Task: Look for space in Senador Pompeu, Brazil from 13th August, 2023 to 17th August, 2023 for 2 adults in price range Rs.10000 to Rs.16000. Place can be entire place with 2 bedrooms having 2 beds and 1 bathroom. Property type can be house, flat, guest house. Amenities needed are: wifi. Booking option can be shelf check-in. Required host language is Spanish.
Action: Mouse moved to (764, 111)
Screenshot: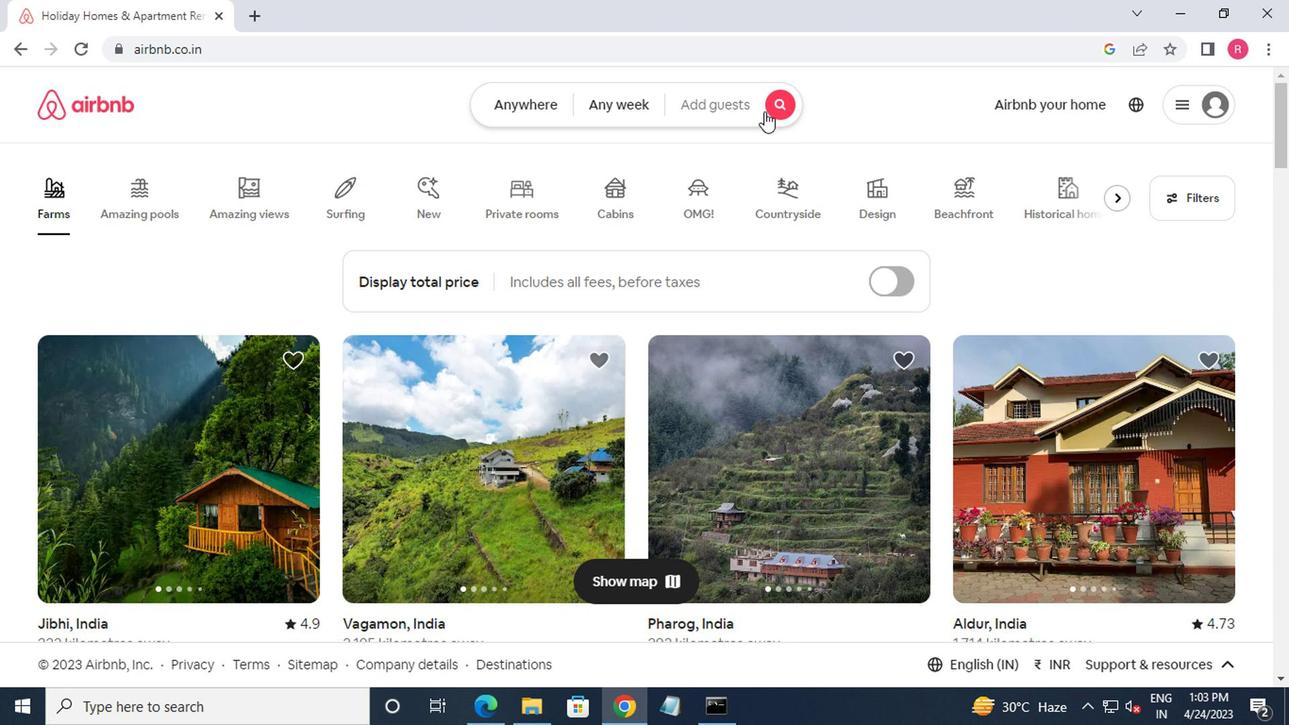 
Action: Mouse pressed left at (764, 111)
Screenshot: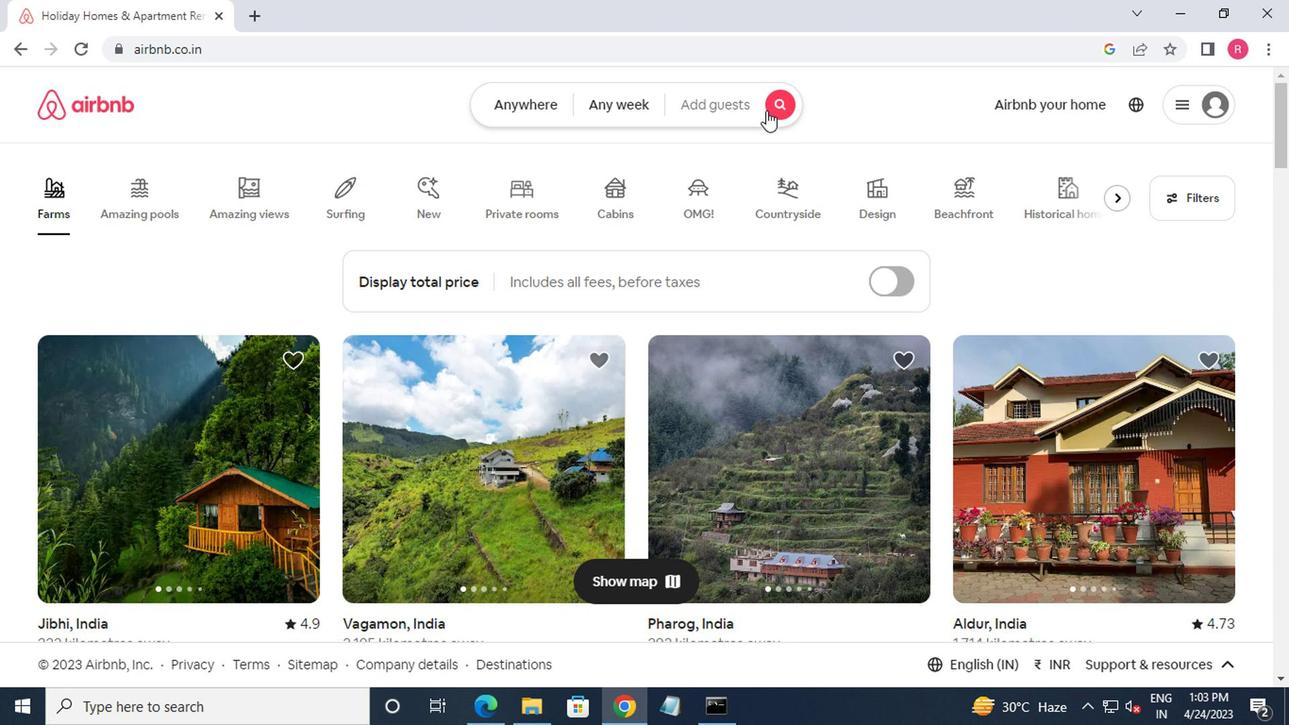 
Action: Mouse moved to (346, 175)
Screenshot: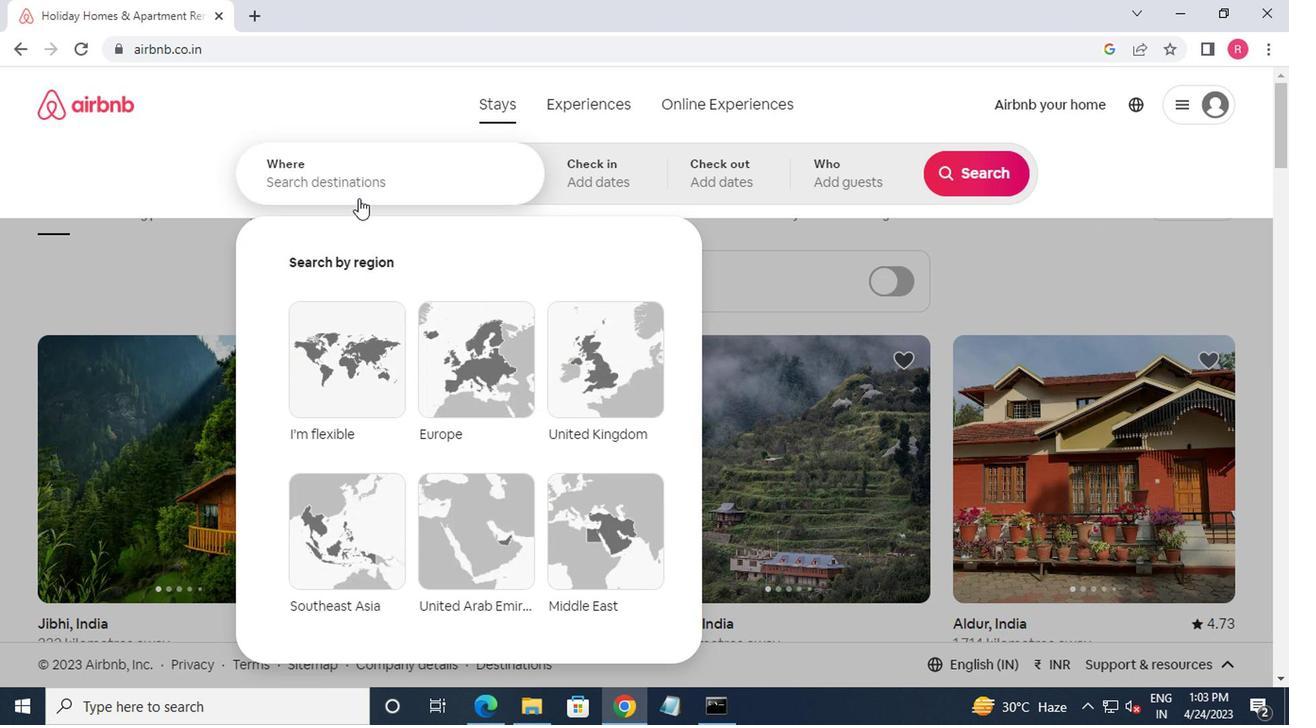 
Action: Mouse pressed left at (346, 175)
Screenshot: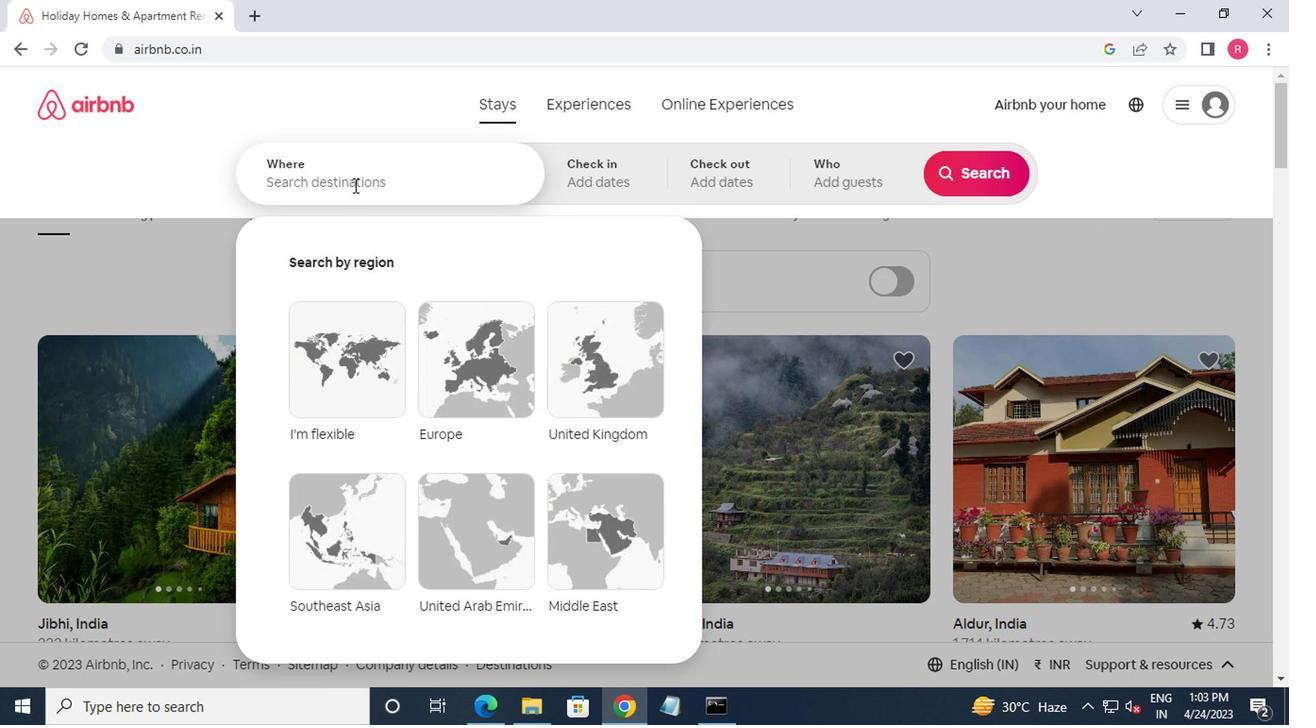 
Action: Mouse moved to (342, 178)
Screenshot: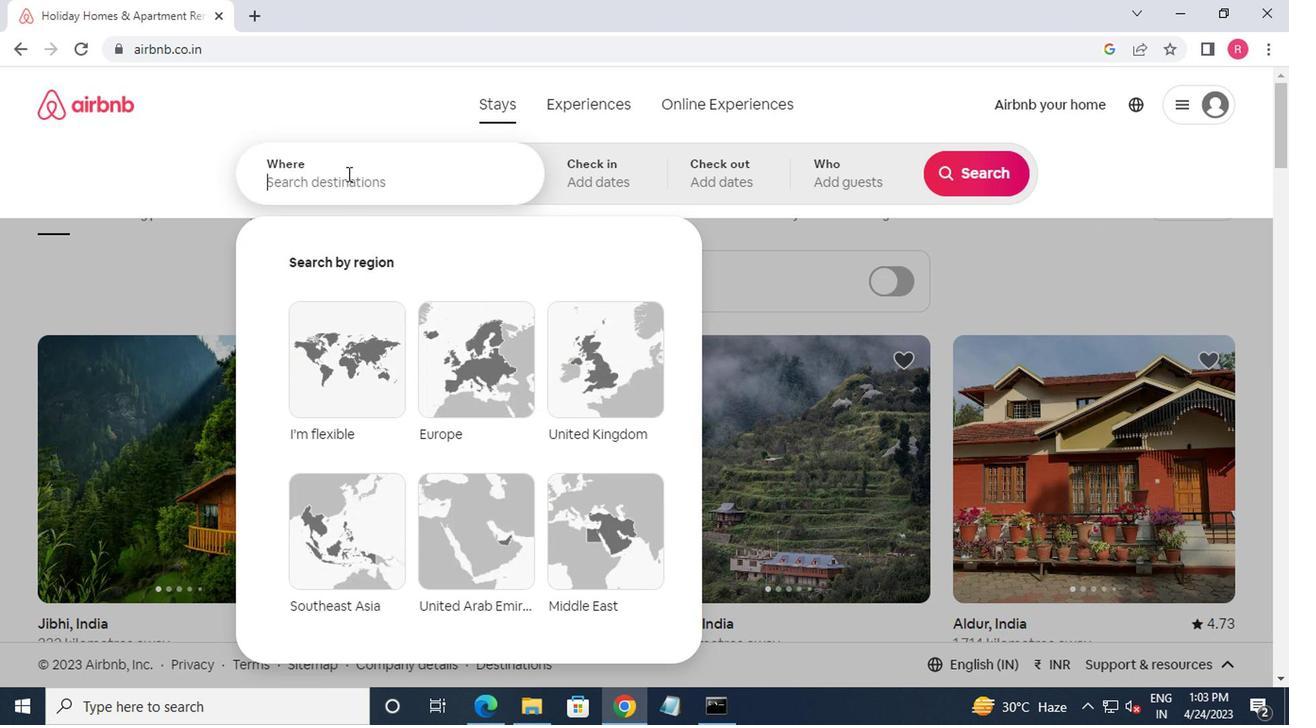 
Action: Key pressed senador<Key.space>pompeu,brazil<Key.enter>
Screenshot: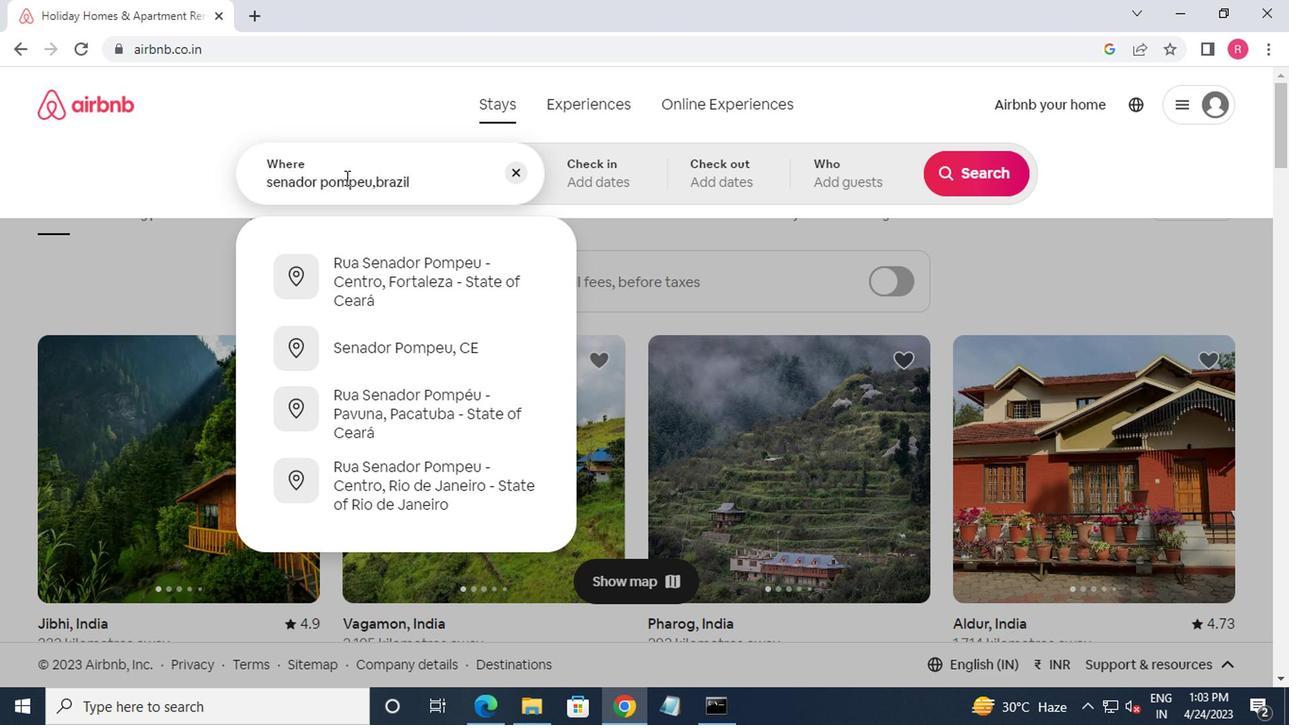 
Action: Mouse moved to (972, 330)
Screenshot: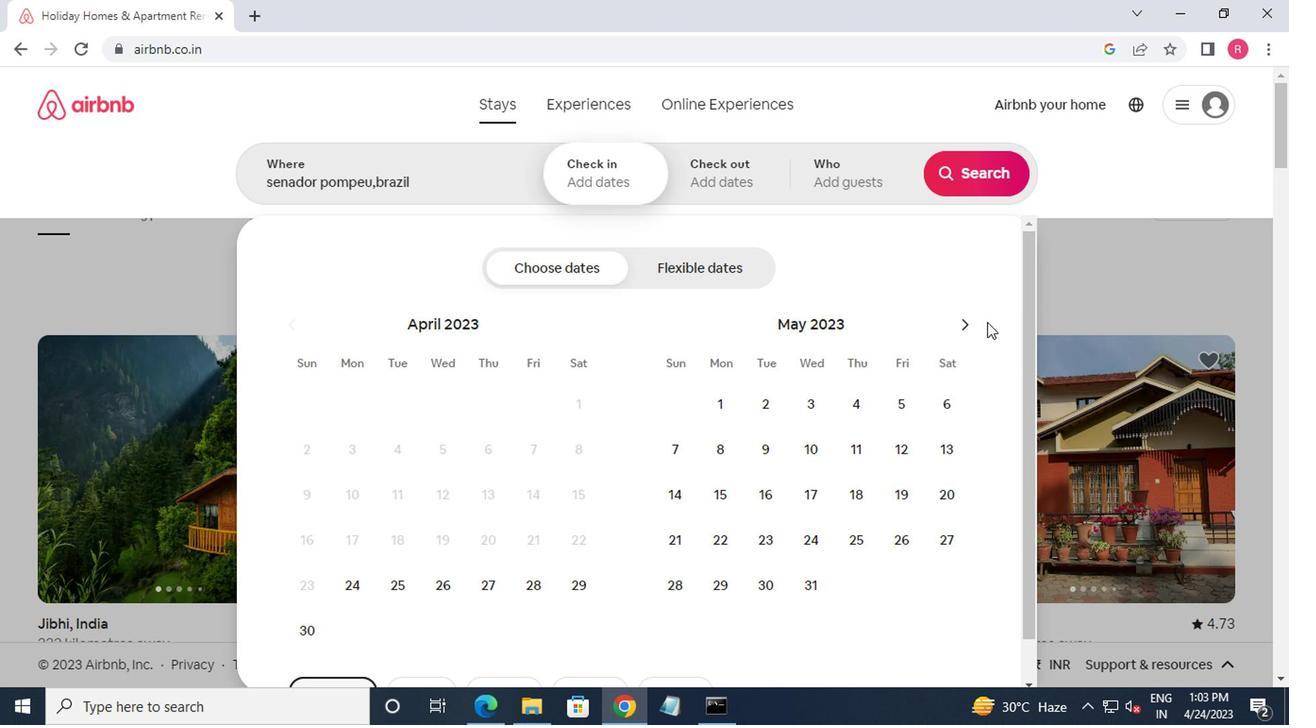 
Action: Mouse pressed left at (972, 330)
Screenshot: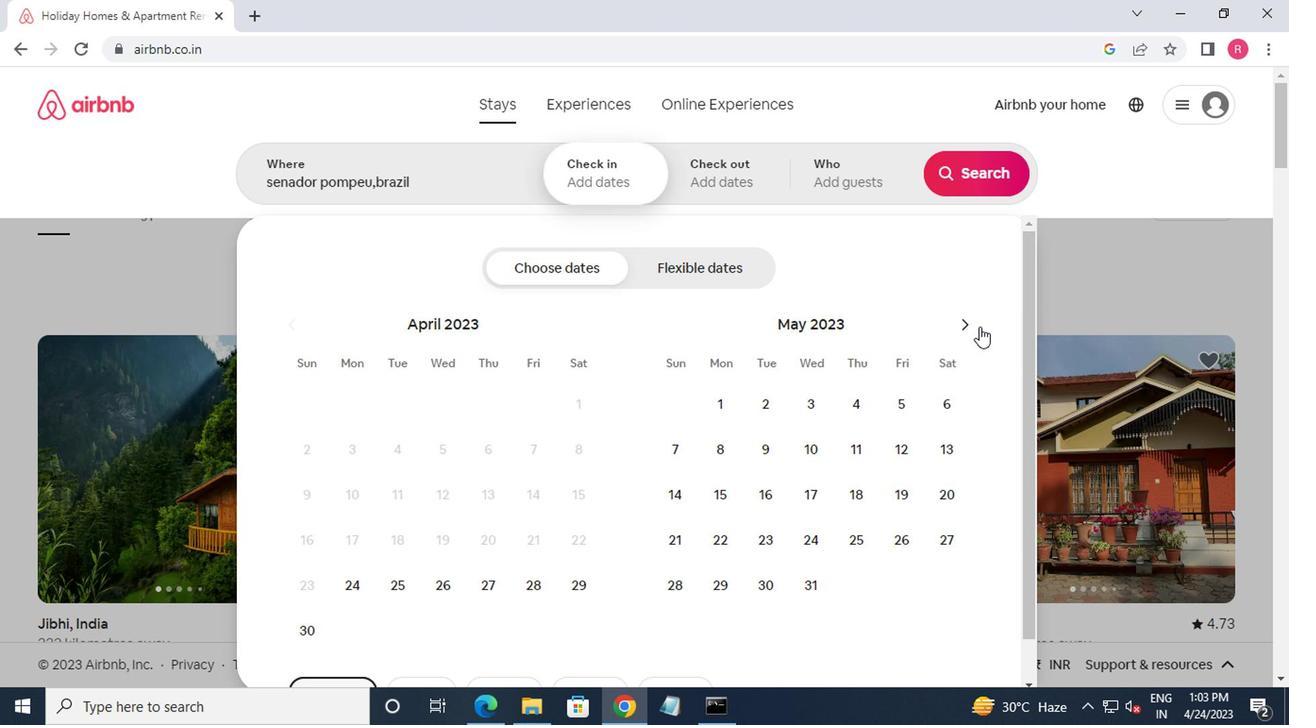 
Action: Mouse moved to (971, 330)
Screenshot: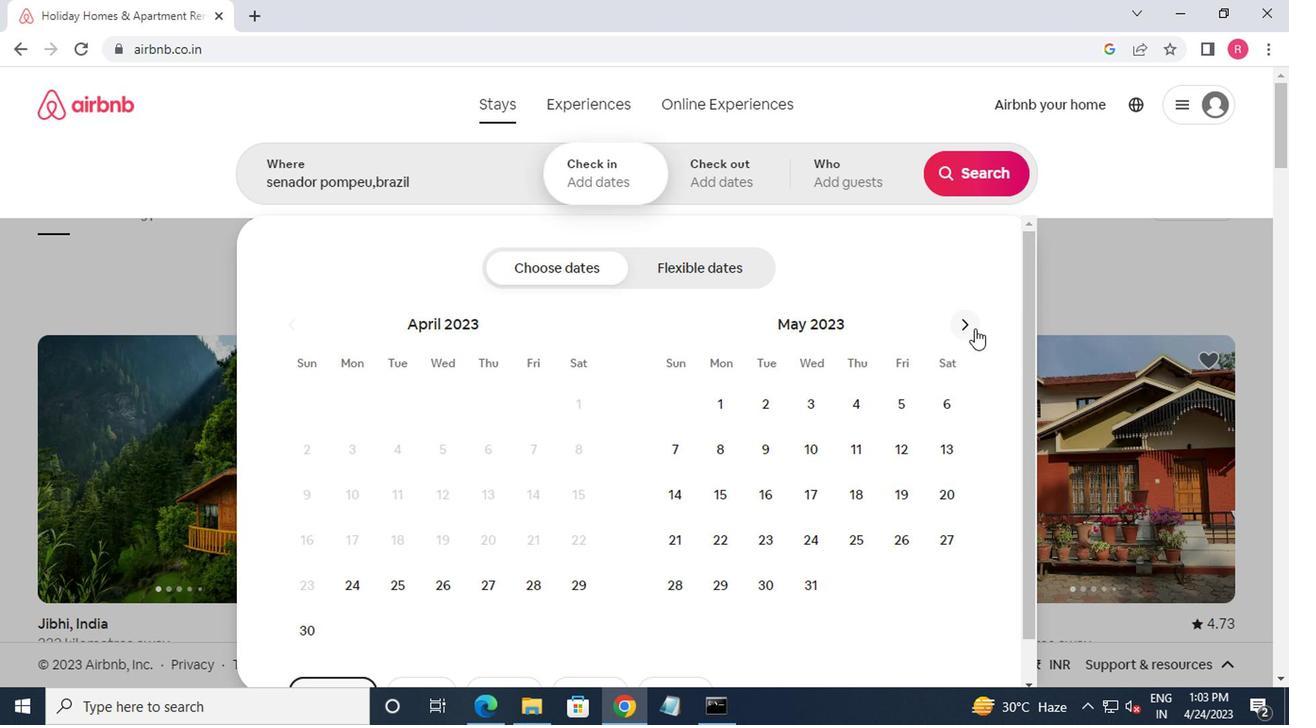 
Action: Mouse pressed left at (971, 330)
Screenshot: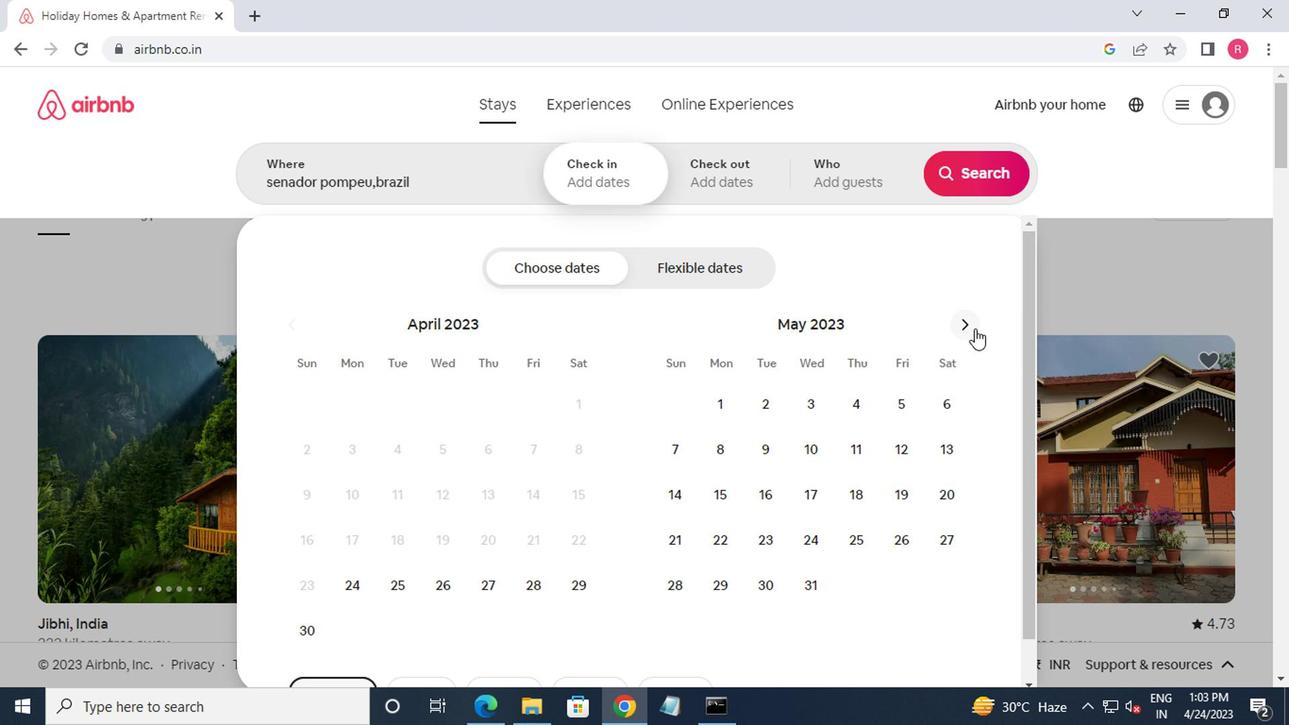 
Action: Mouse pressed left at (971, 330)
Screenshot: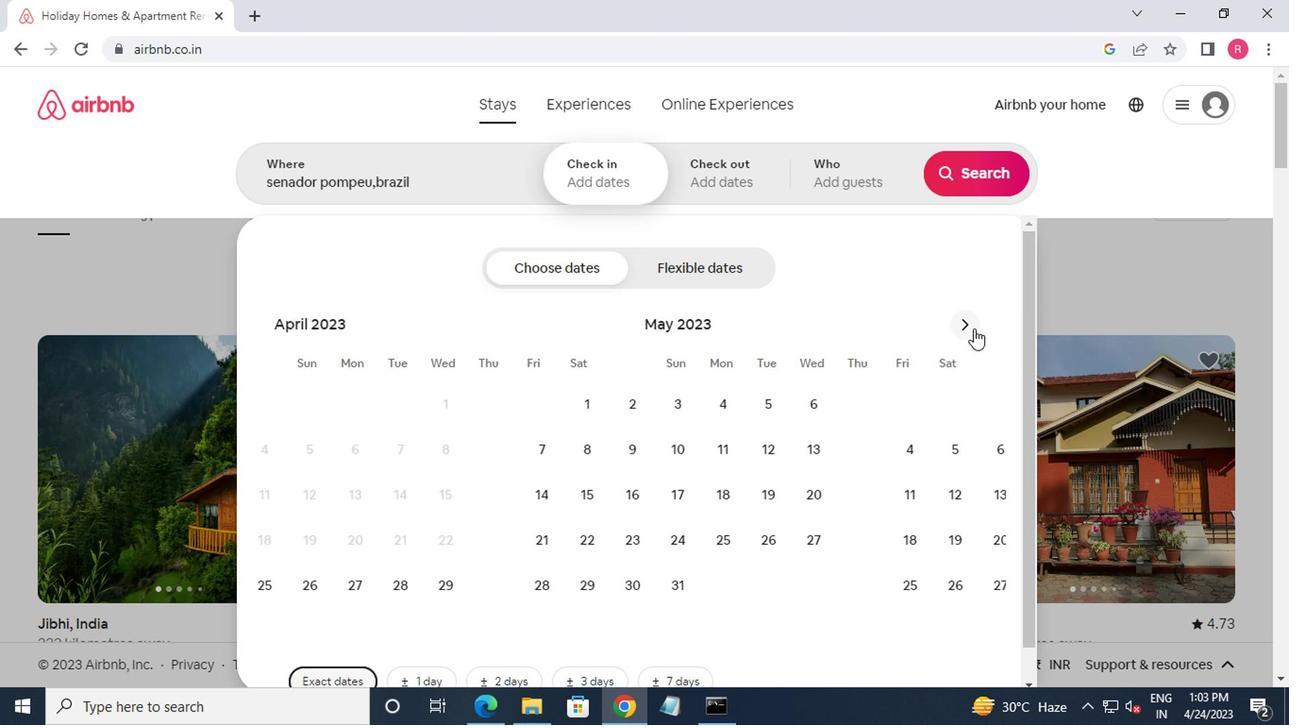 
Action: Mouse pressed left at (971, 330)
Screenshot: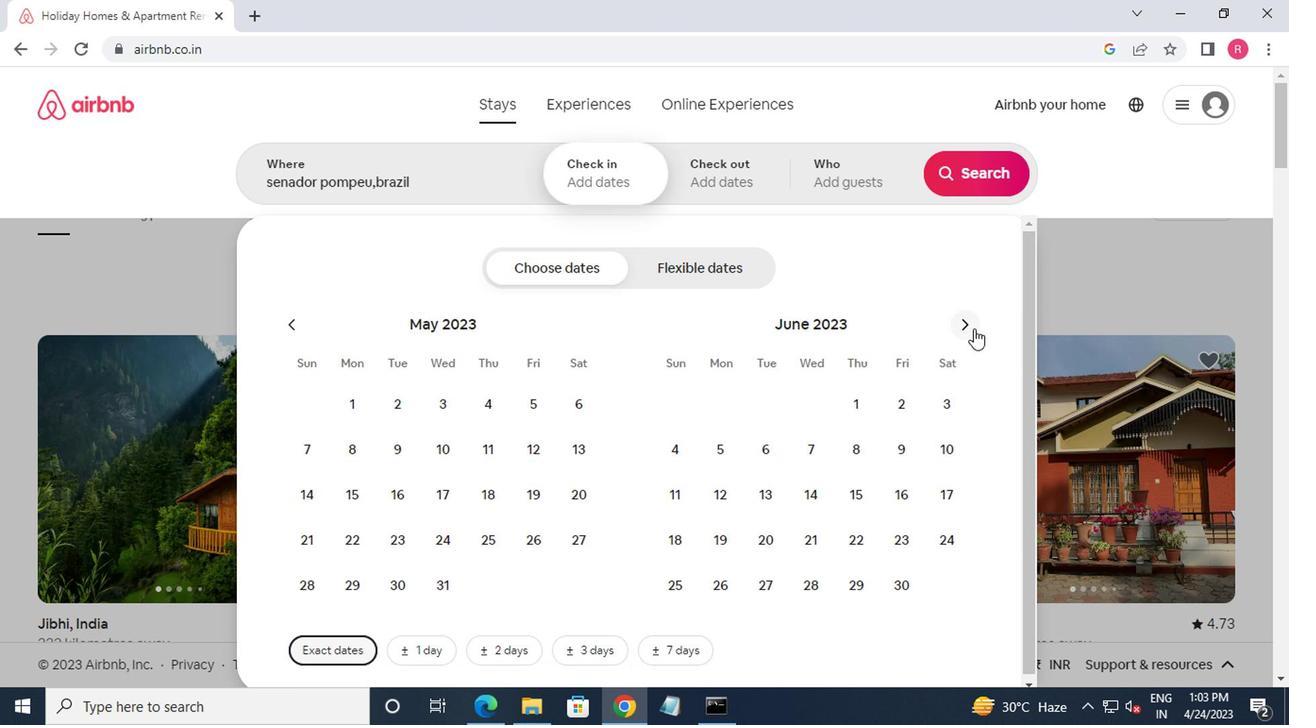 
Action: Mouse moved to (966, 329)
Screenshot: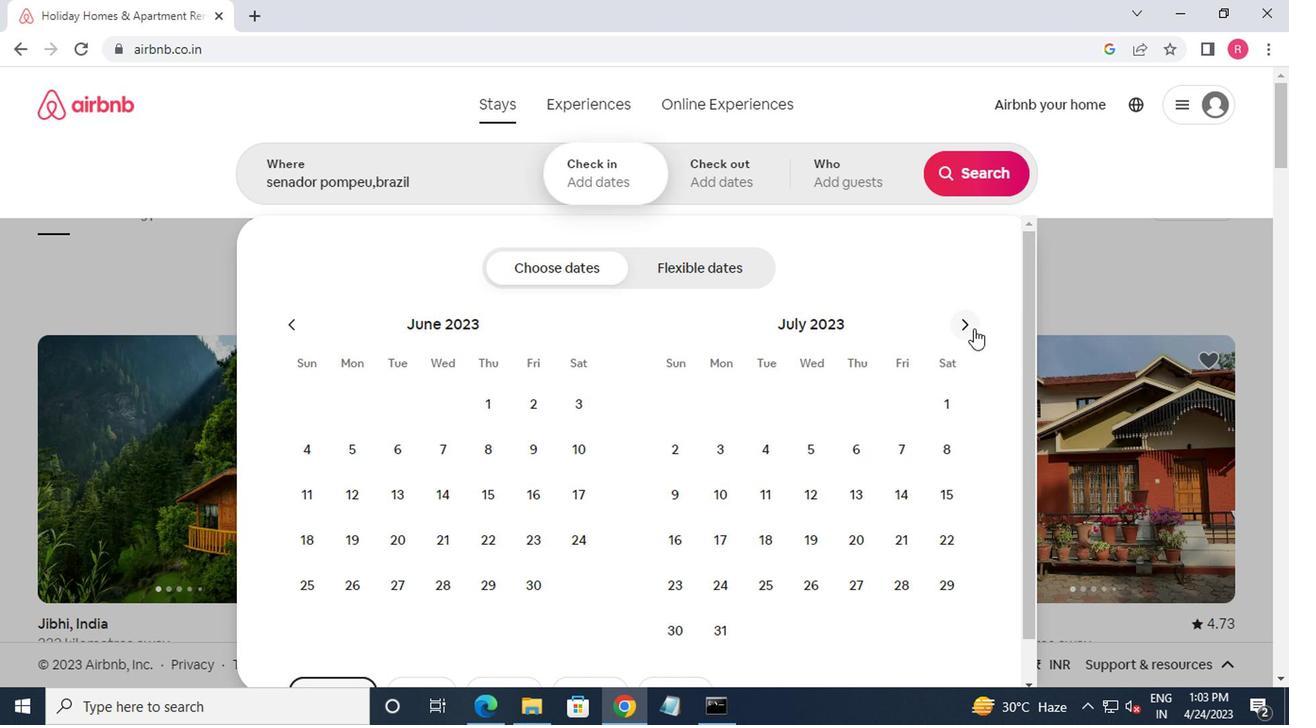 
Action: Mouse pressed left at (966, 329)
Screenshot: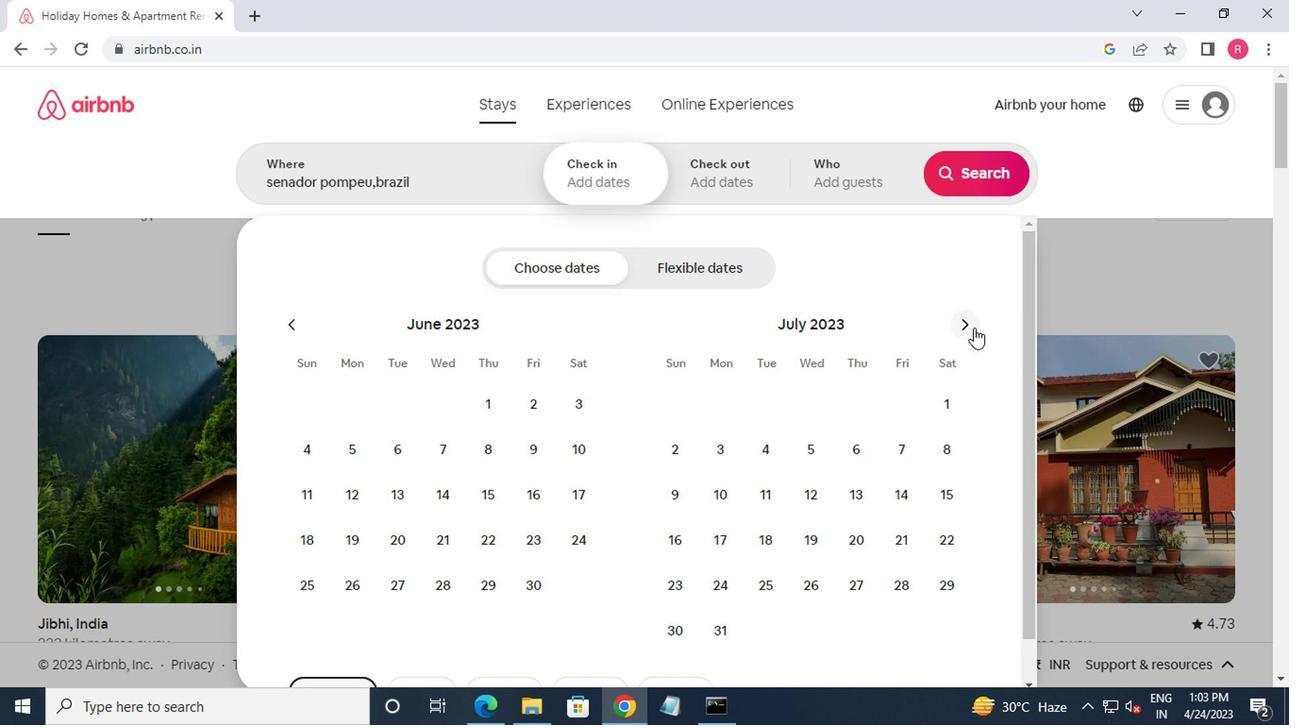 
Action: Mouse moved to (670, 500)
Screenshot: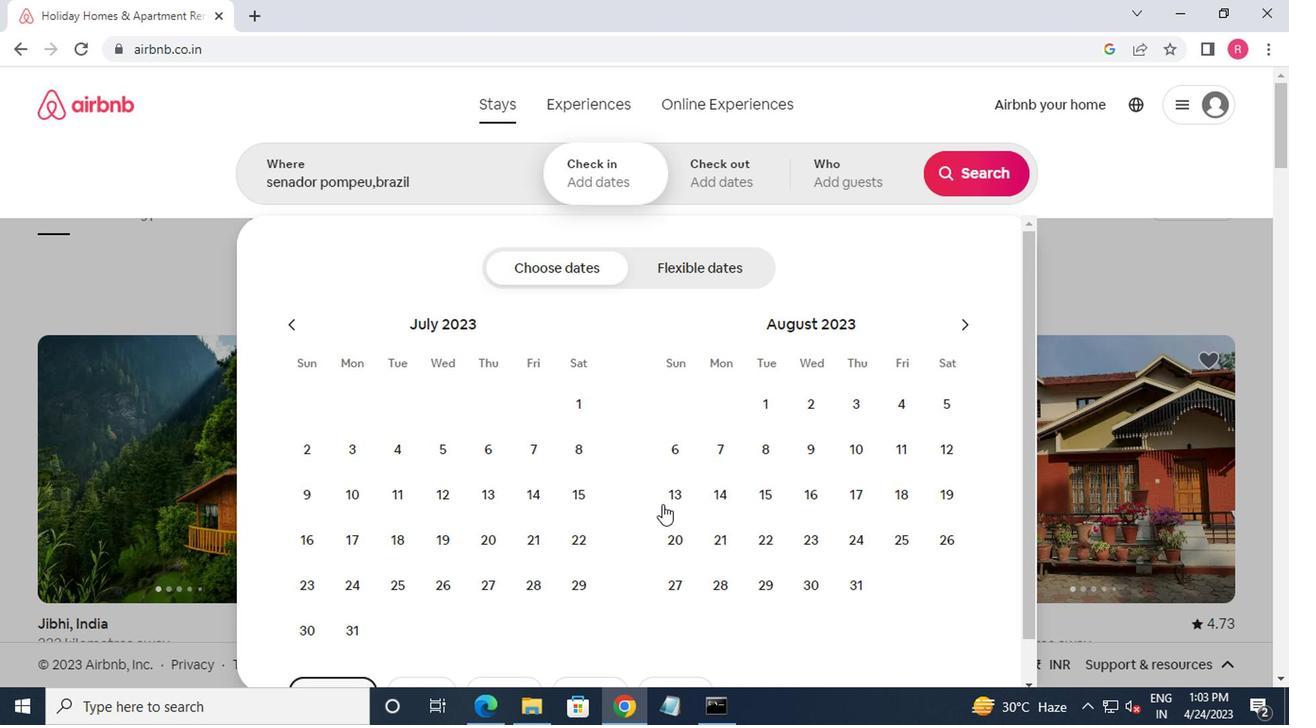 
Action: Mouse pressed left at (670, 500)
Screenshot: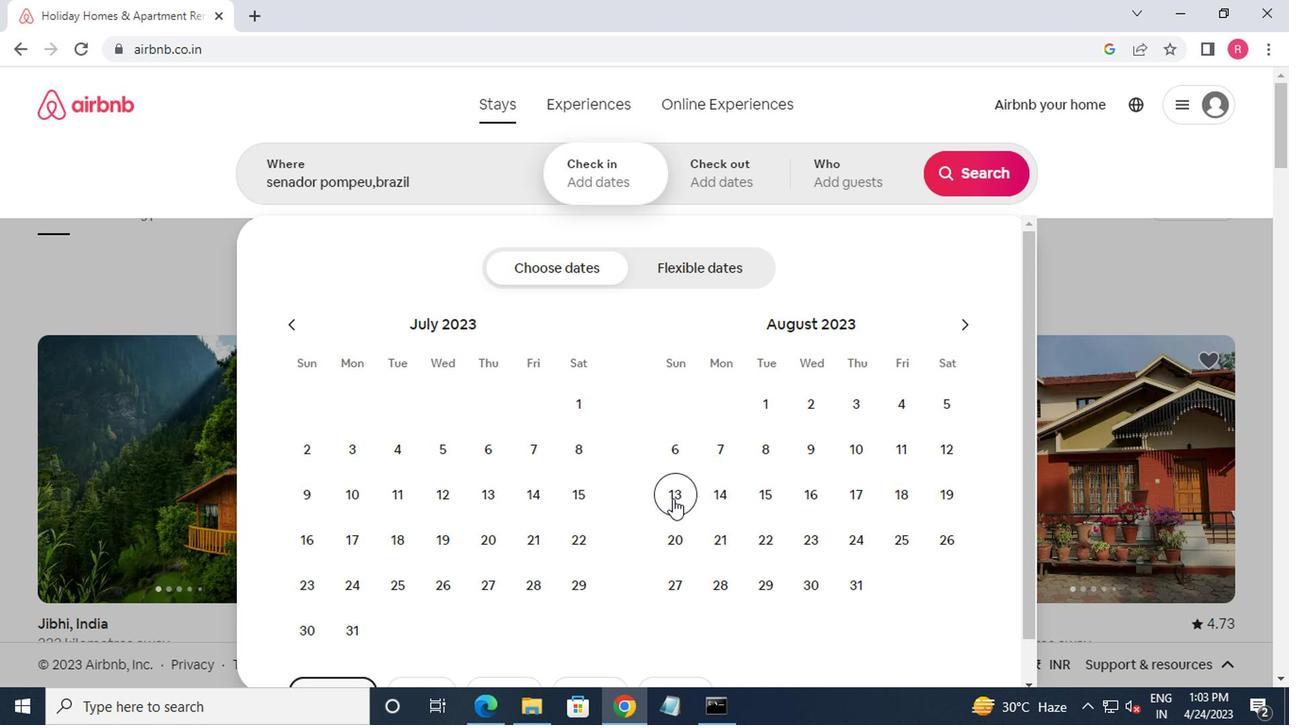 
Action: Mouse moved to (864, 506)
Screenshot: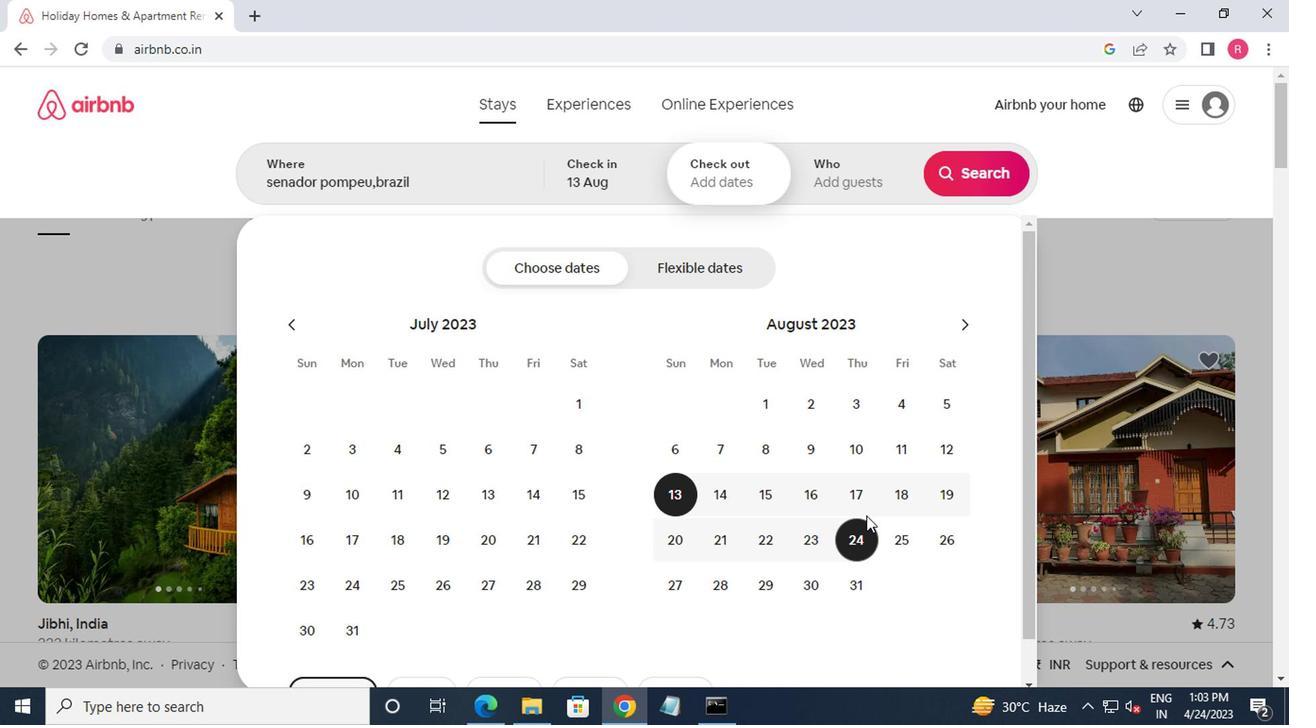 
Action: Mouse pressed left at (864, 506)
Screenshot: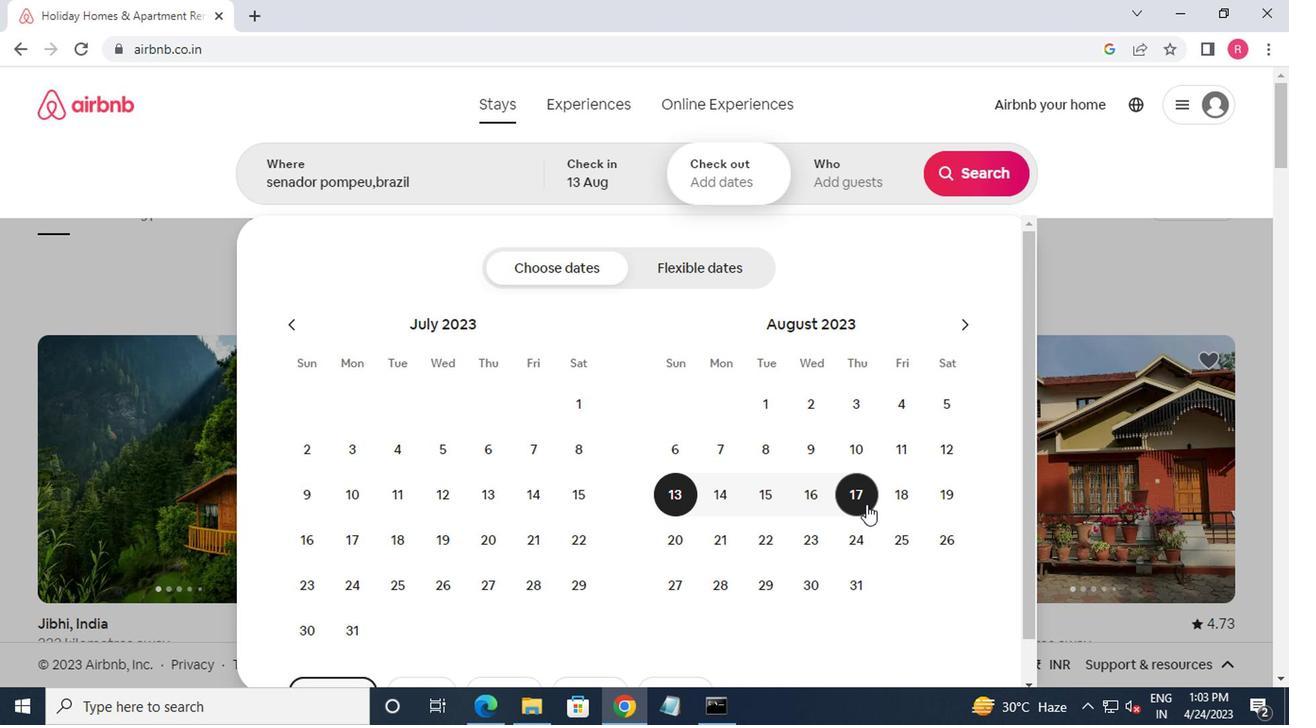 
Action: Mouse moved to (850, 159)
Screenshot: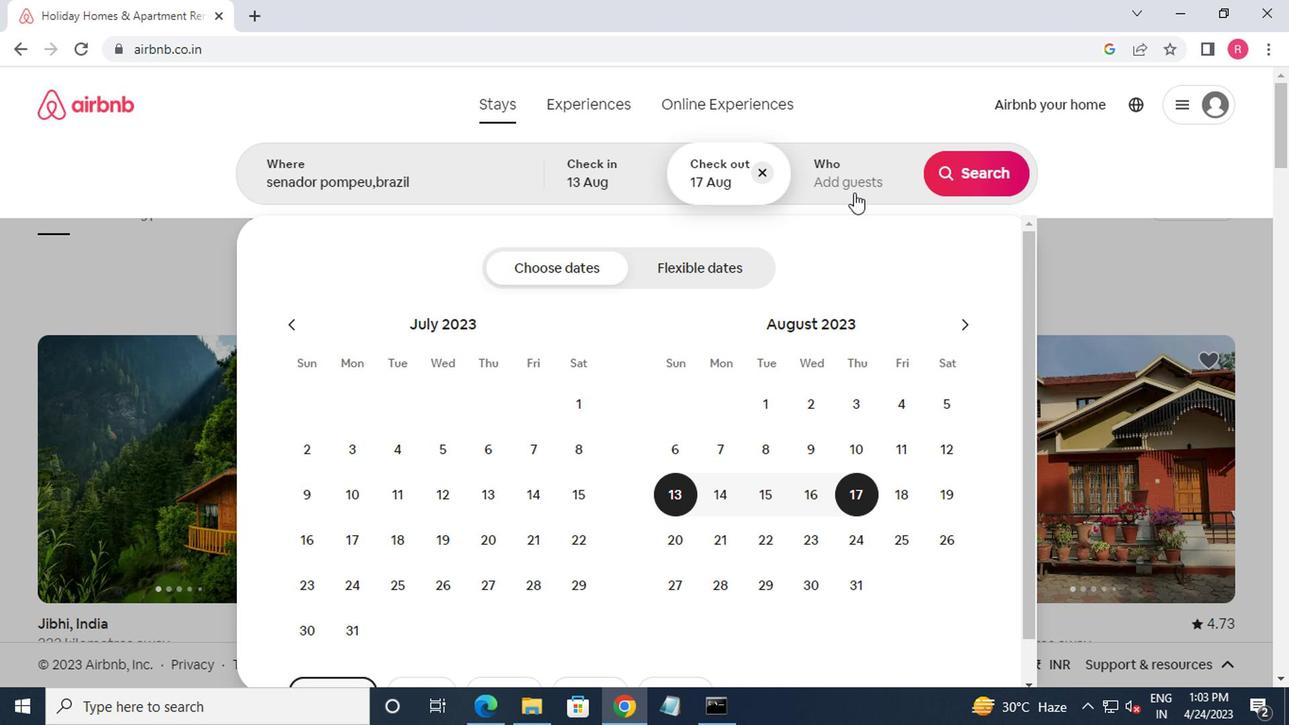 
Action: Mouse pressed left at (850, 159)
Screenshot: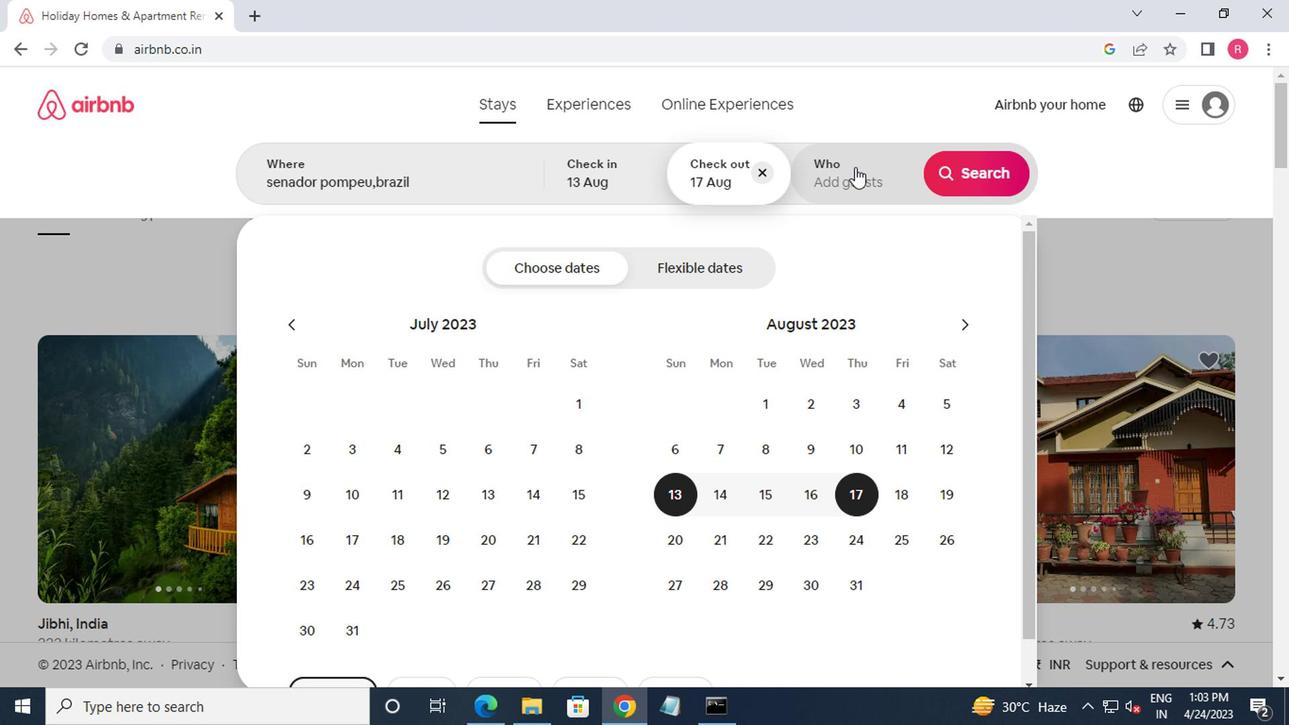
Action: Mouse moved to (994, 274)
Screenshot: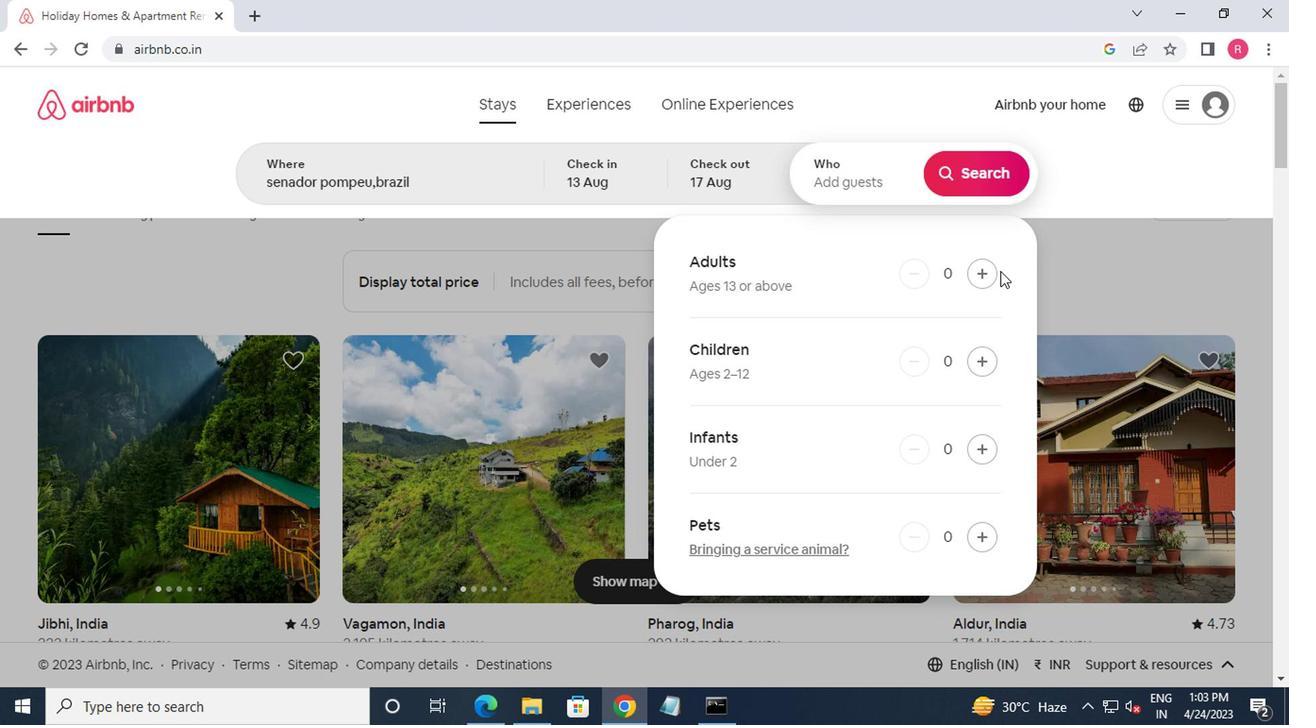 
Action: Mouse pressed left at (994, 274)
Screenshot: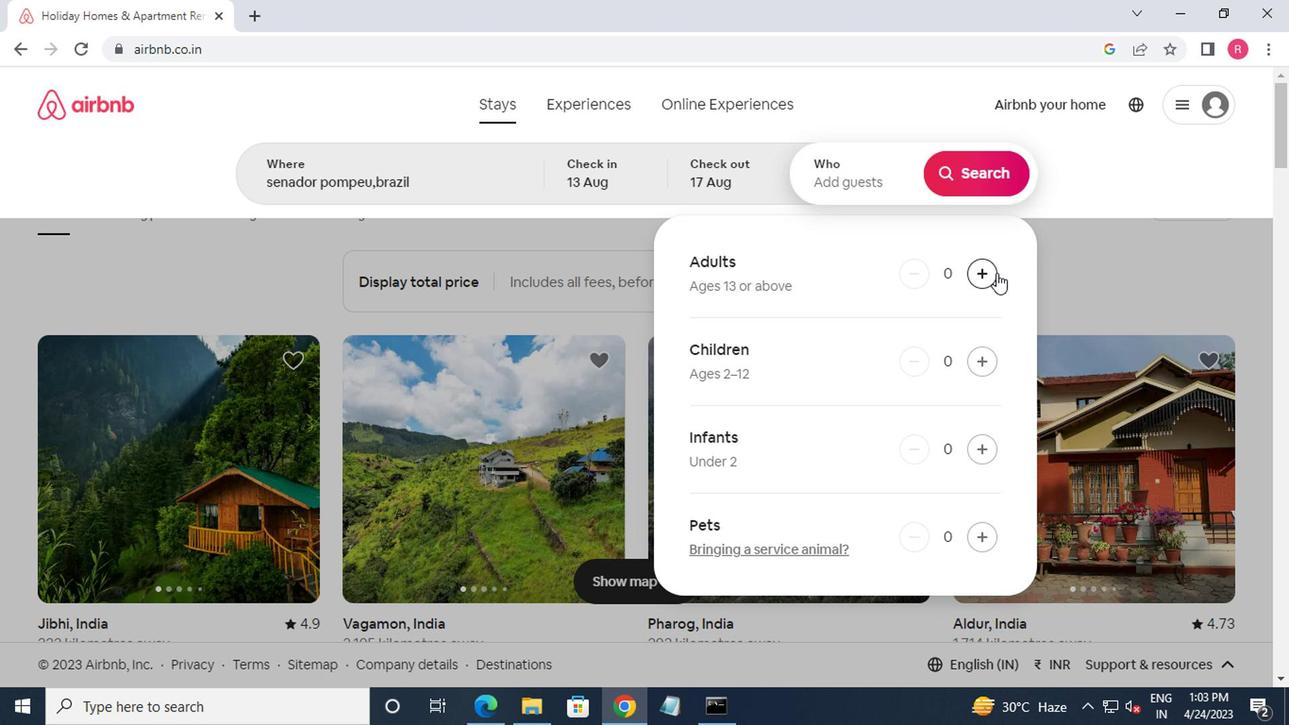 
Action: Mouse pressed left at (994, 274)
Screenshot: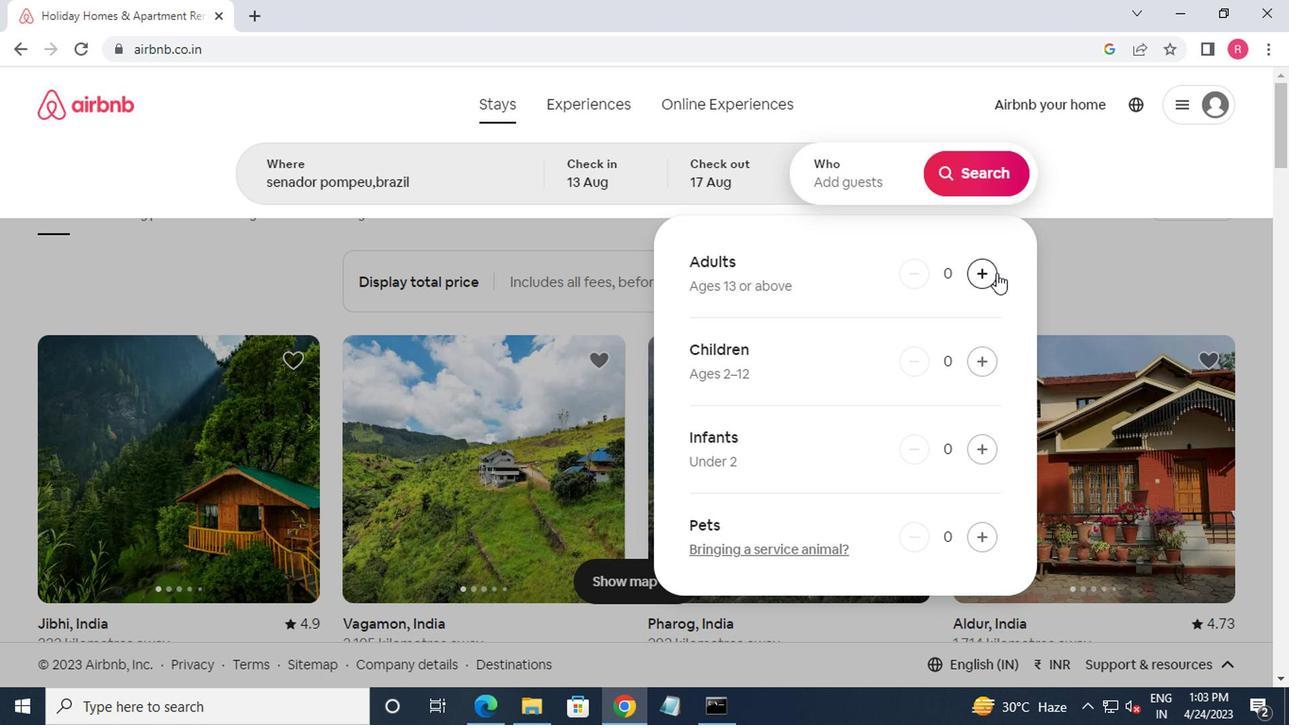 
Action: Mouse moved to (968, 192)
Screenshot: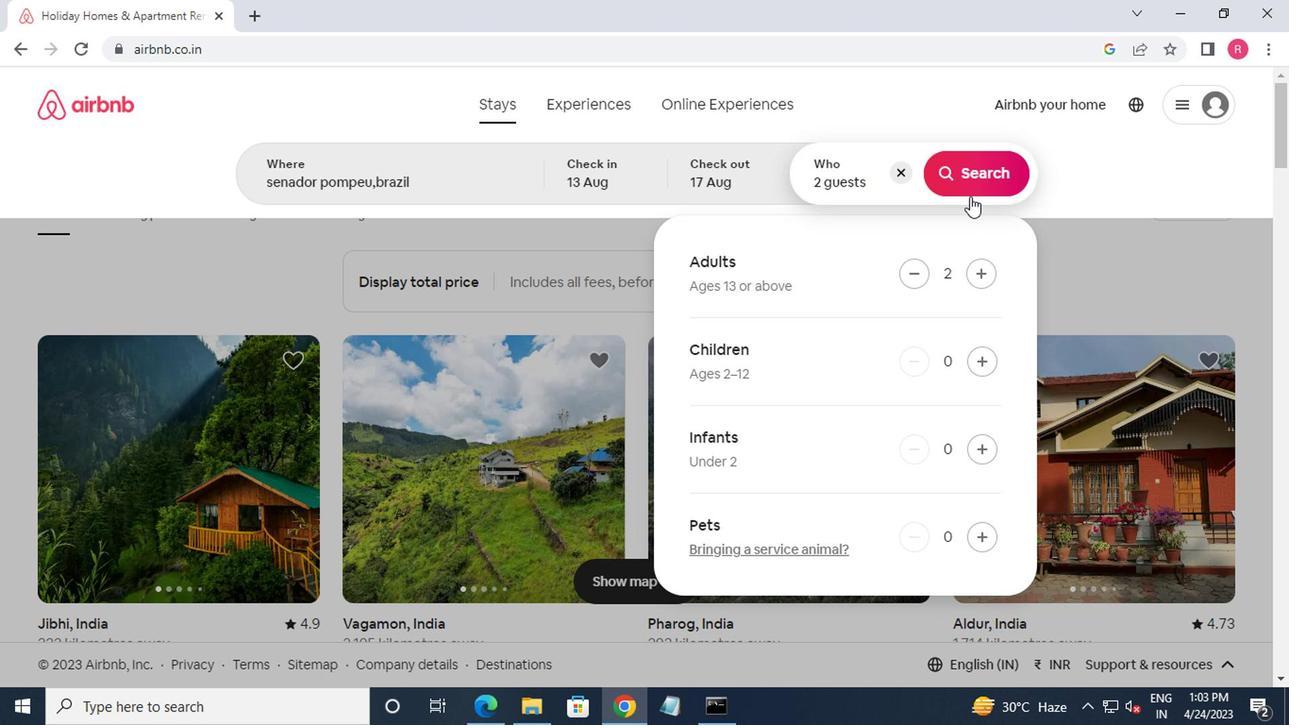 
Action: Mouse pressed left at (968, 192)
Screenshot: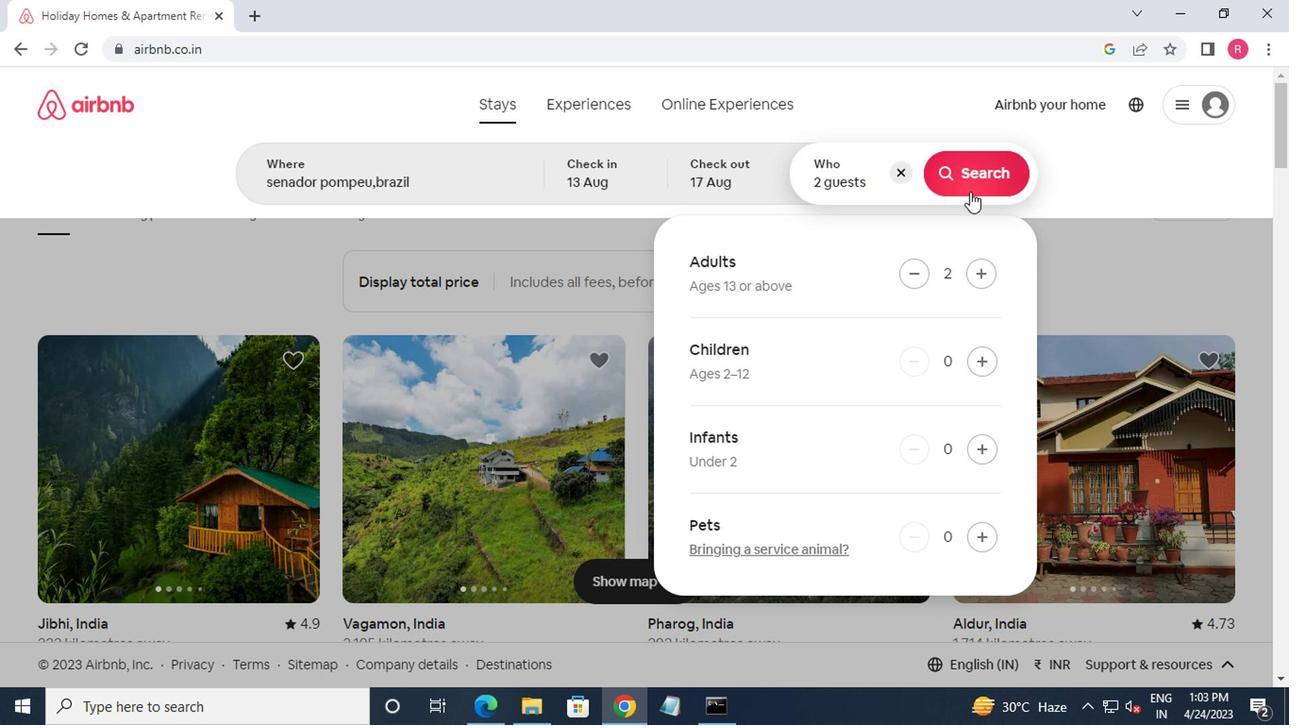 
Action: Mouse moved to (1189, 183)
Screenshot: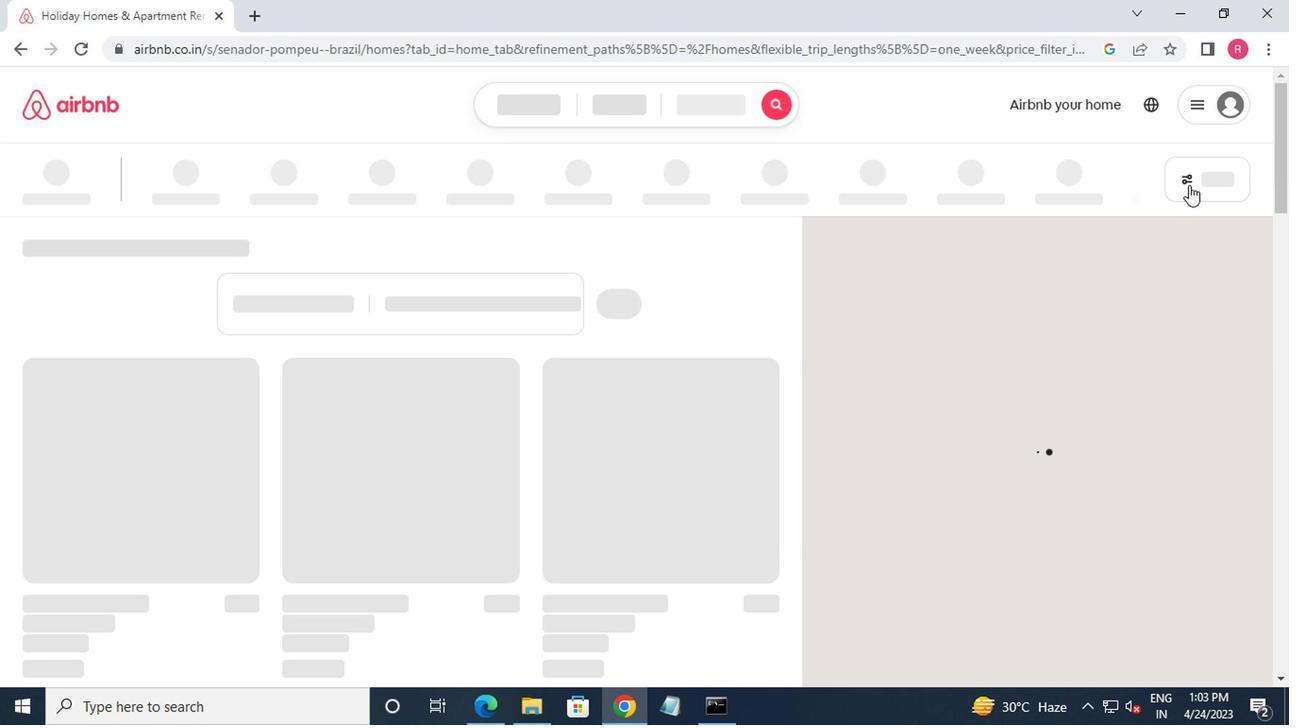 
Action: Mouse pressed left at (1189, 183)
Screenshot: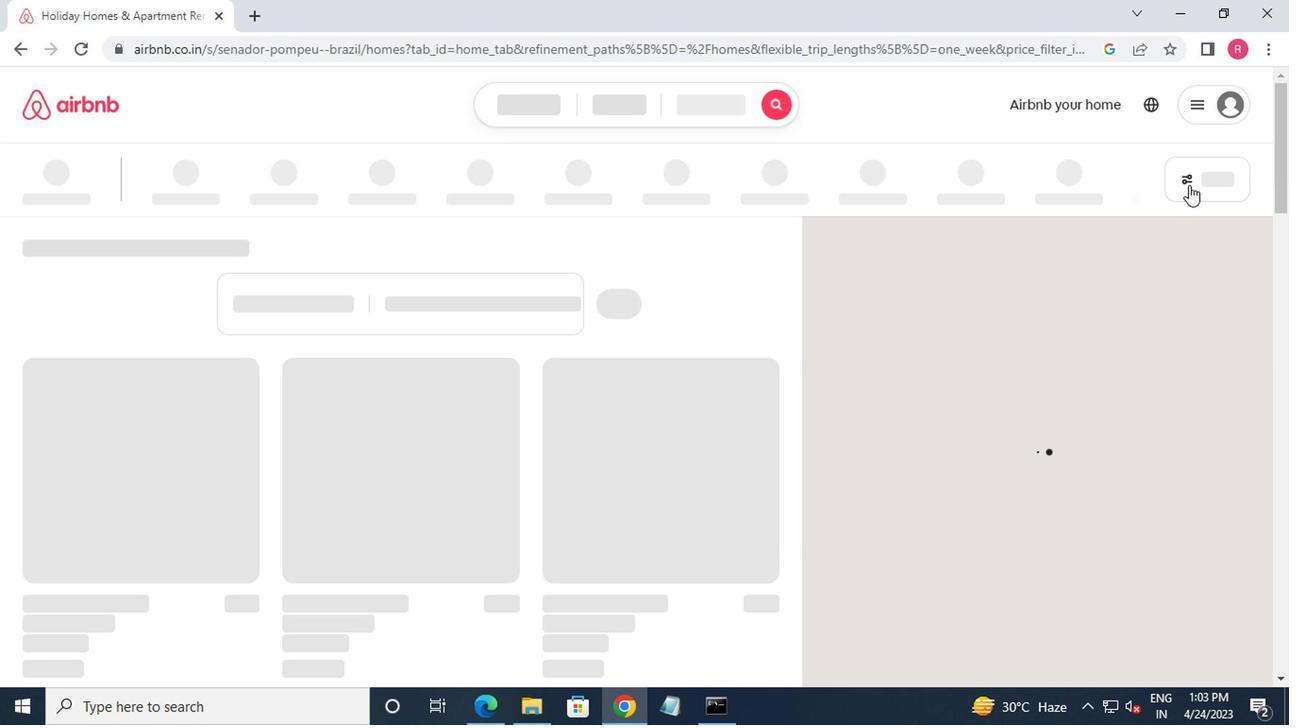 
Action: Mouse moved to (441, 422)
Screenshot: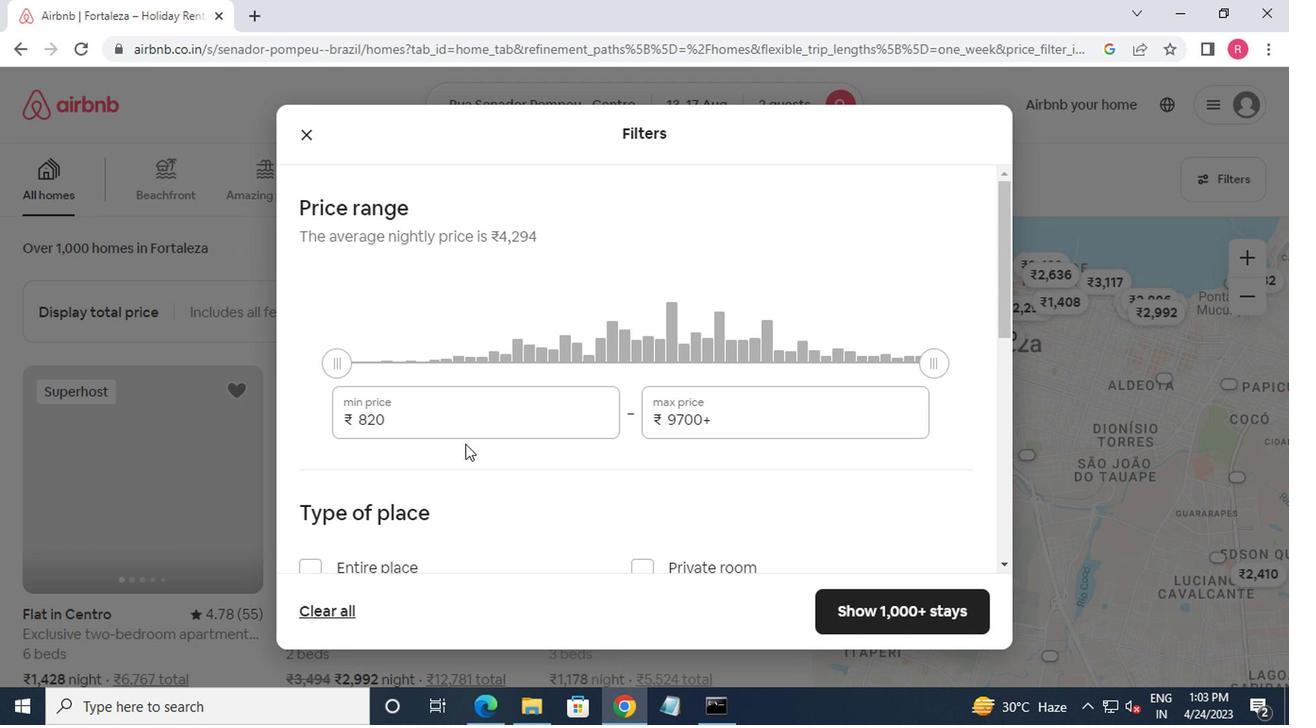 
Action: Mouse pressed left at (441, 422)
Screenshot: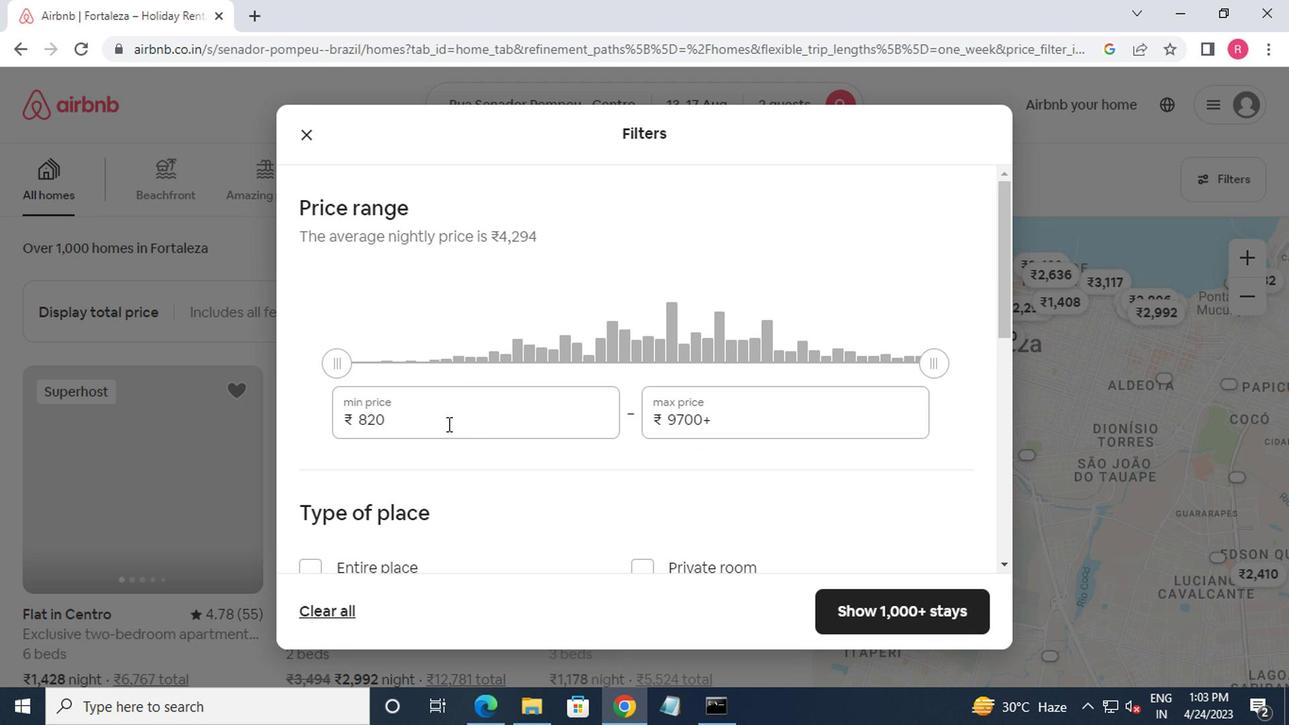 
Action: Mouse moved to (508, 543)
Screenshot: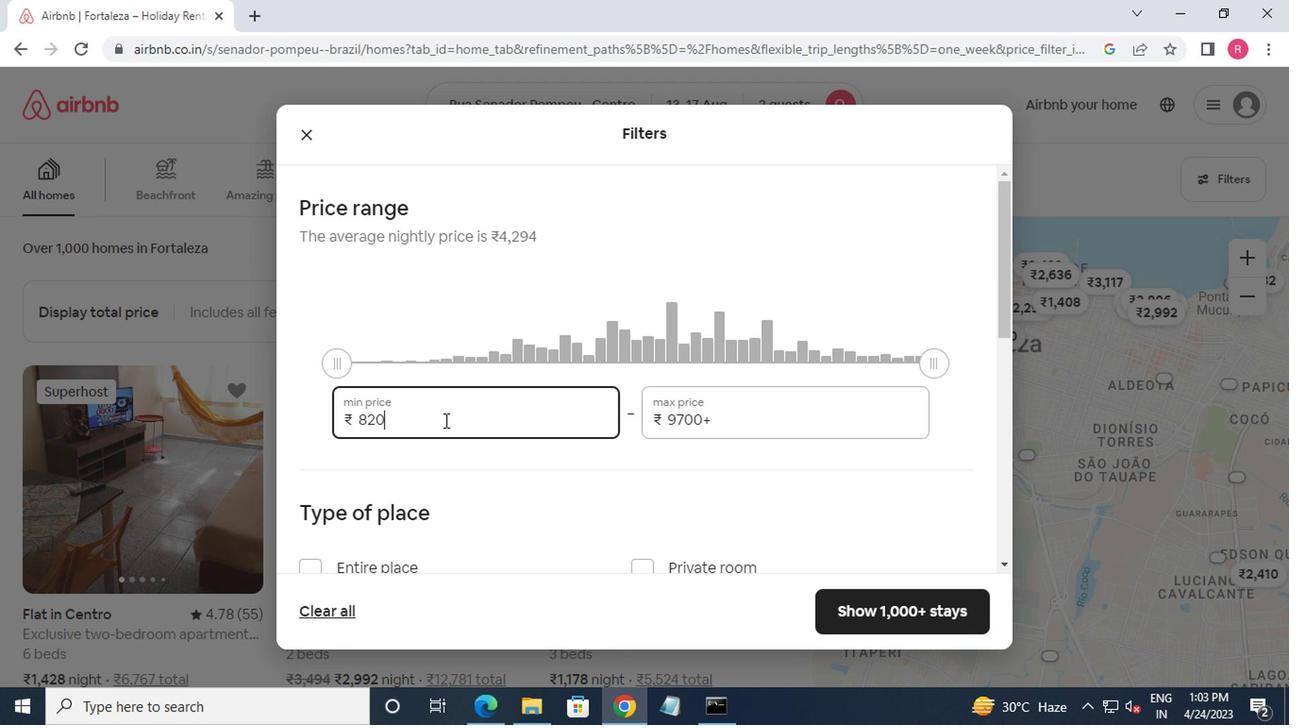 
Action: Key pressed <Key.backspace><Key.backspace><Key.backspace><Key.backspace>10000<Key.tab>1600<Key.backspace><Key.backspace><Key.backspace><Key.backspace><Key.backspace><Key.backspace>16000
Screenshot: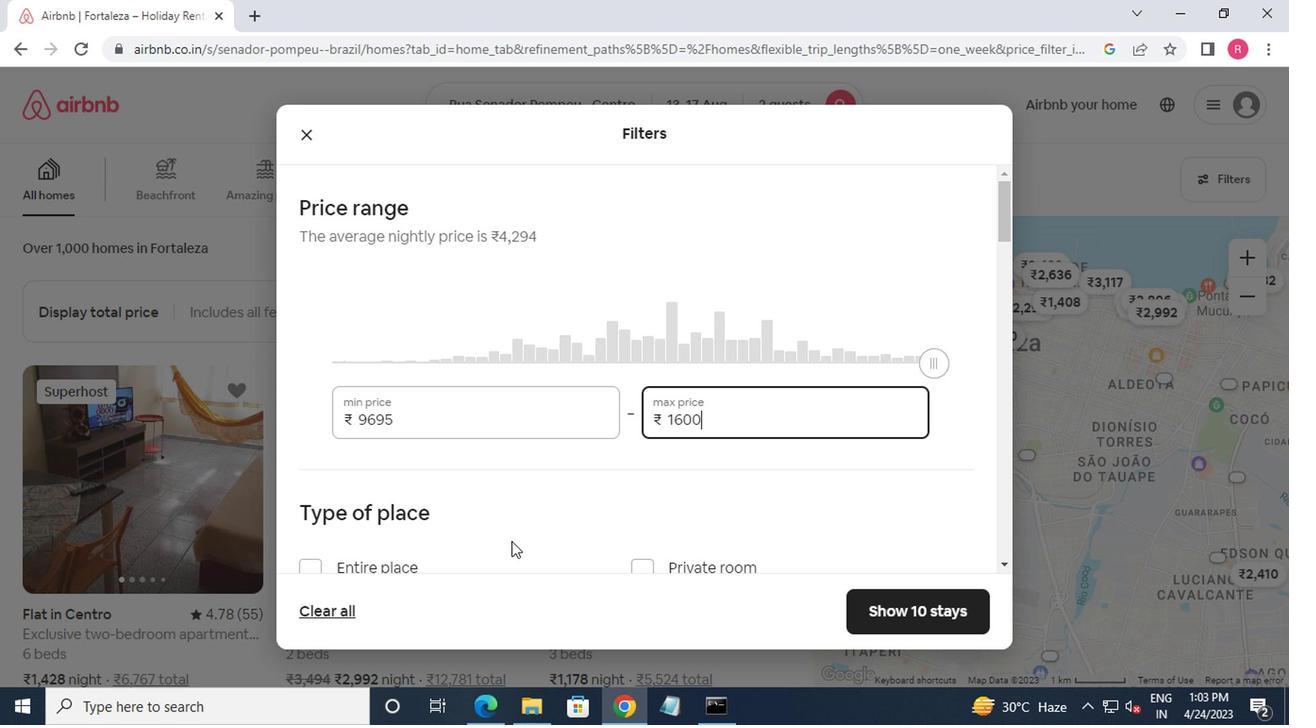 
Action: Mouse moved to (416, 426)
Screenshot: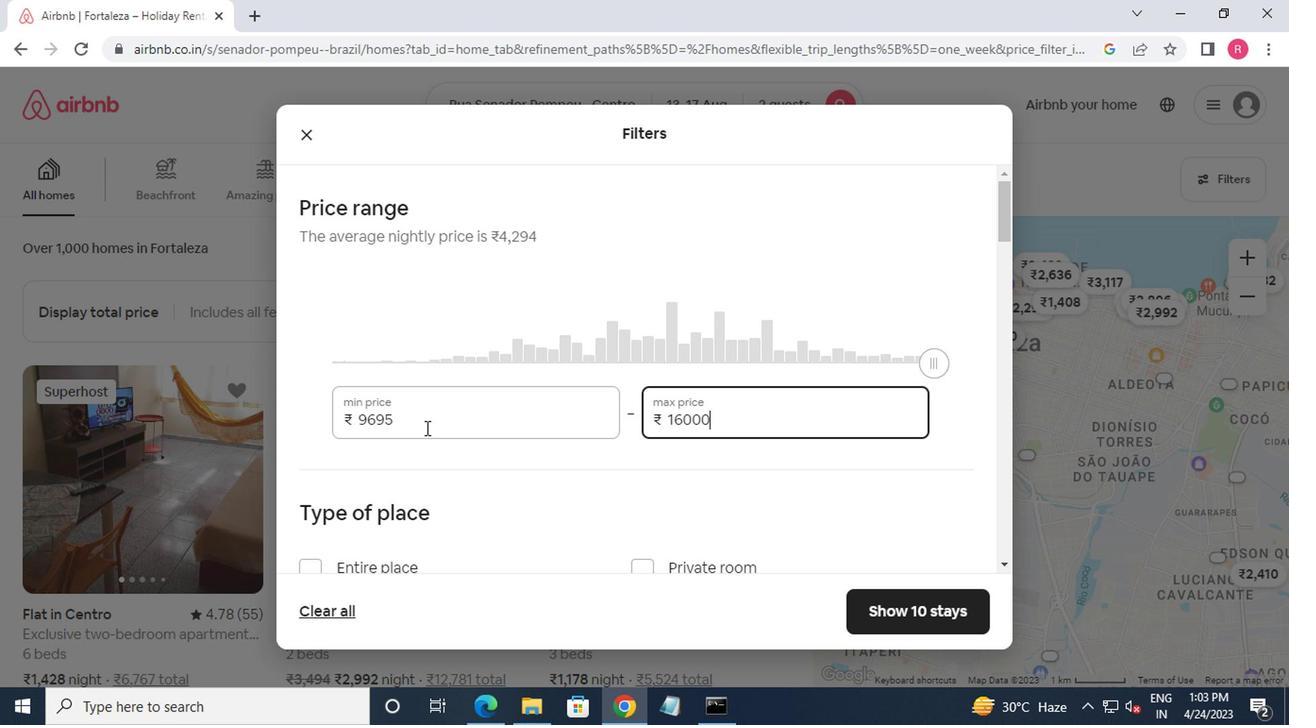 
Action: Mouse pressed left at (416, 426)
Screenshot: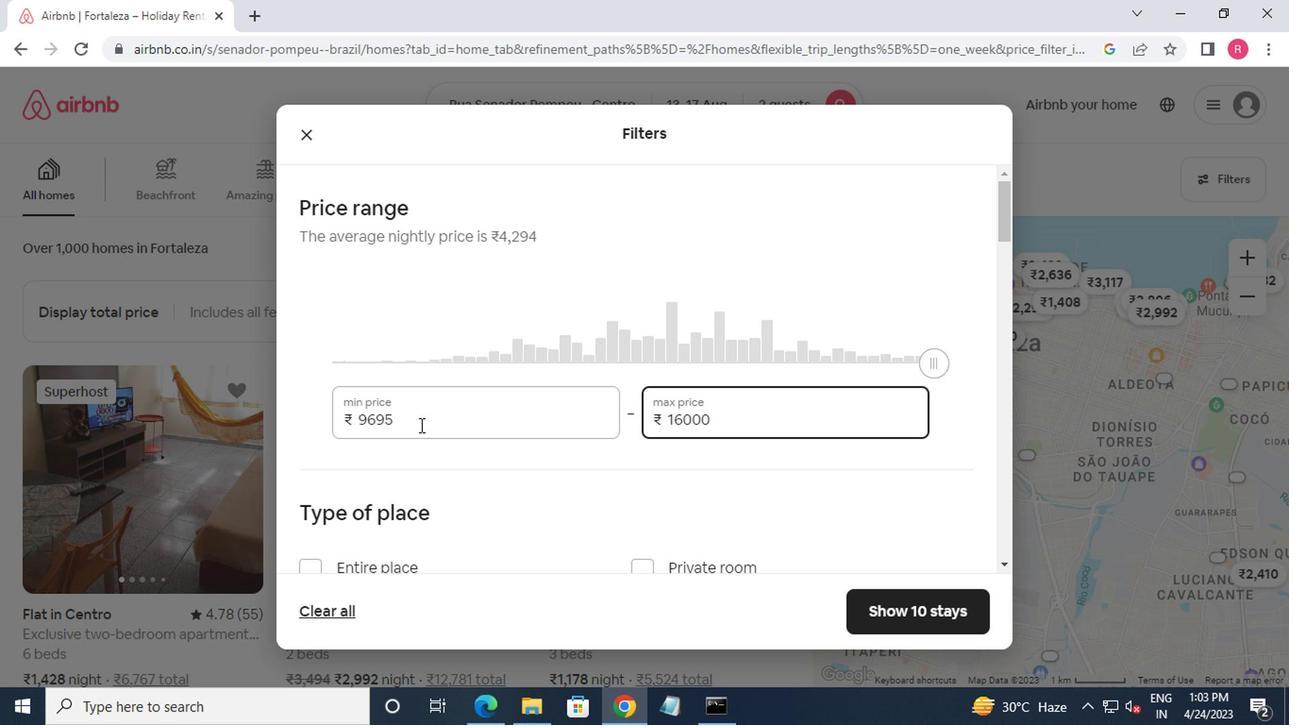 
Action: Mouse moved to (421, 441)
Screenshot: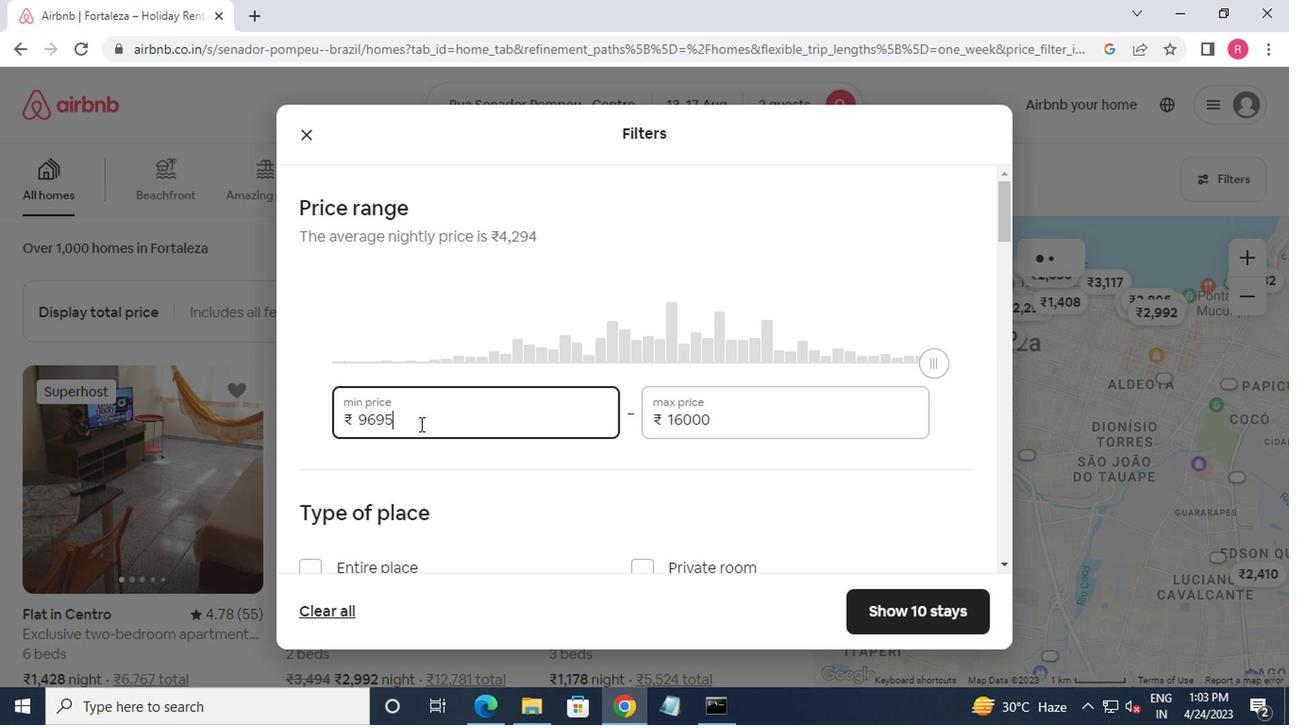 
Action: Key pressed <Key.backspace><Key.backspace><Key.backspace><Key.backspace><Key.backspace>10000
Screenshot: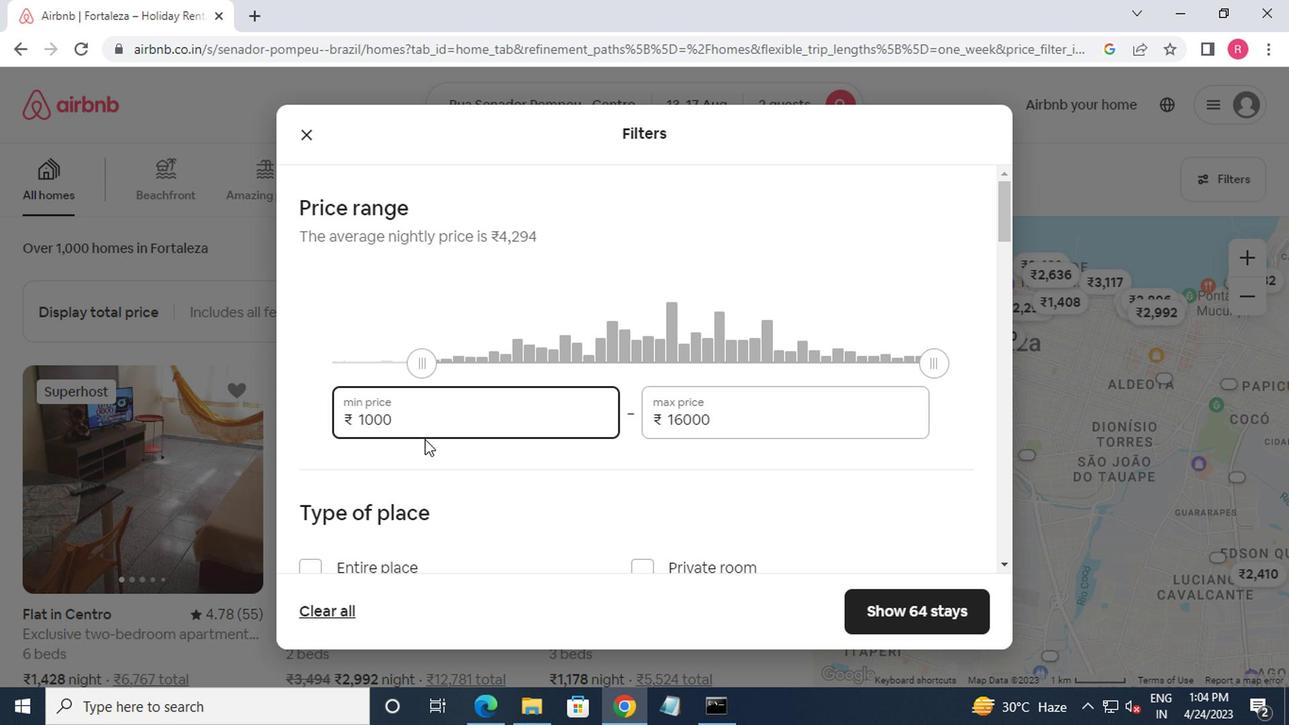 
Action: Mouse moved to (460, 619)
Screenshot: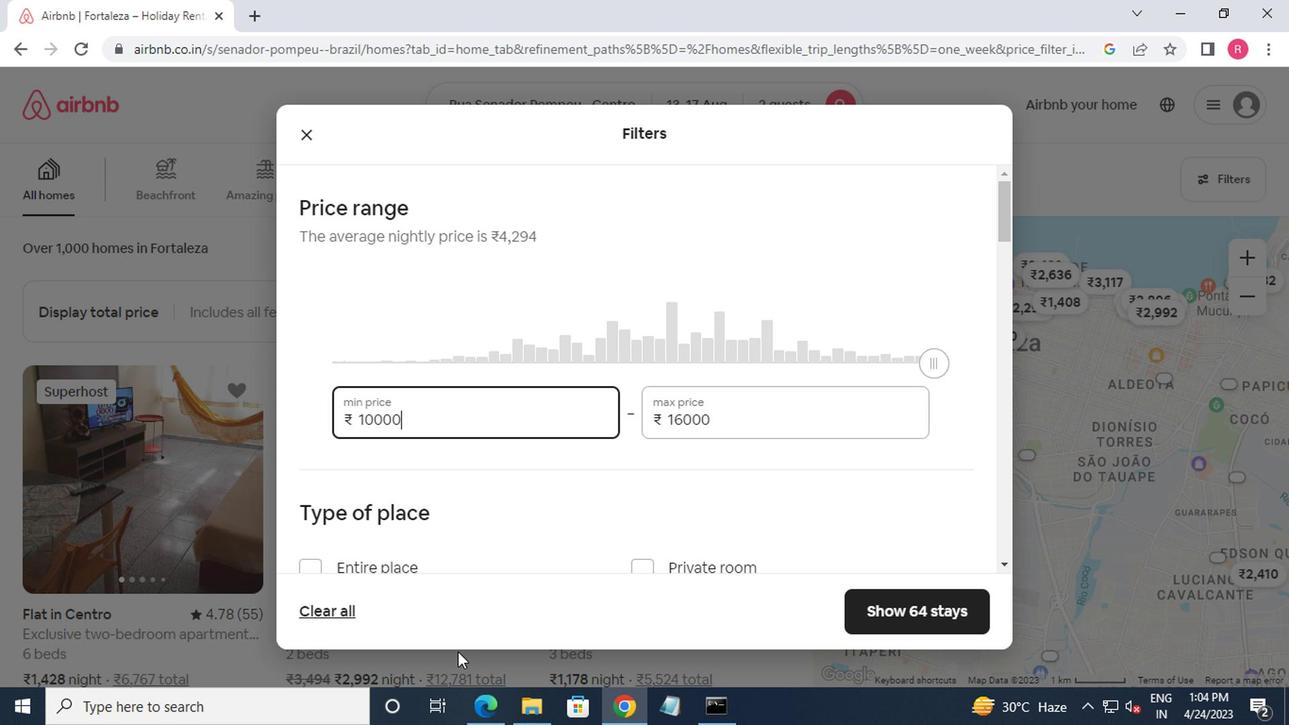 
Action: Mouse scrolled (460, 618) with delta (0, -1)
Screenshot: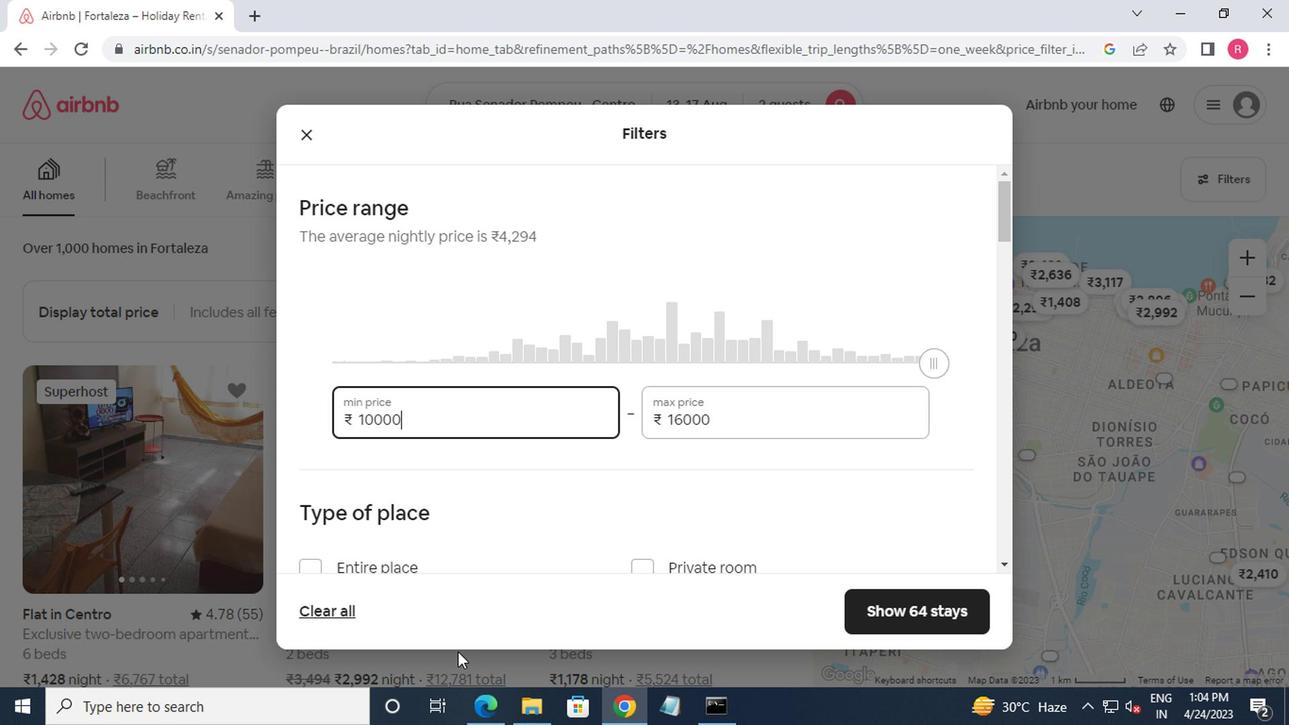 
Action: Mouse moved to (377, 564)
Screenshot: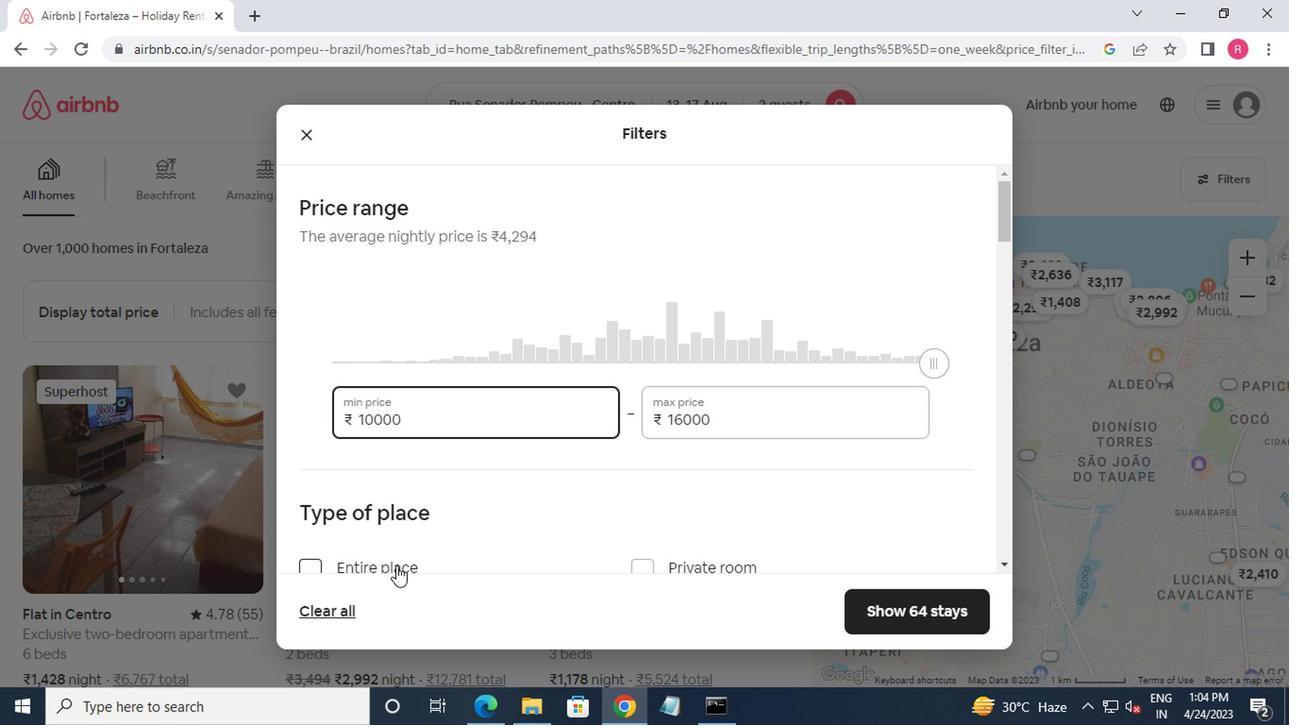 
Action: Mouse pressed left at (377, 564)
Screenshot: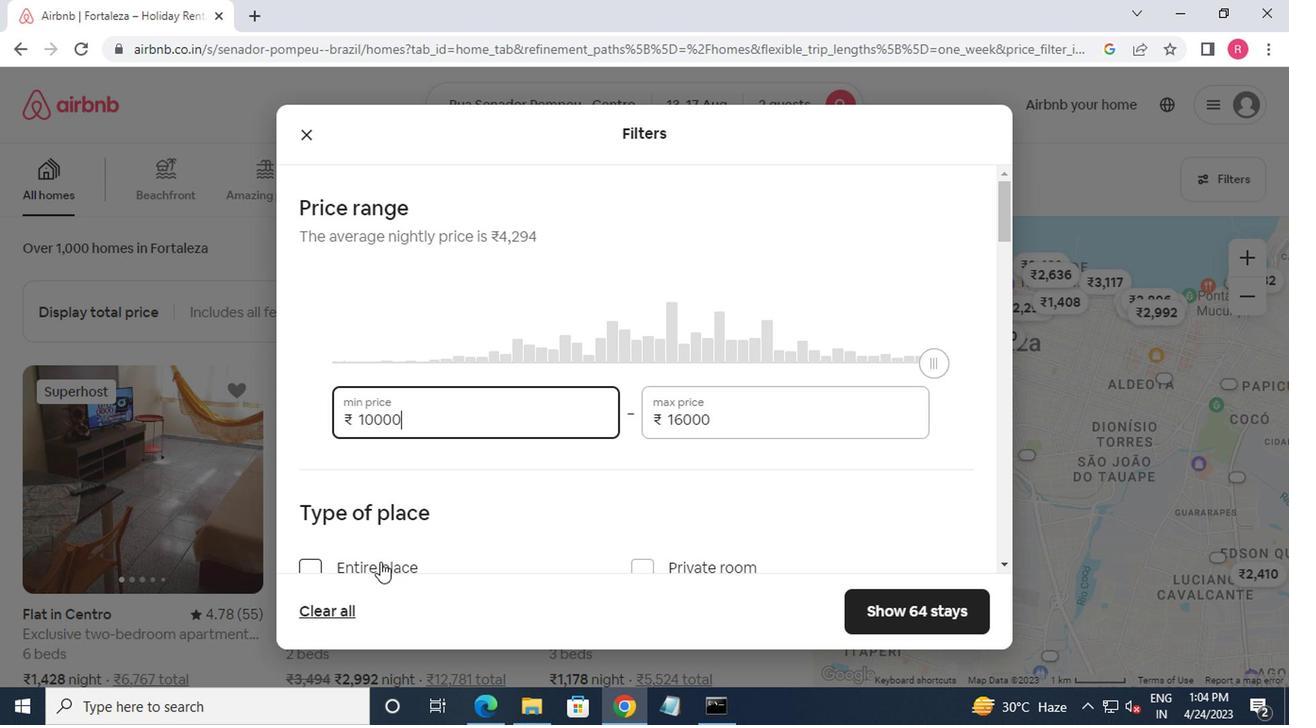 
Action: Mouse moved to (504, 516)
Screenshot: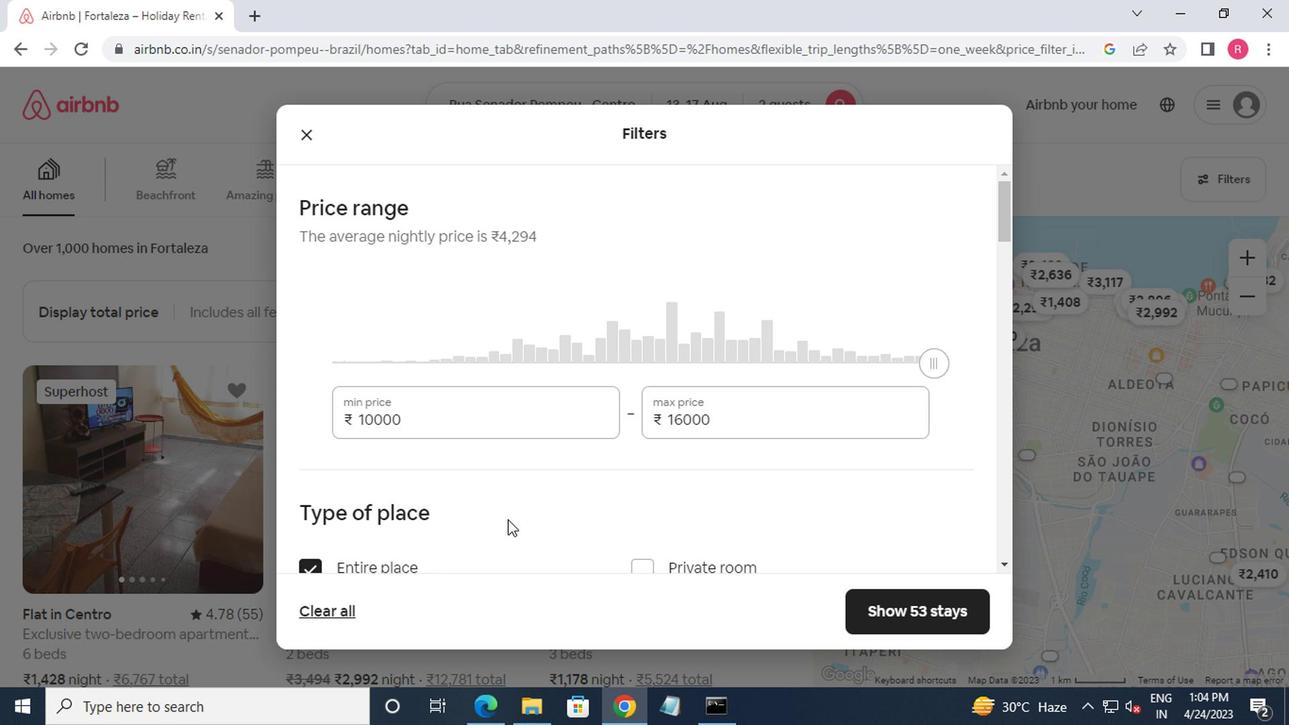 
Action: Mouse scrolled (504, 515) with delta (0, -1)
Screenshot: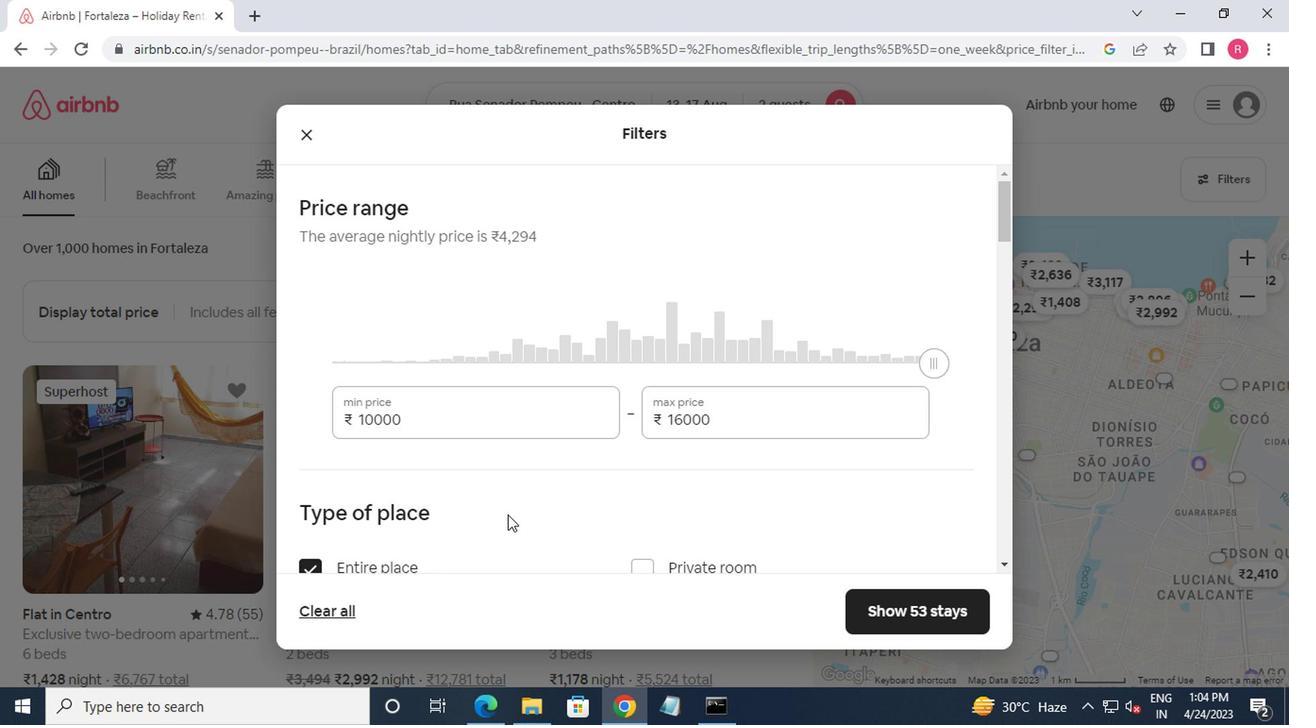
Action: Mouse moved to (506, 515)
Screenshot: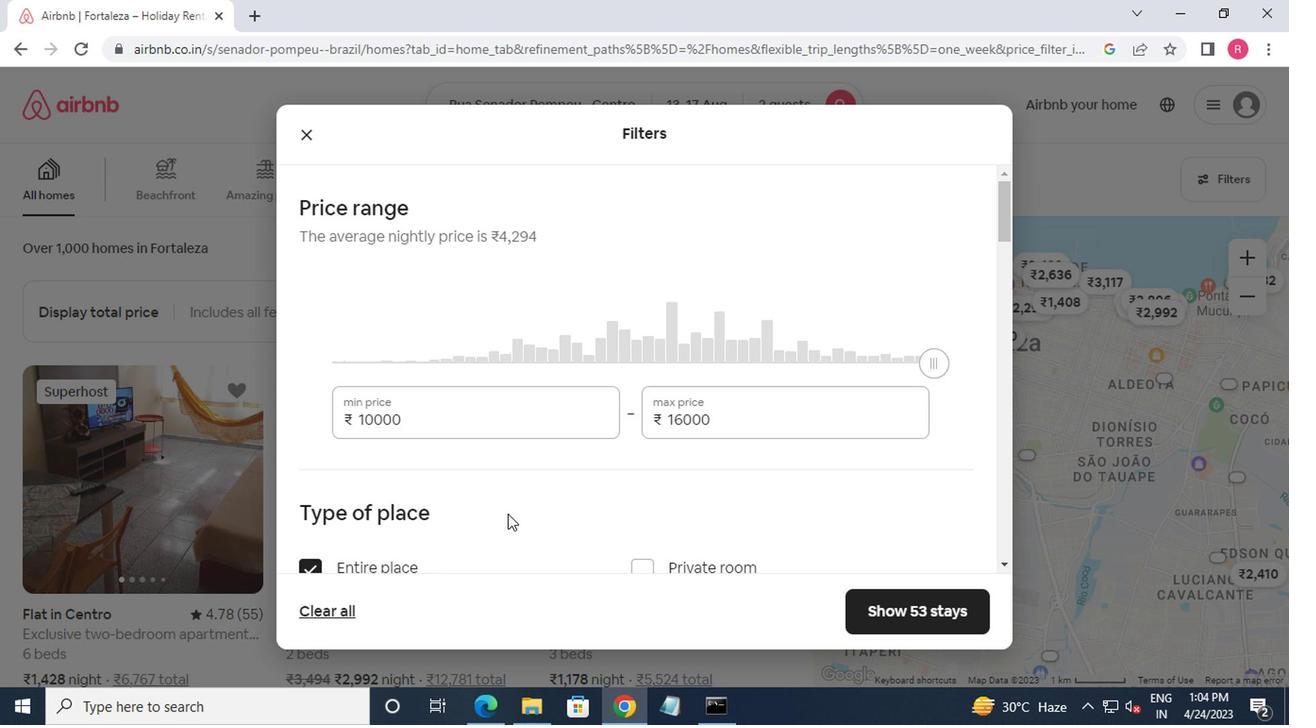 
Action: Mouse scrolled (506, 514) with delta (0, 0)
Screenshot: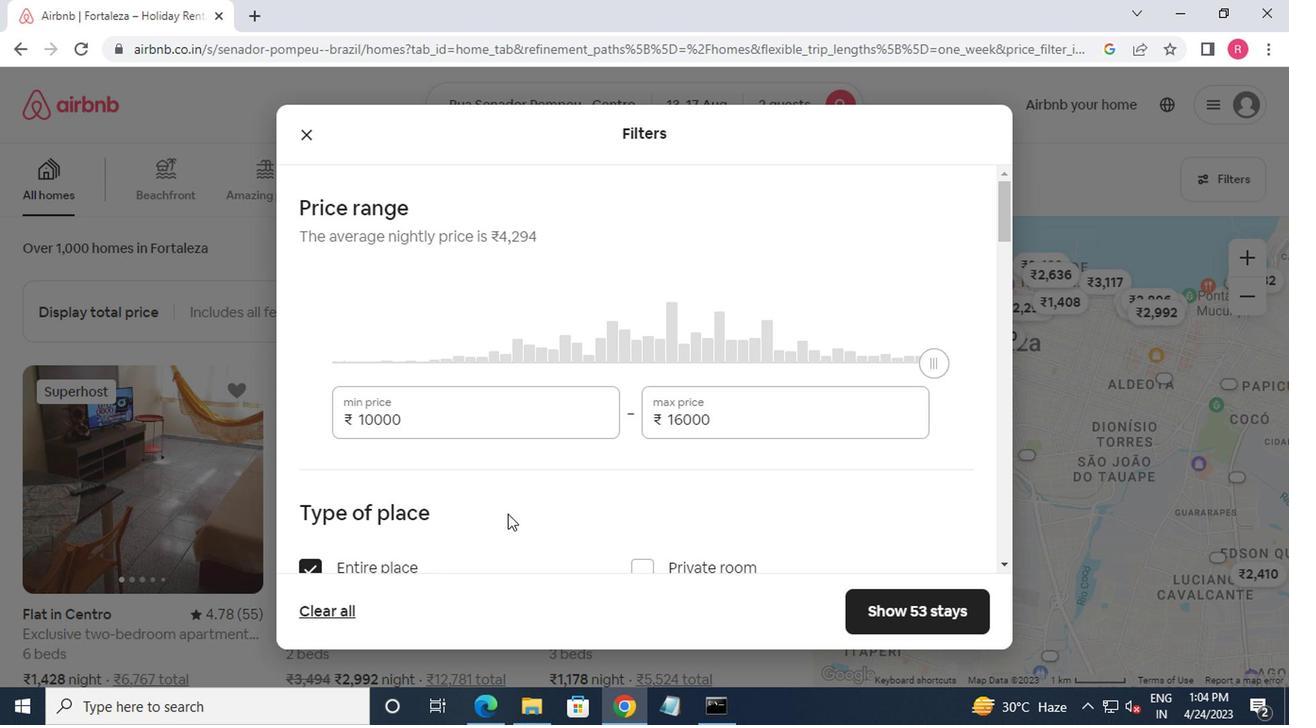 
Action: Mouse moved to (603, 470)
Screenshot: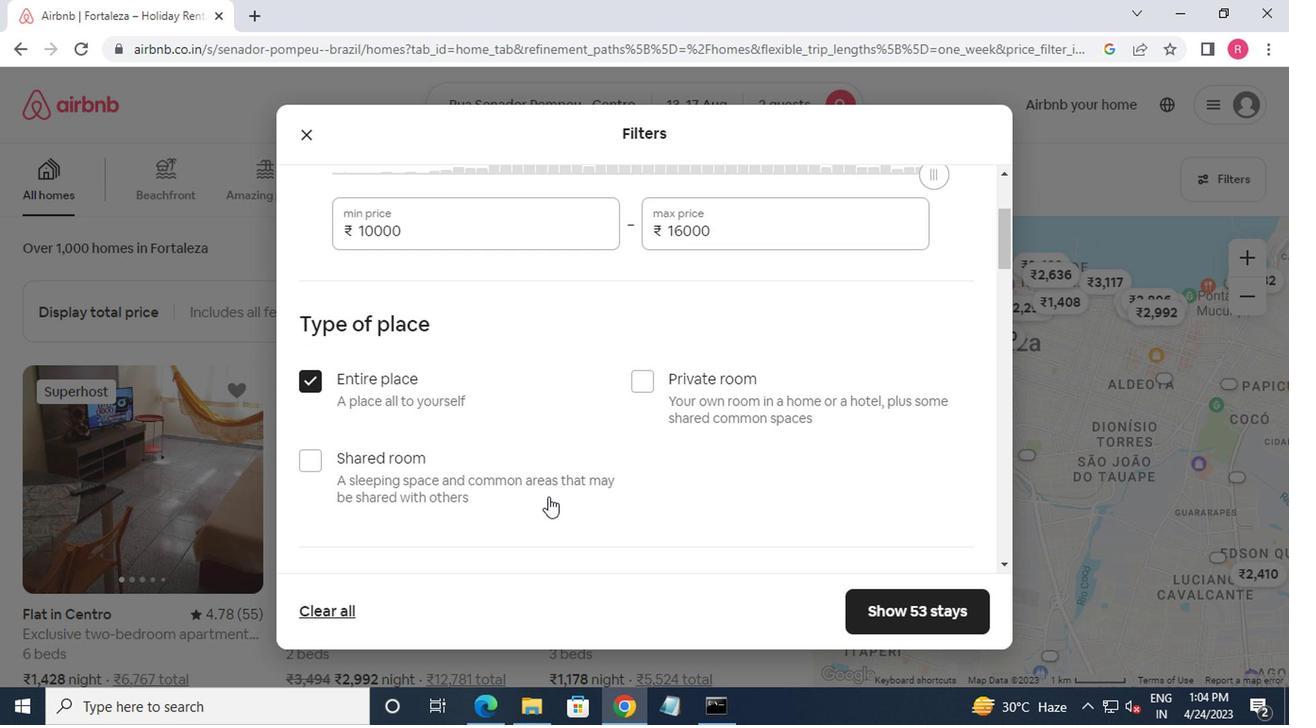 
Action: Mouse scrolled (603, 470) with delta (0, 0)
Screenshot: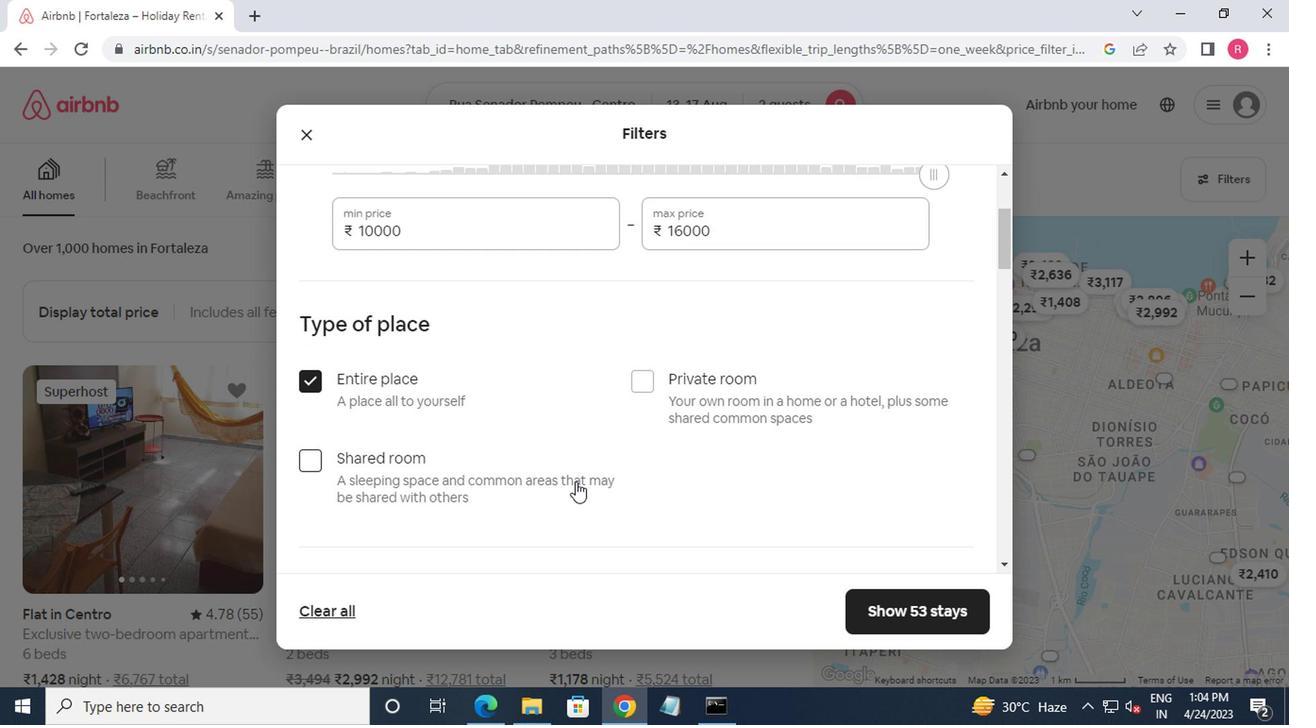 
Action: Mouse scrolled (603, 470) with delta (0, 0)
Screenshot: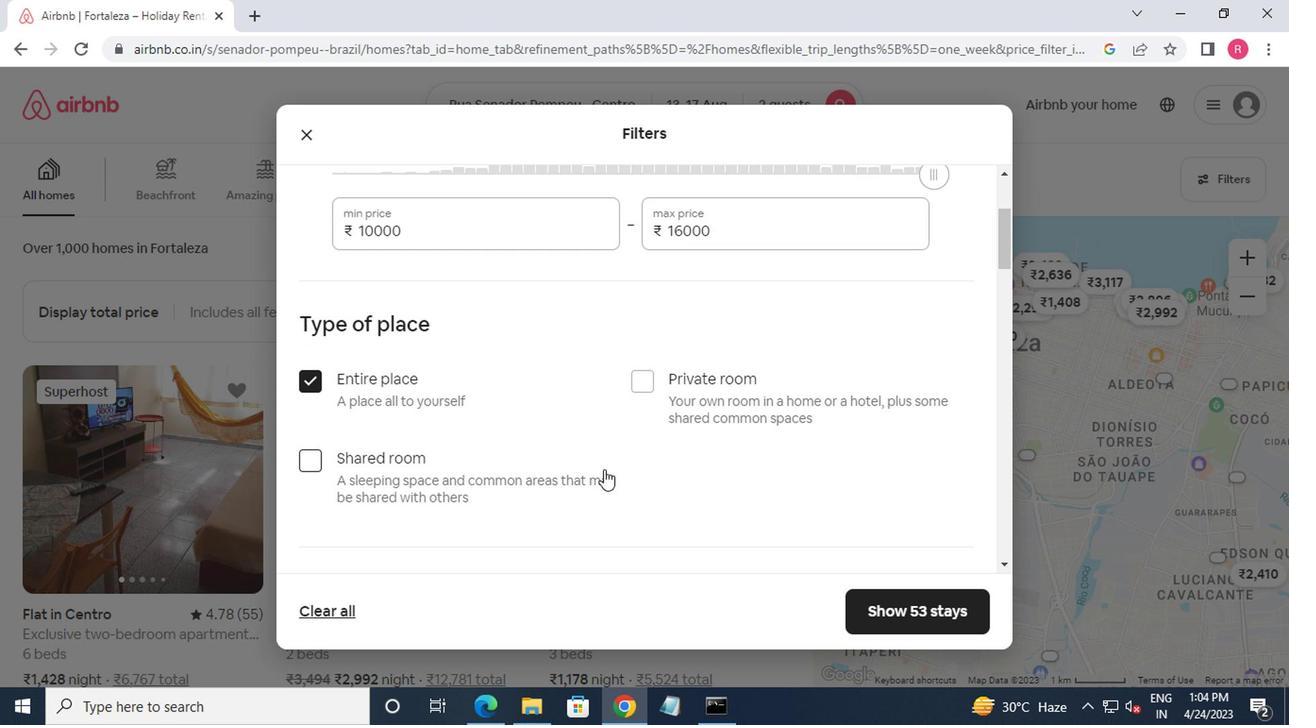 
Action: Mouse moved to (607, 461)
Screenshot: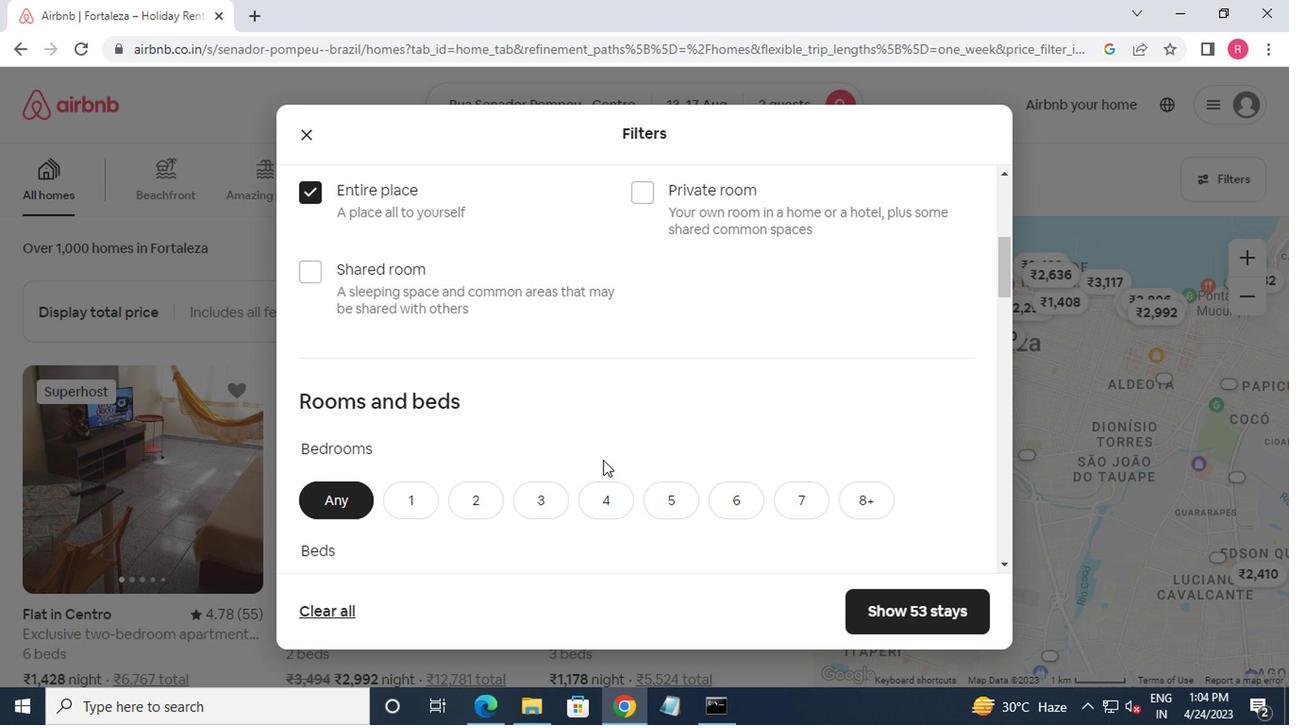 
Action: Mouse scrolled (607, 460) with delta (0, 0)
Screenshot: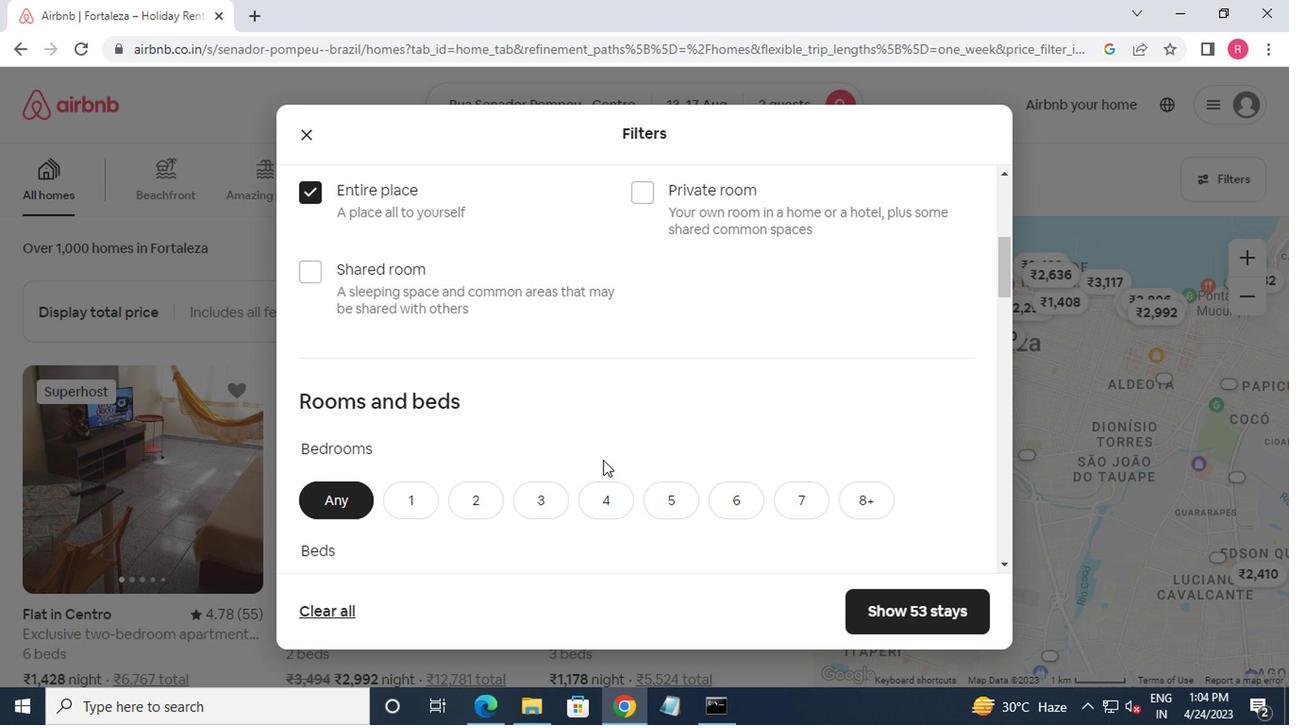 
Action: Mouse moved to (607, 470)
Screenshot: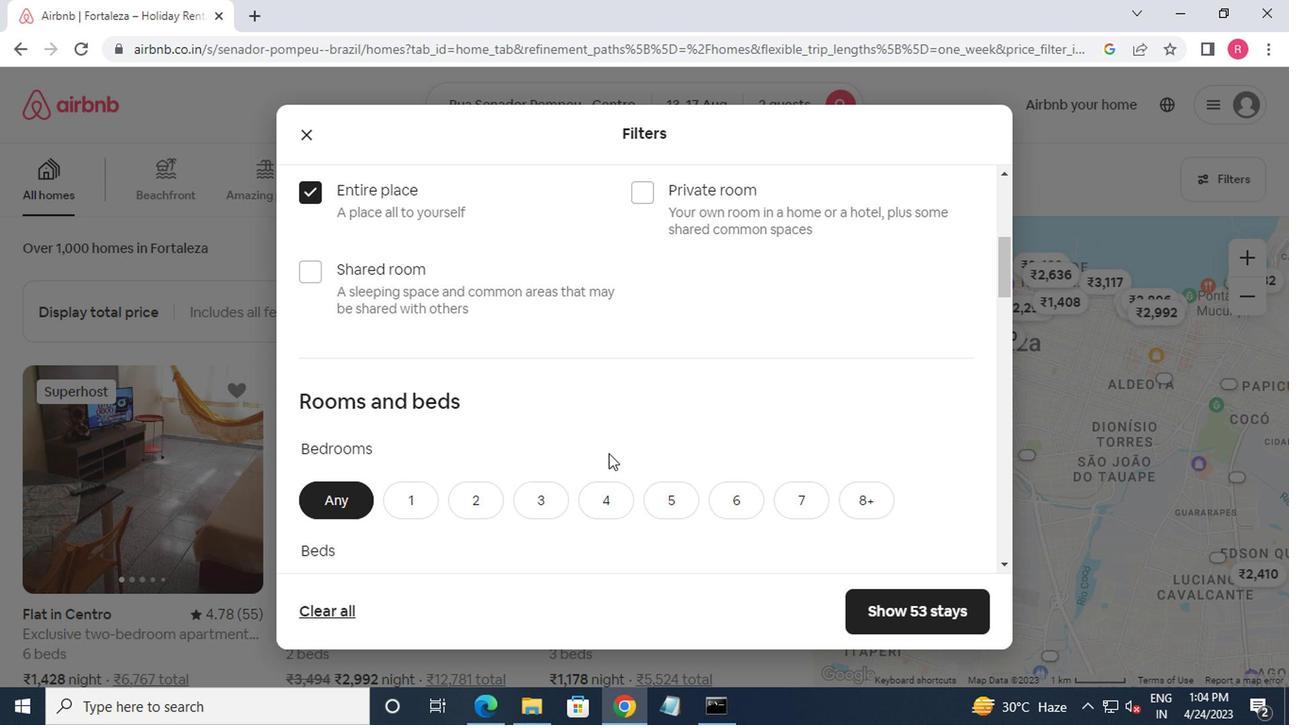 
Action: Mouse scrolled (607, 470) with delta (0, 0)
Screenshot: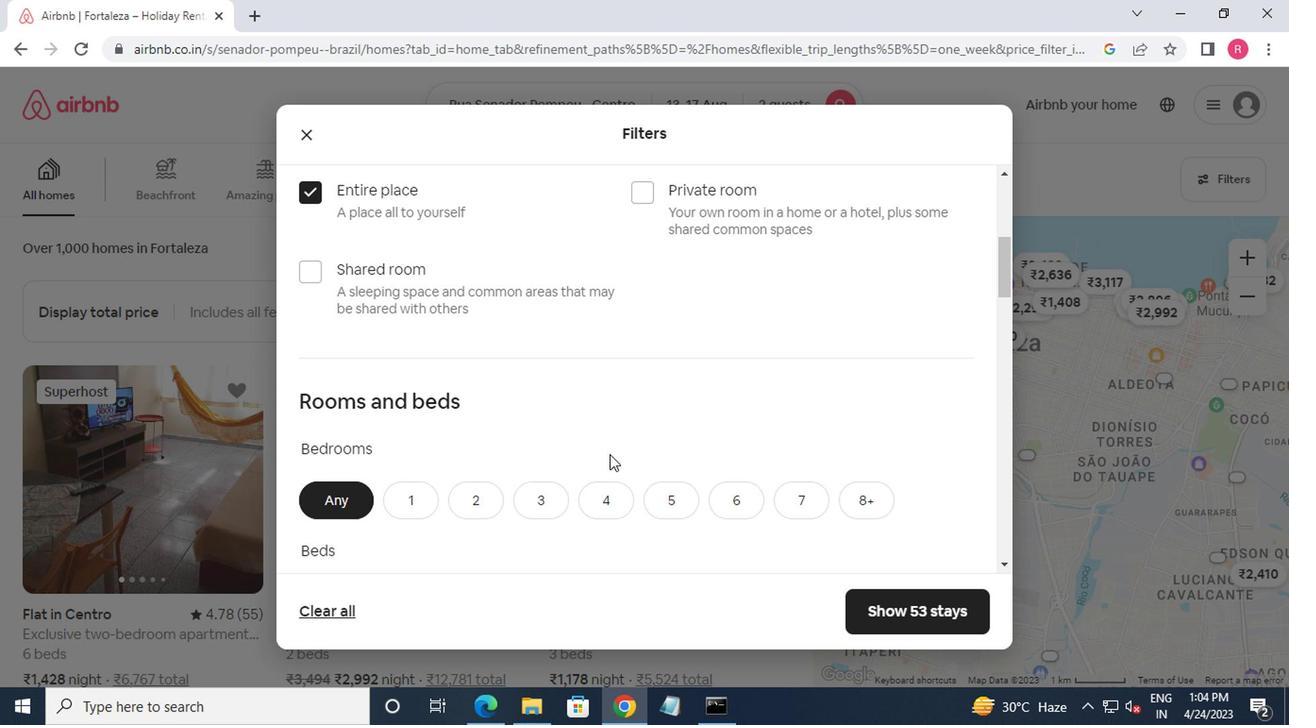 
Action: Mouse moved to (488, 307)
Screenshot: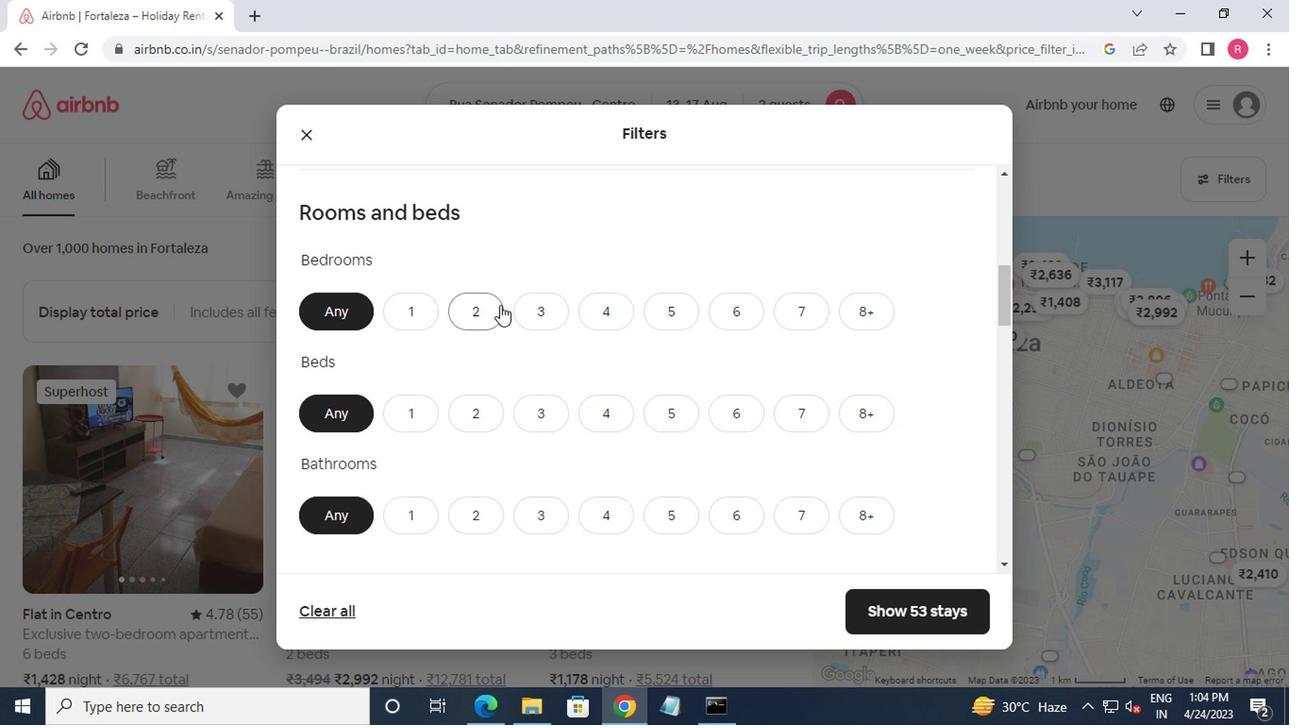 
Action: Mouse pressed left at (488, 307)
Screenshot: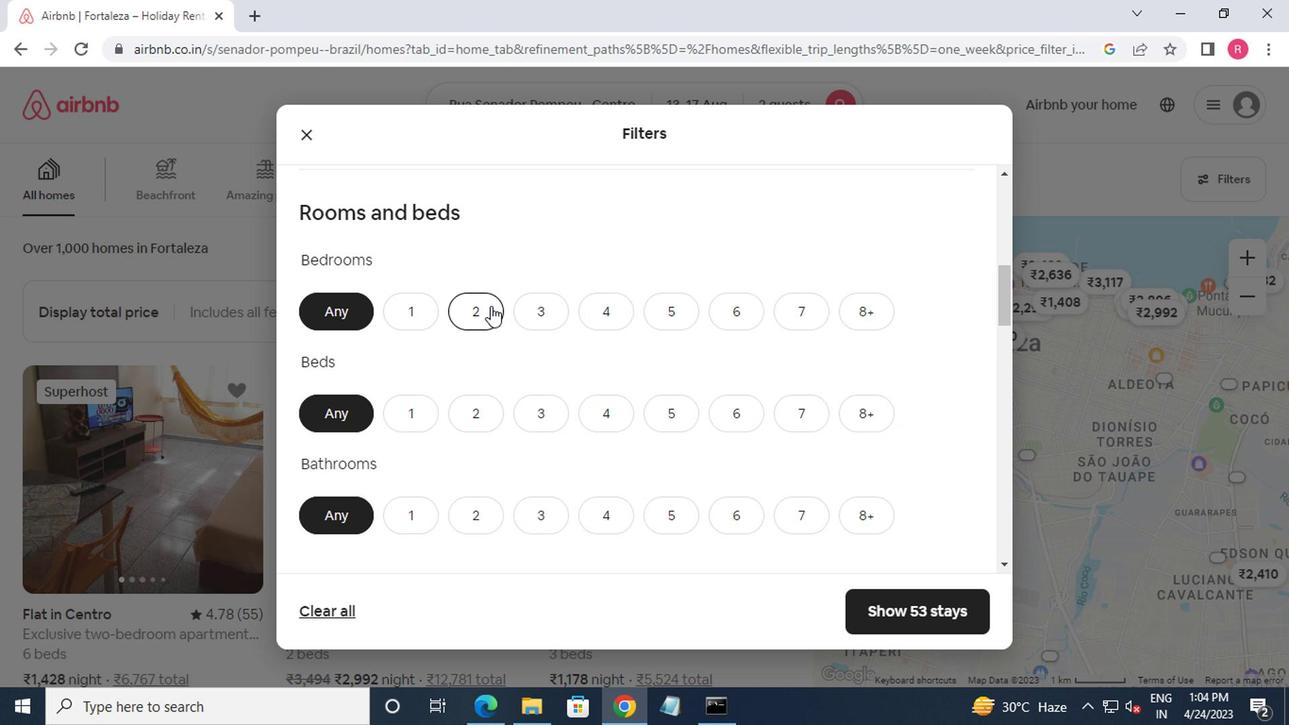 
Action: Mouse moved to (461, 413)
Screenshot: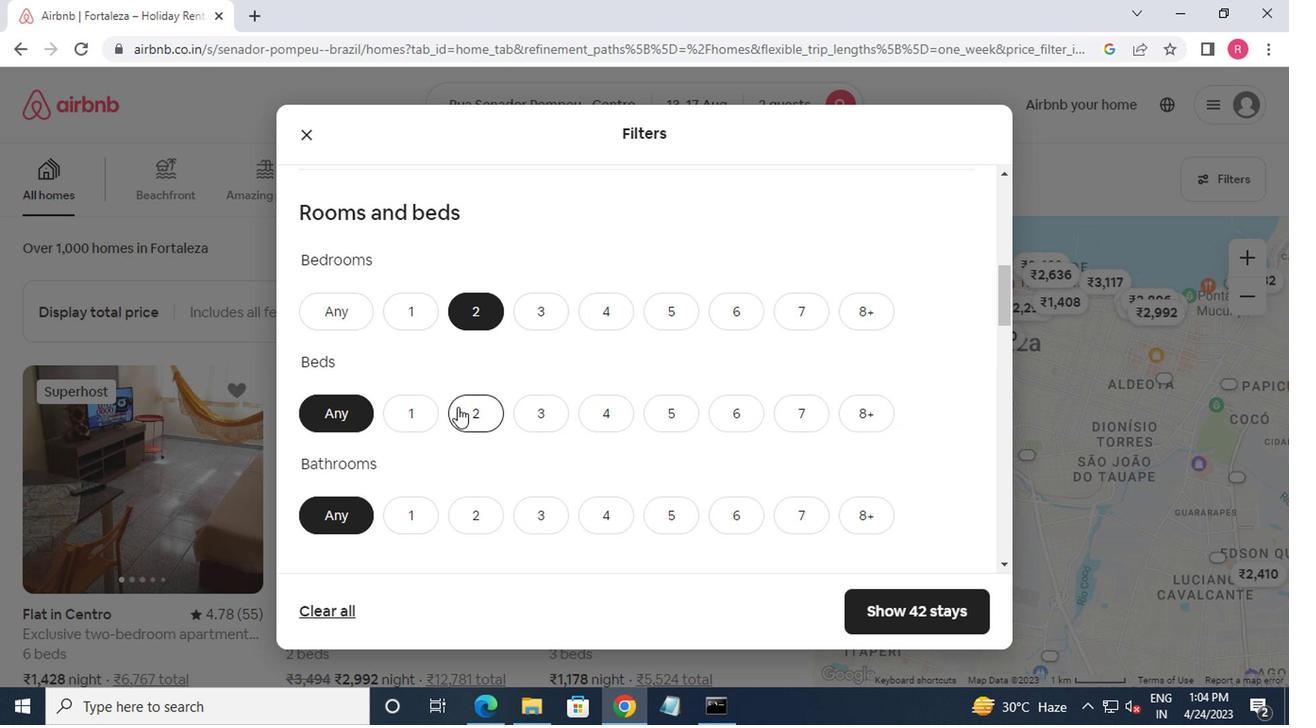 
Action: Mouse pressed left at (461, 413)
Screenshot: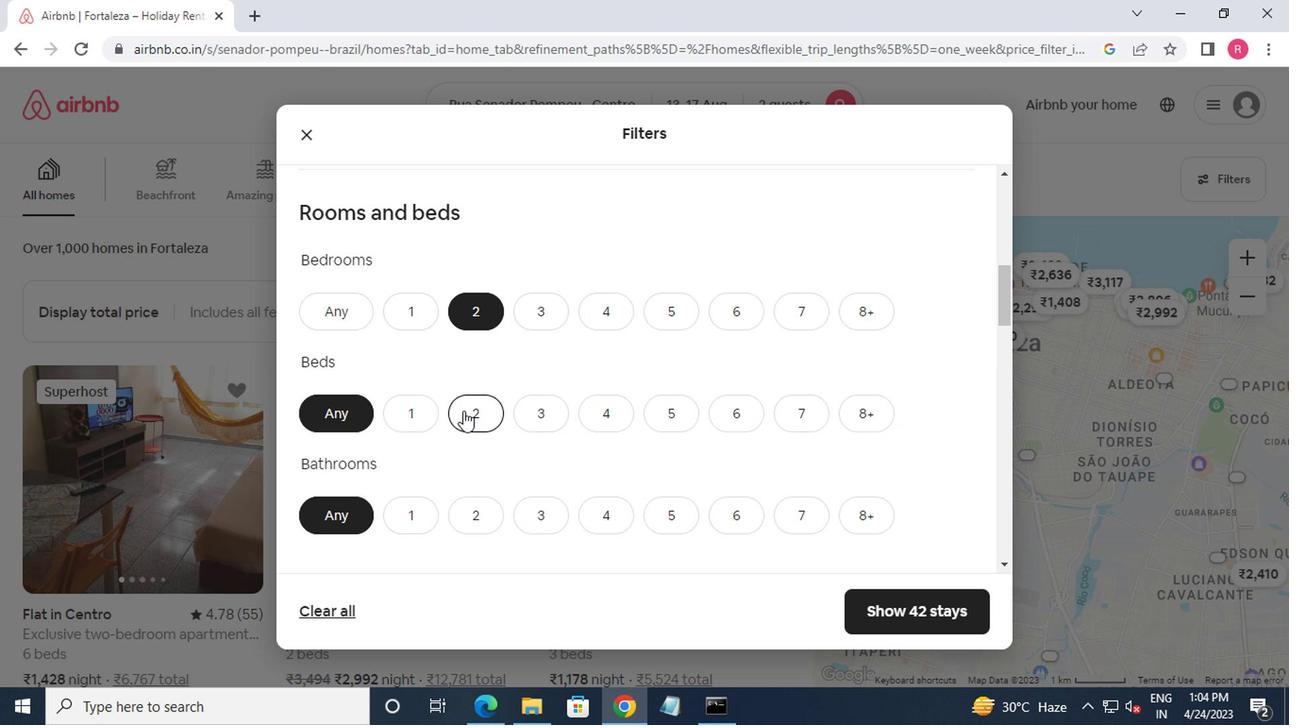 
Action: Mouse moved to (429, 451)
Screenshot: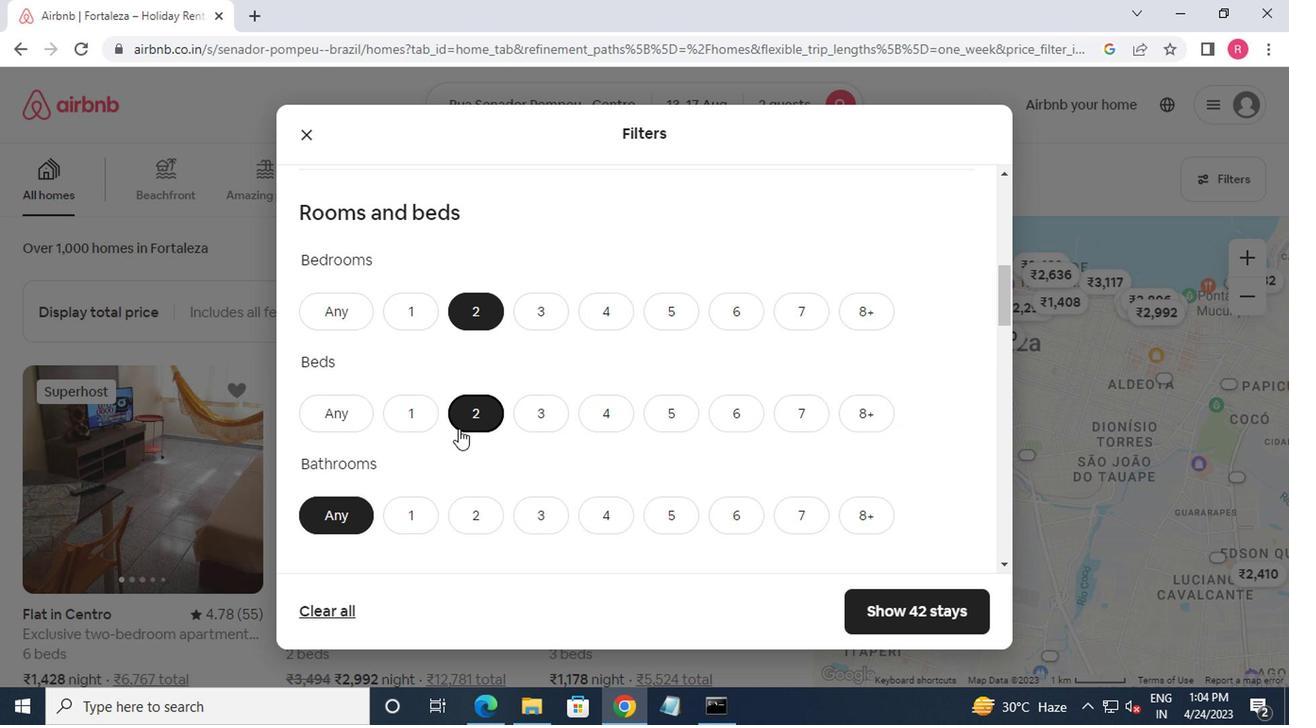 
Action: Mouse scrolled (429, 450) with delta (0, -1)
Screenshot: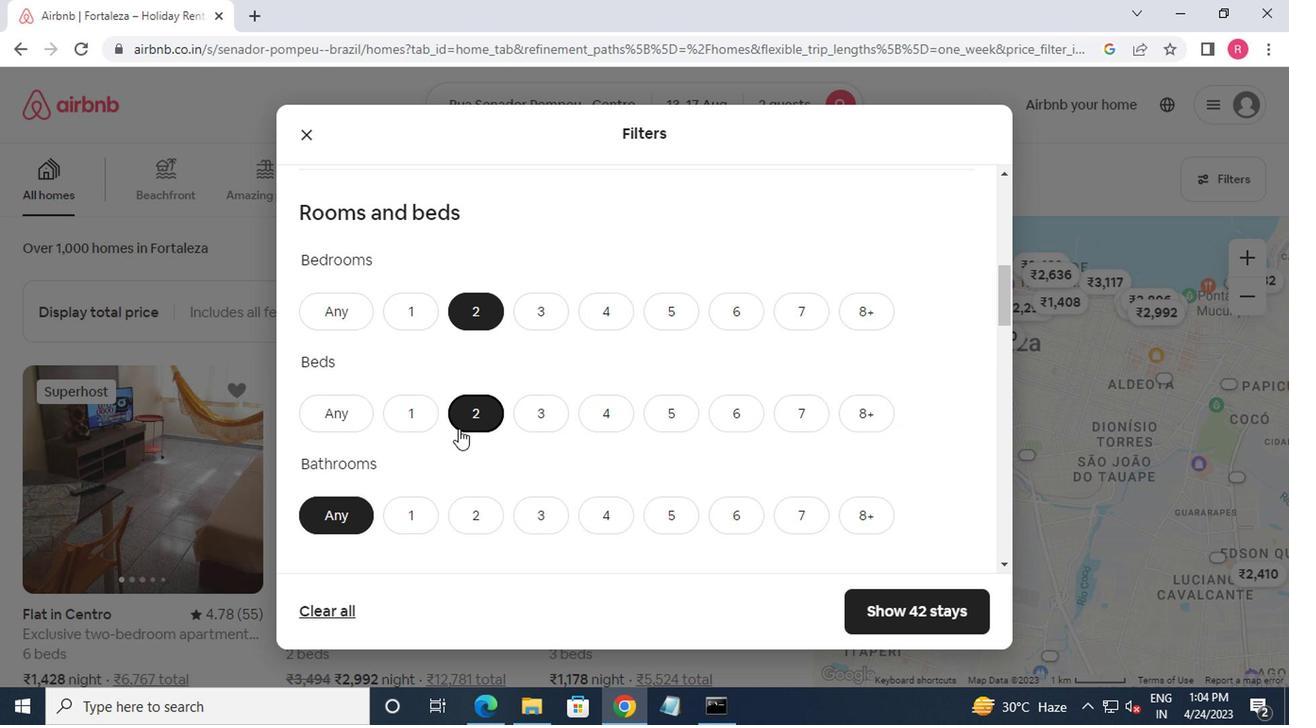 
Action: Mouse moved to (414, 419)
Screenshot: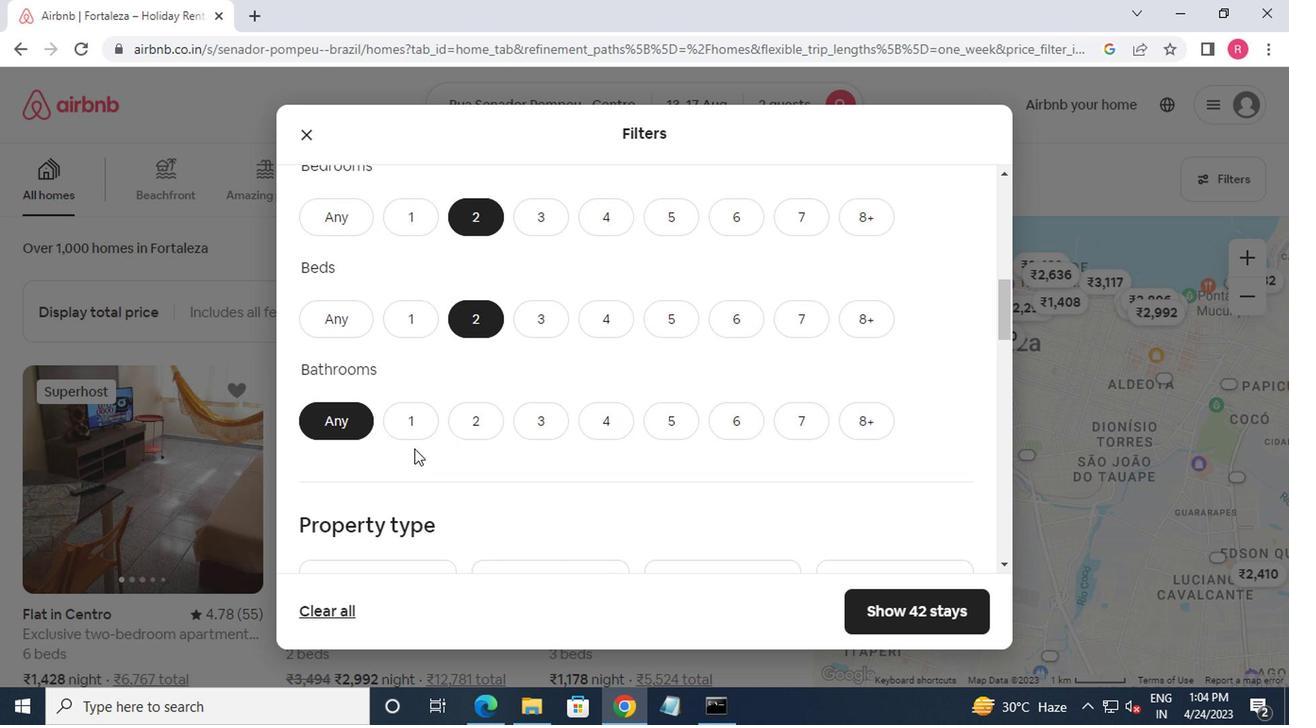 
Action: Mouse pressed left at (414, 419)
Screenshot: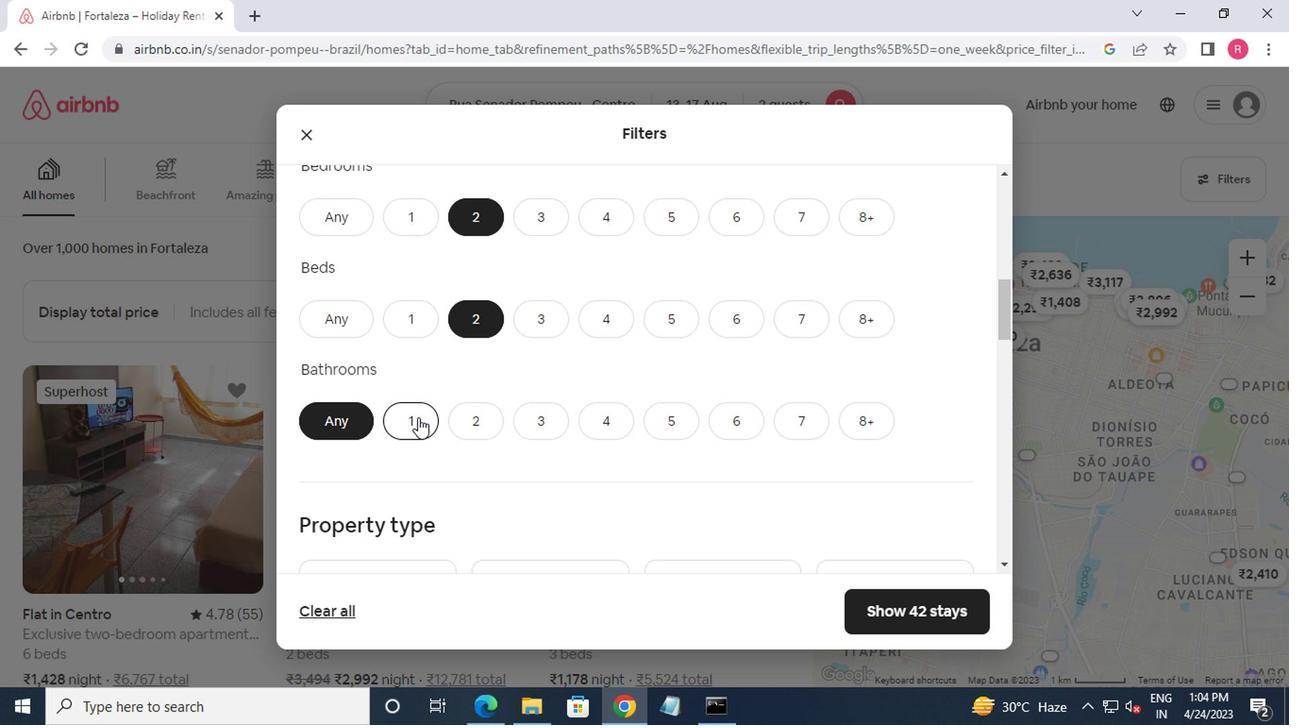 
Action: Mouse moved to (429, 423)
Screenshot: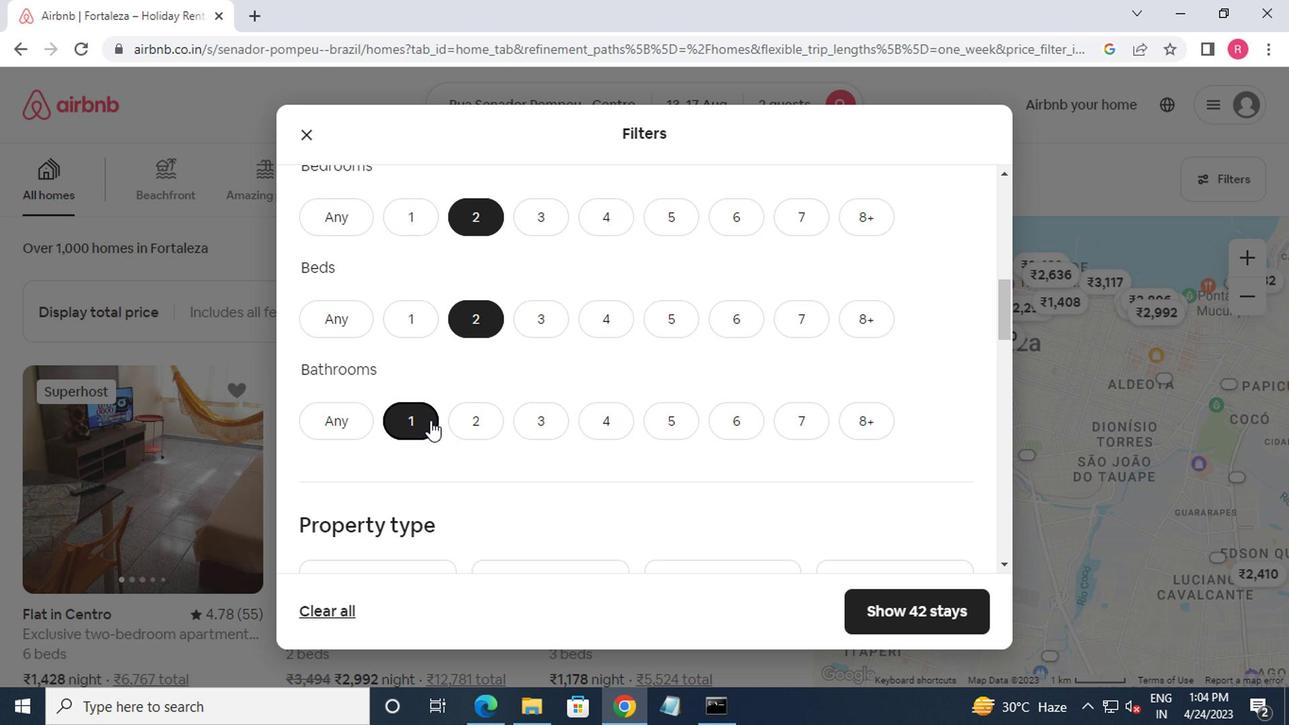 
Action: Mouse scrolled (429, 422) with delta (0, 0)
Screenshot: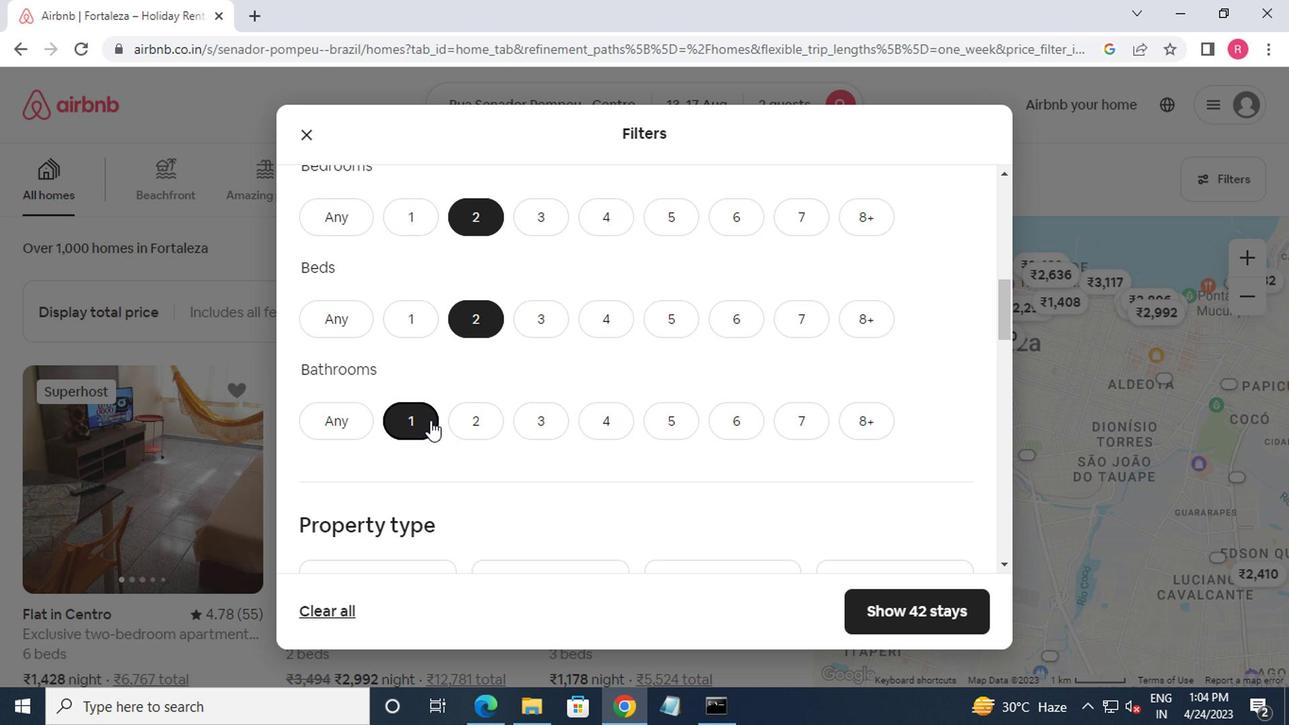
Action: Mouse moved to (344, 512)
Screenshot: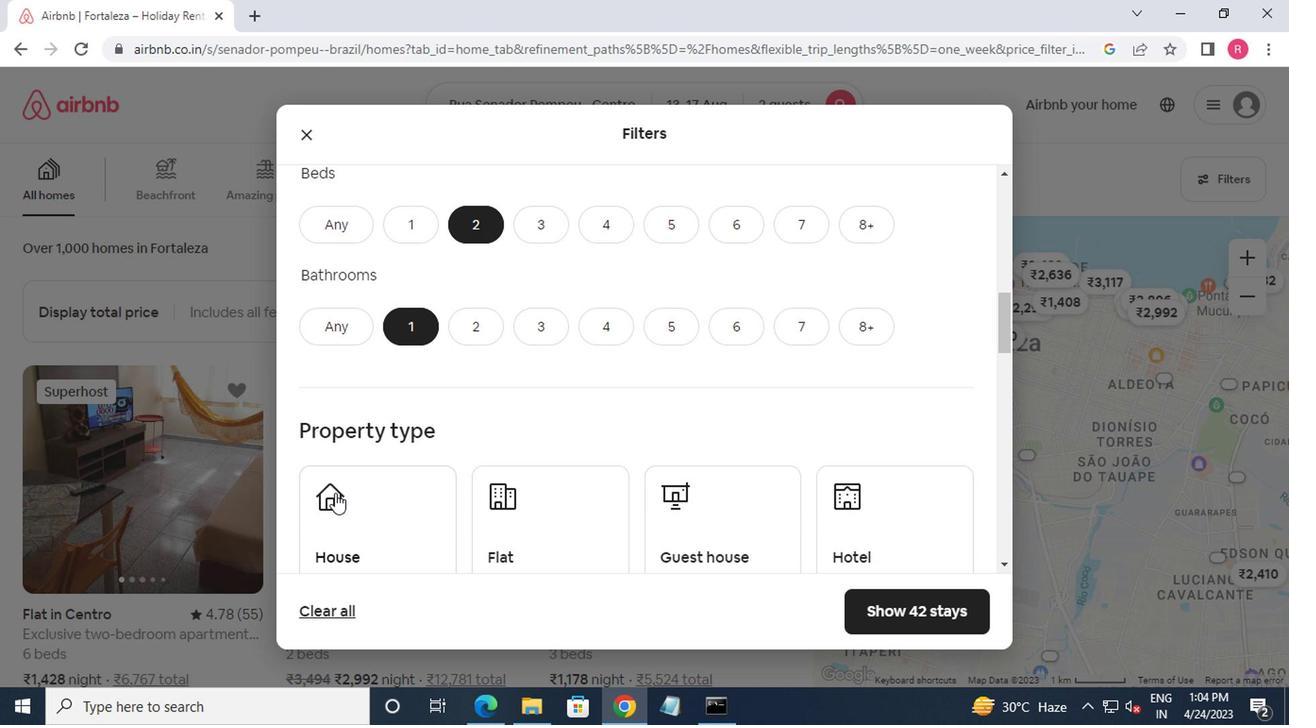 
Action: Mouse pressed left at (344, 512)
Screenshot: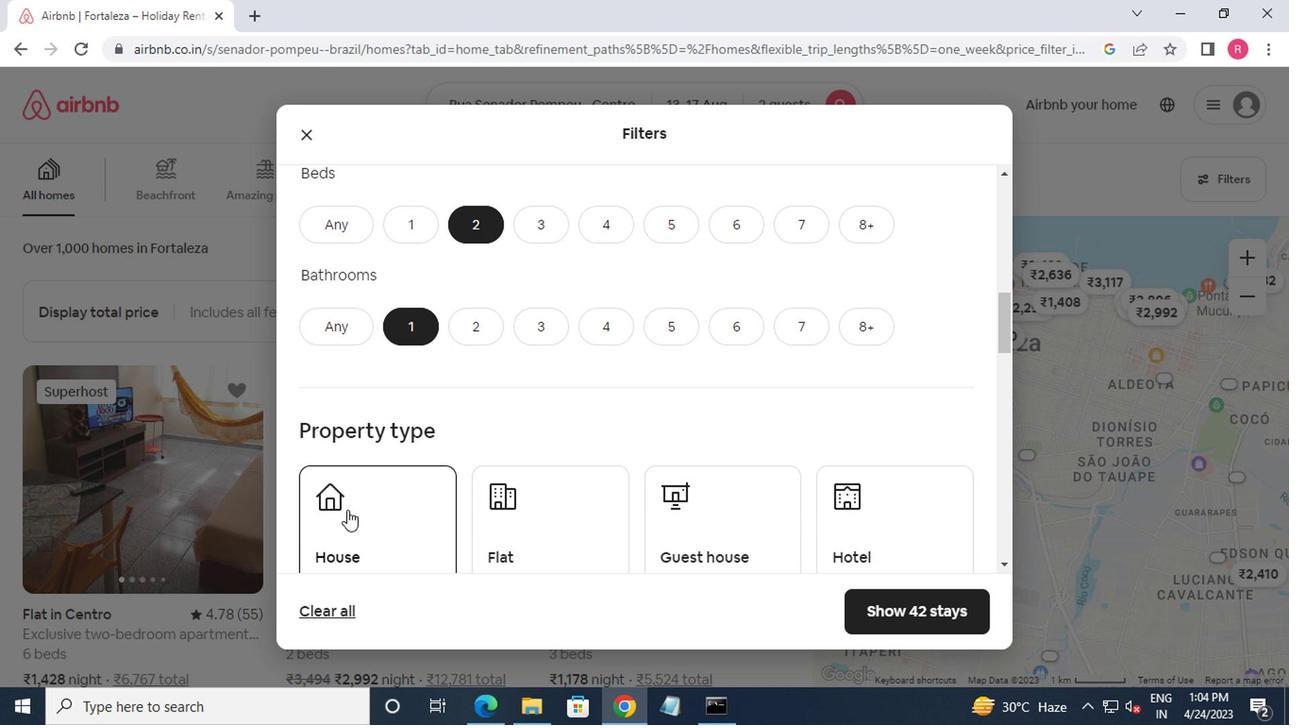 
Action: Mouse moved to (541, 543)
Screenshot: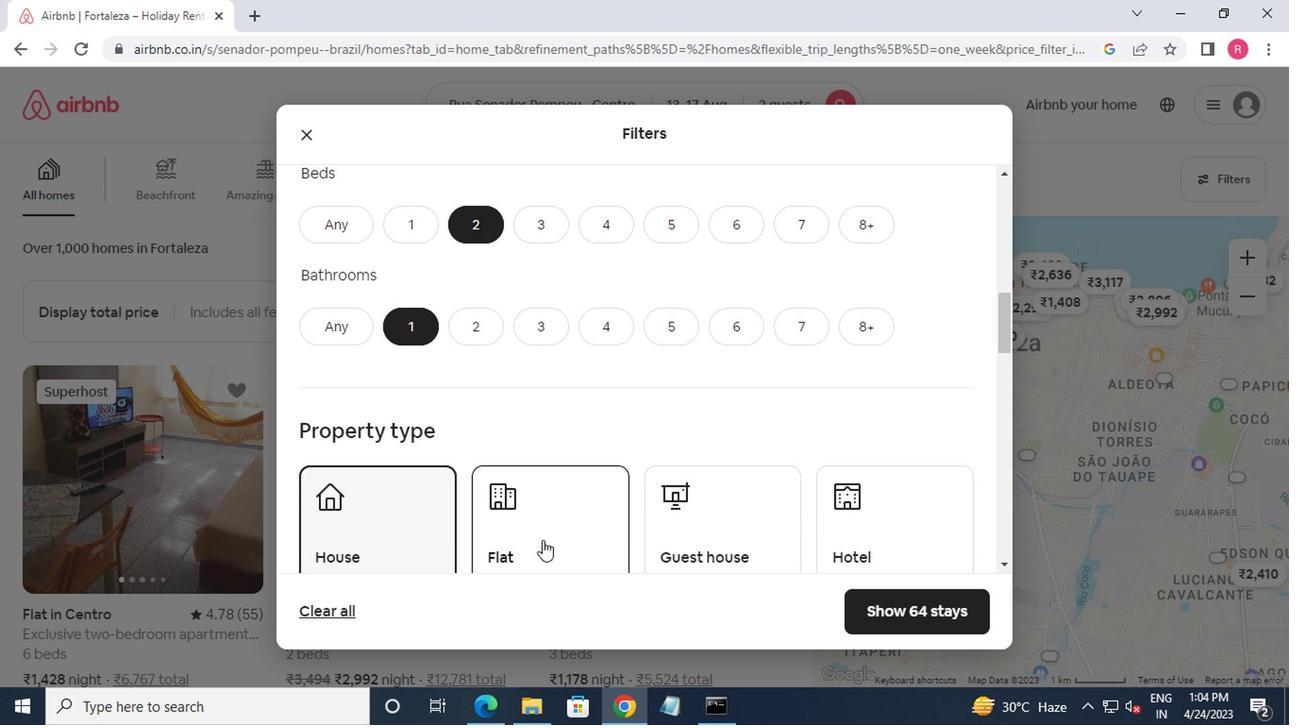 
Action: Mouse pressed left at (541, 543)
Screenshot: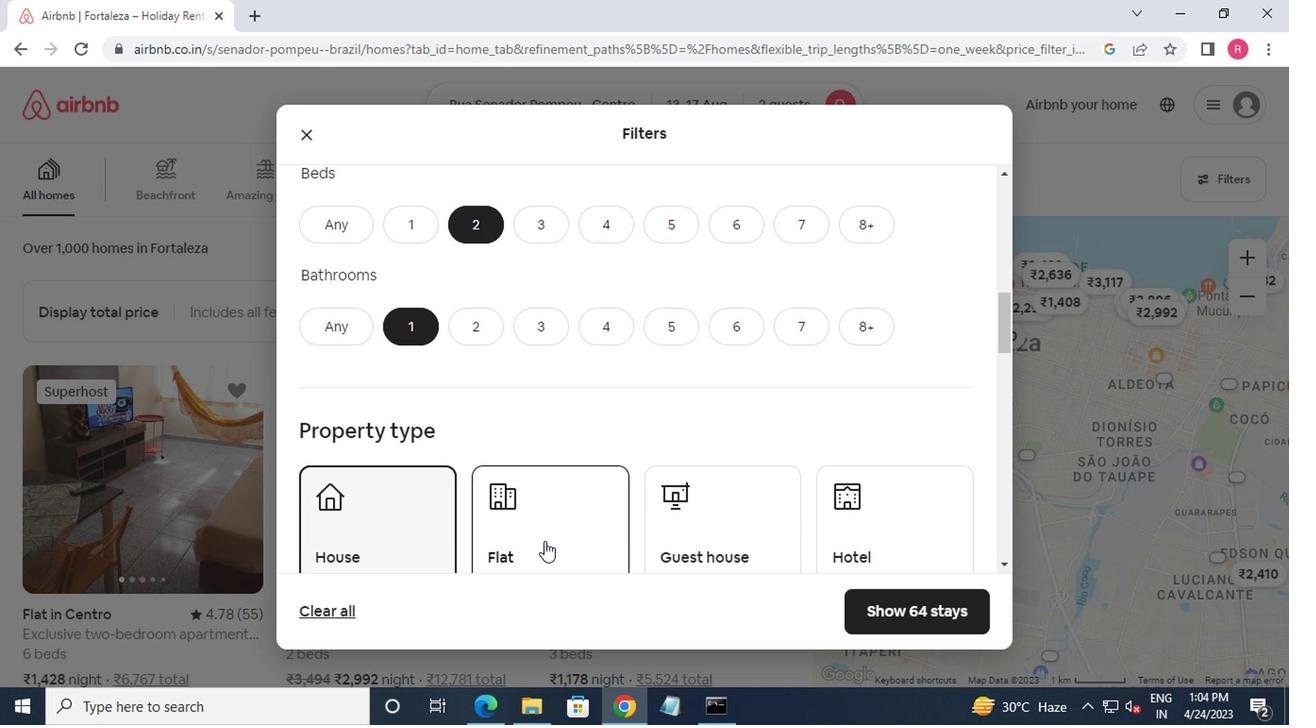 
Action: Mouse moved to (682, 537)
Screenshot: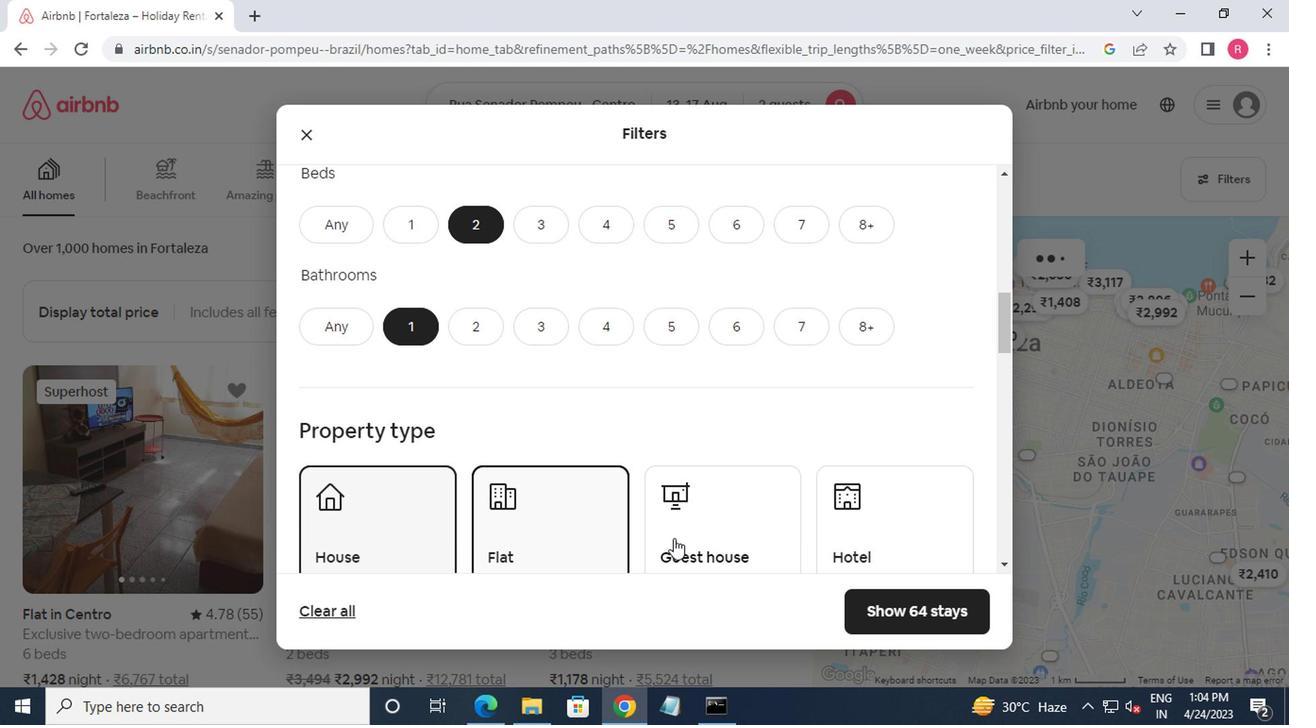 
Action: Mouse pressed left at (682, 537)
Screenshot: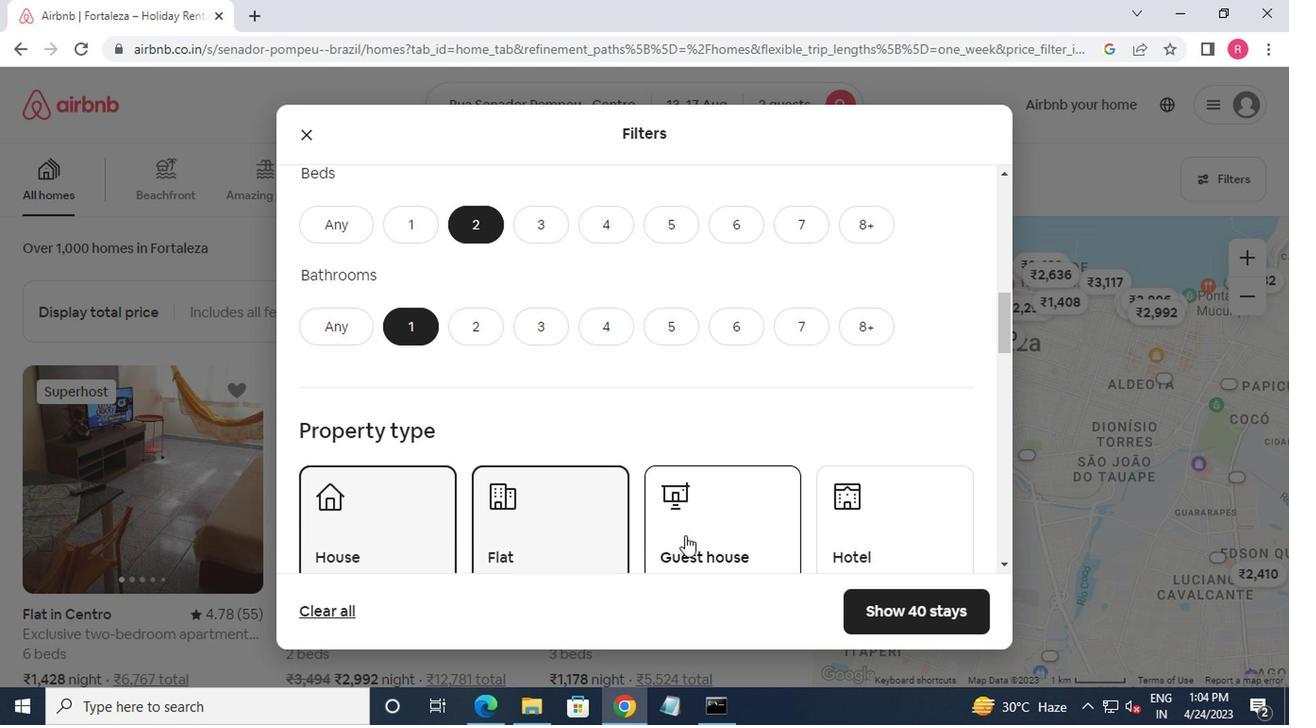 
Action: Mouse moved to (683, 537)
Screenshot: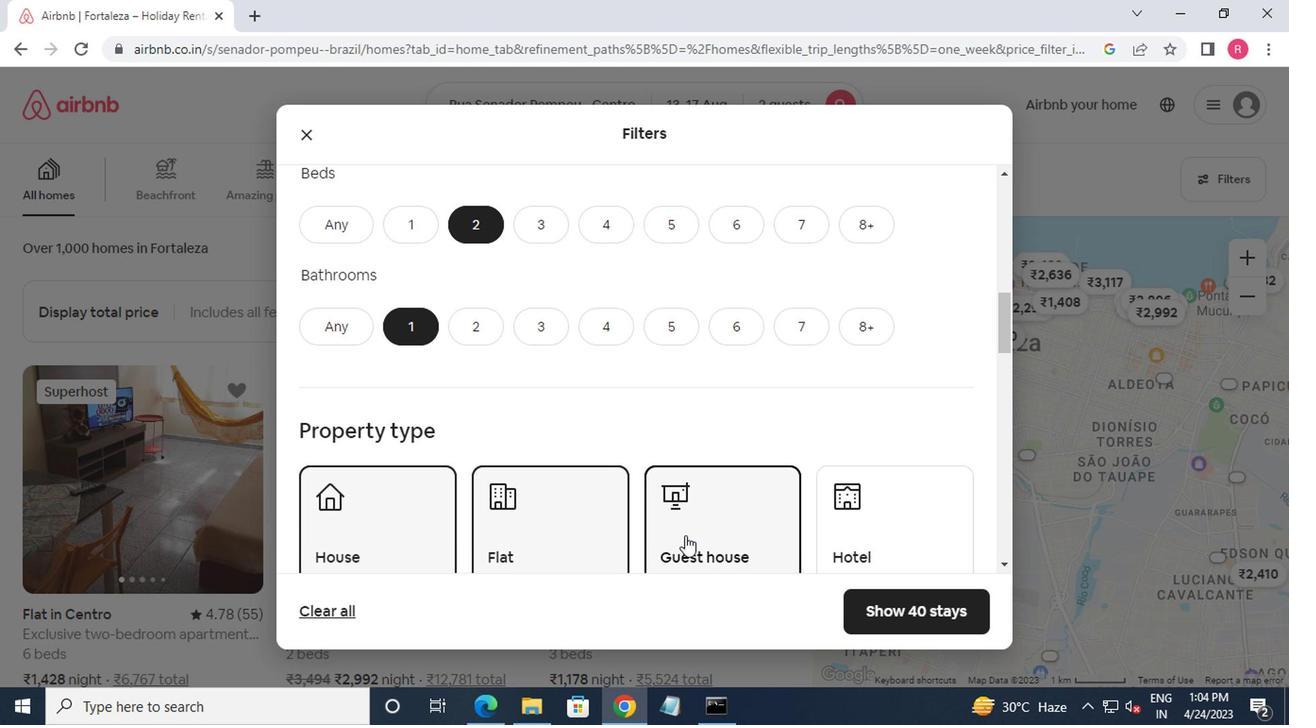 
Action: Mouse scrolled (683, 537) with delta (0, 0)
Screenshot: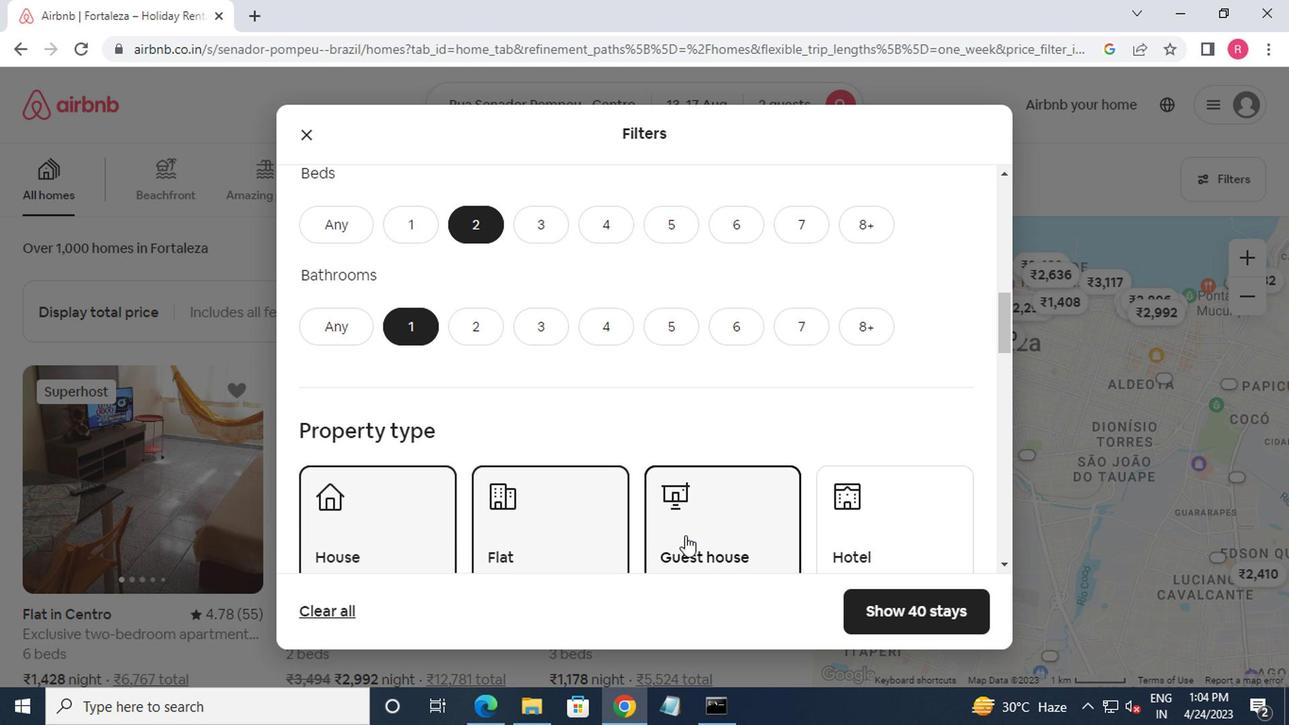 
Action: Mouse moved to (685, 537)
Screenshot: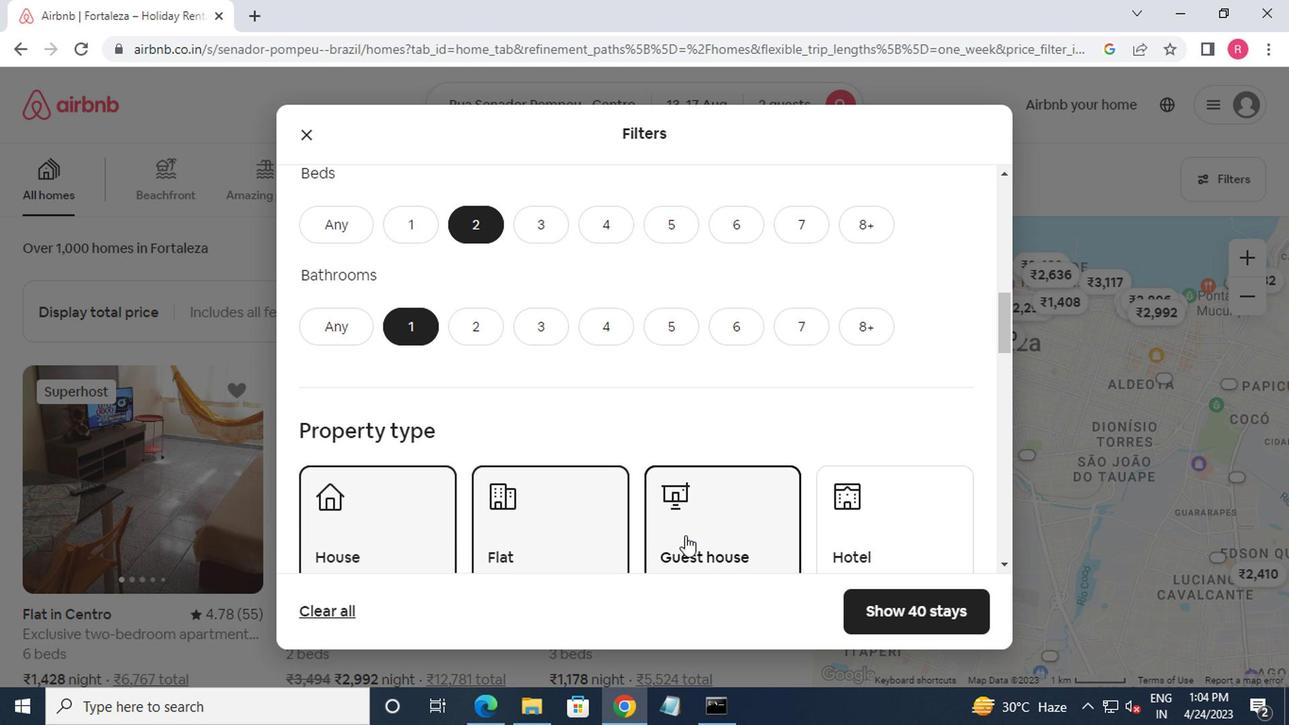 
Action: Mouse scrolled (685, 537) with delta (0, 0)
Screenshot: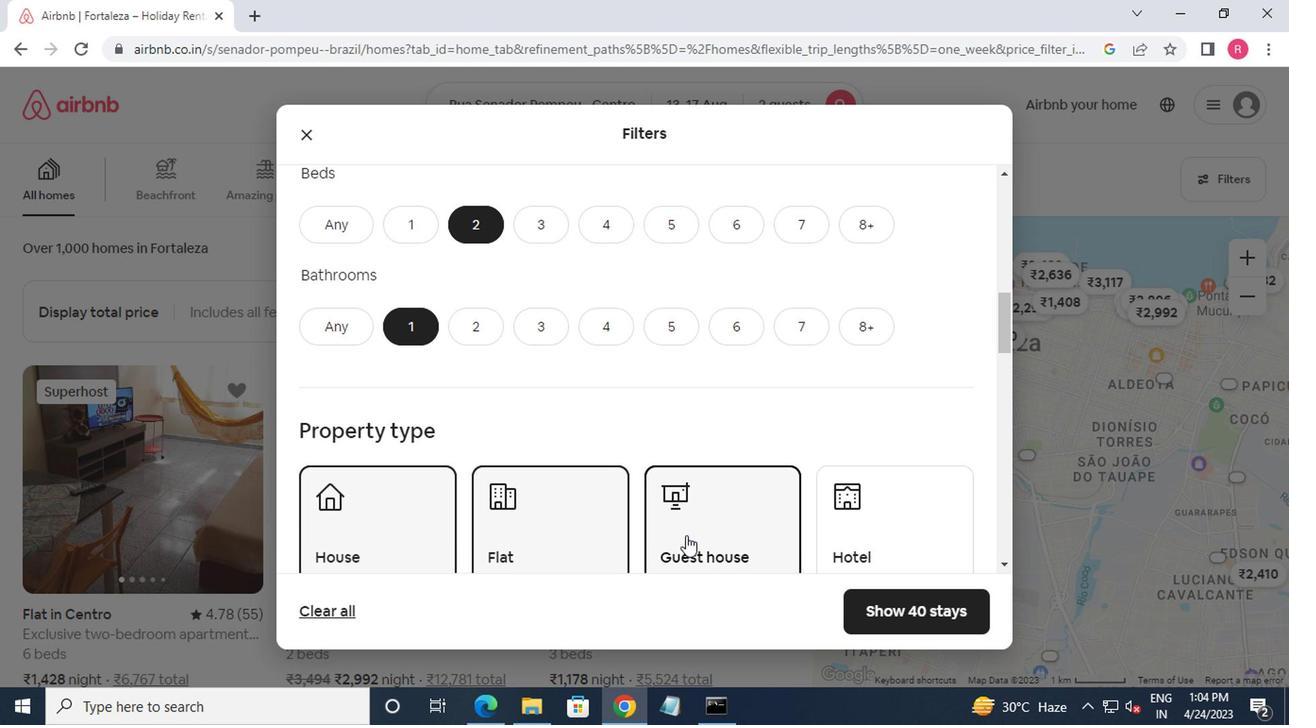 
Action: Mouse moved to (686, 537)
Screenshot: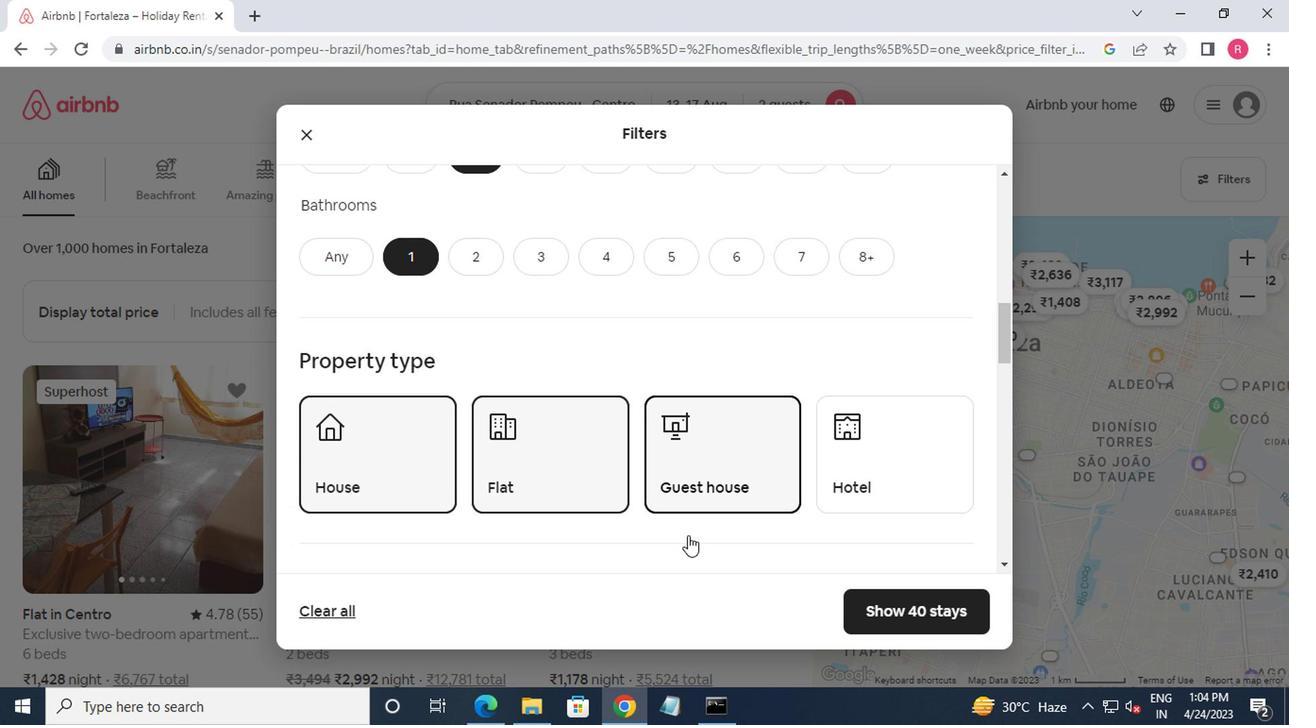 
Action: Mouse scrolled (686, 536) with delta (0, 0)
Screenshot: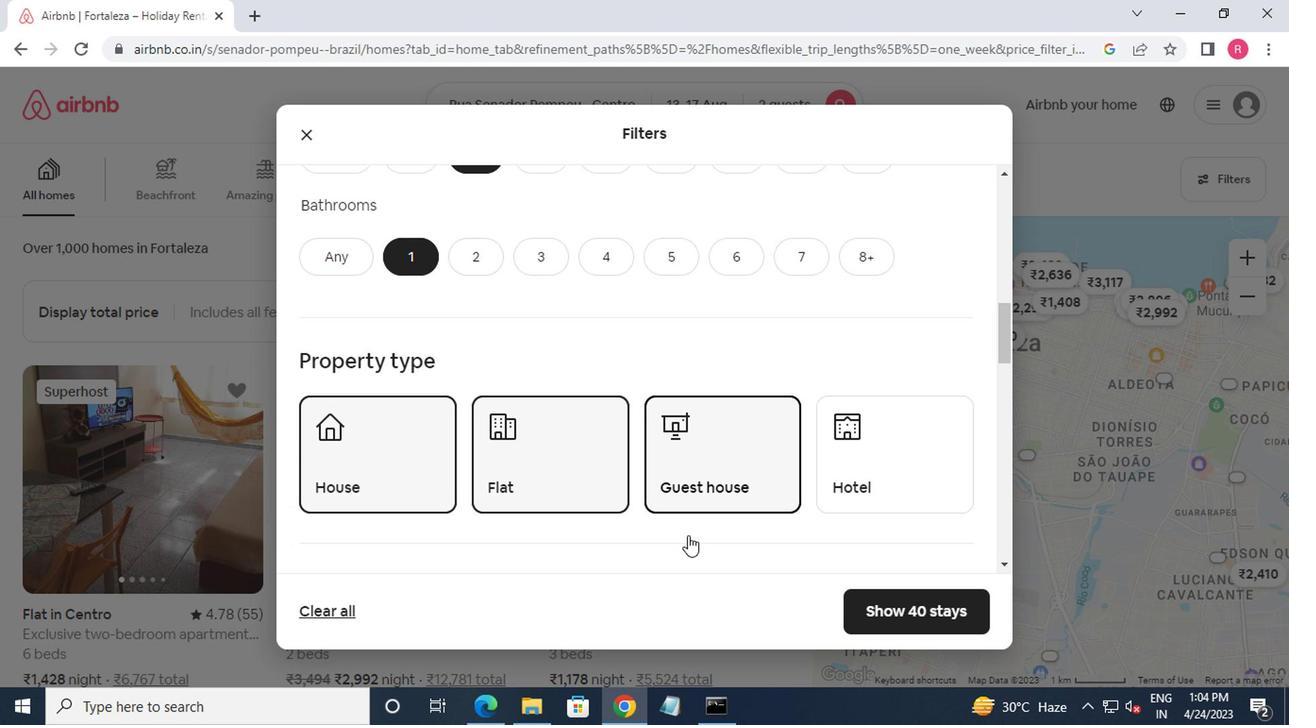 
Action: Mouse moved to (330, 512)
Screenshot: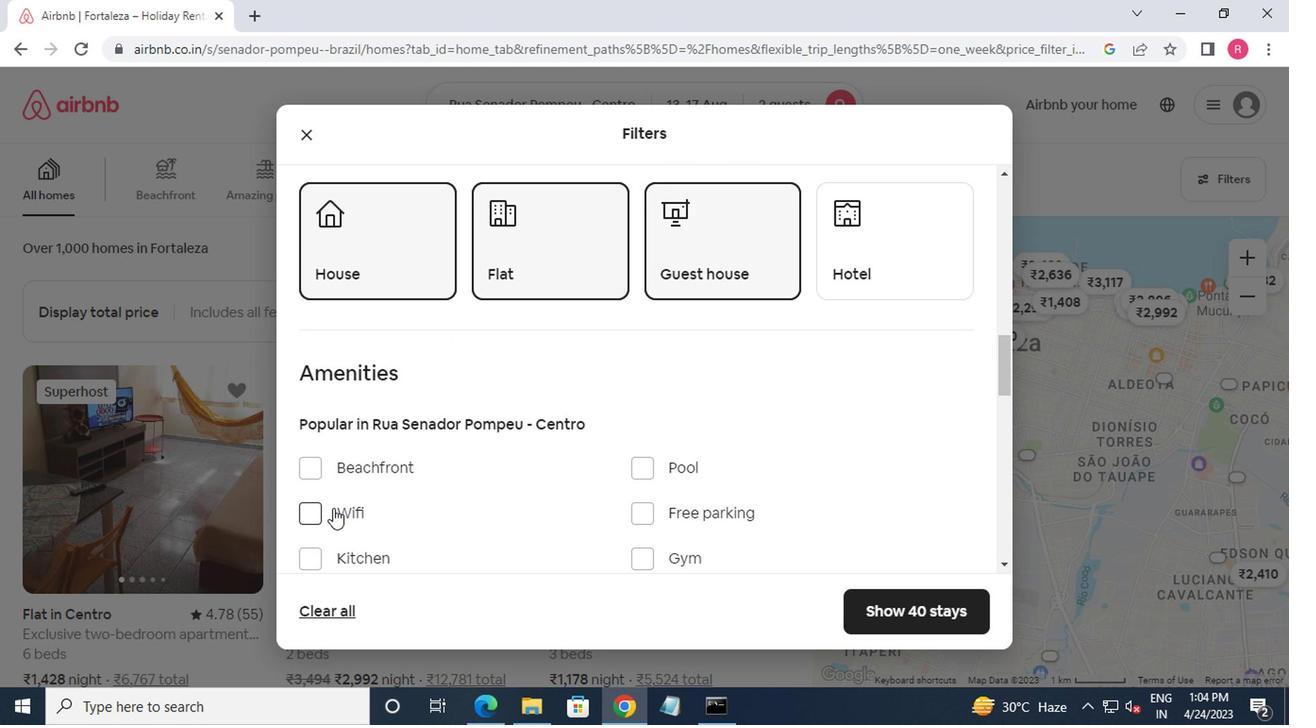
Action: Mouse pressed left at (330, 512)
Screenshot: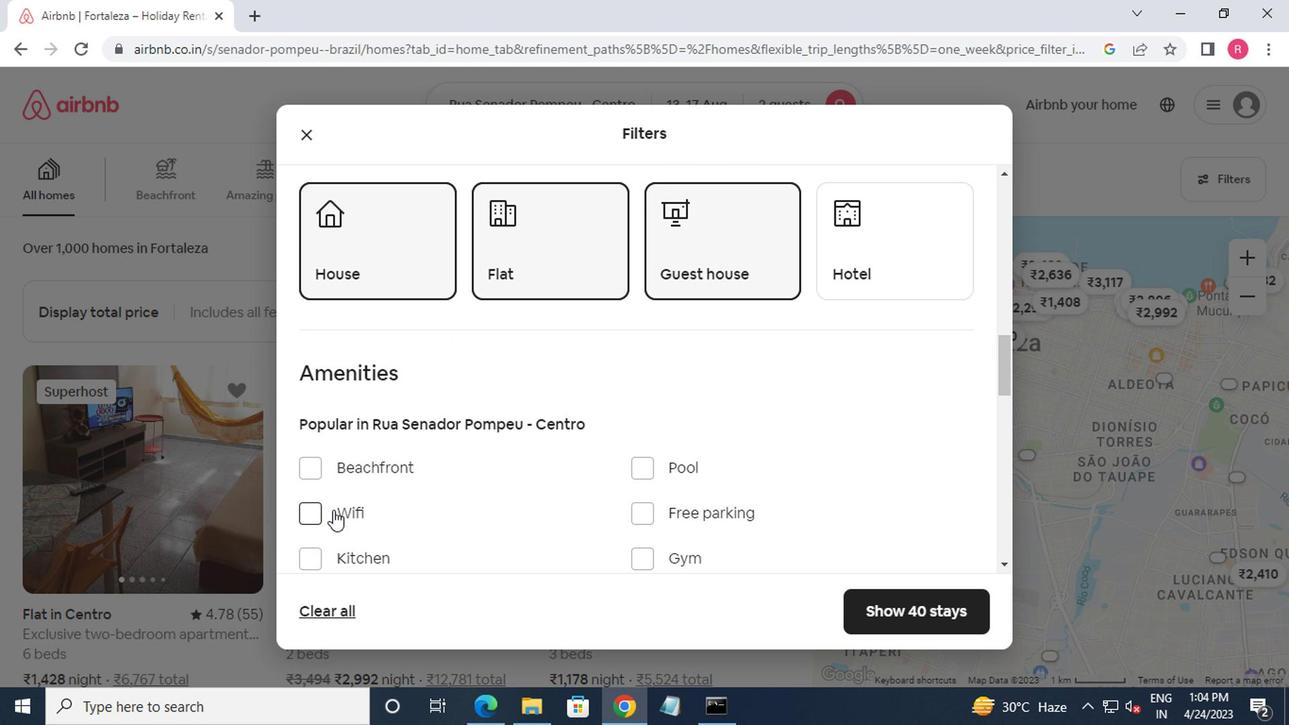 
Action: Mouse moved to (471, 533)
Screenshot: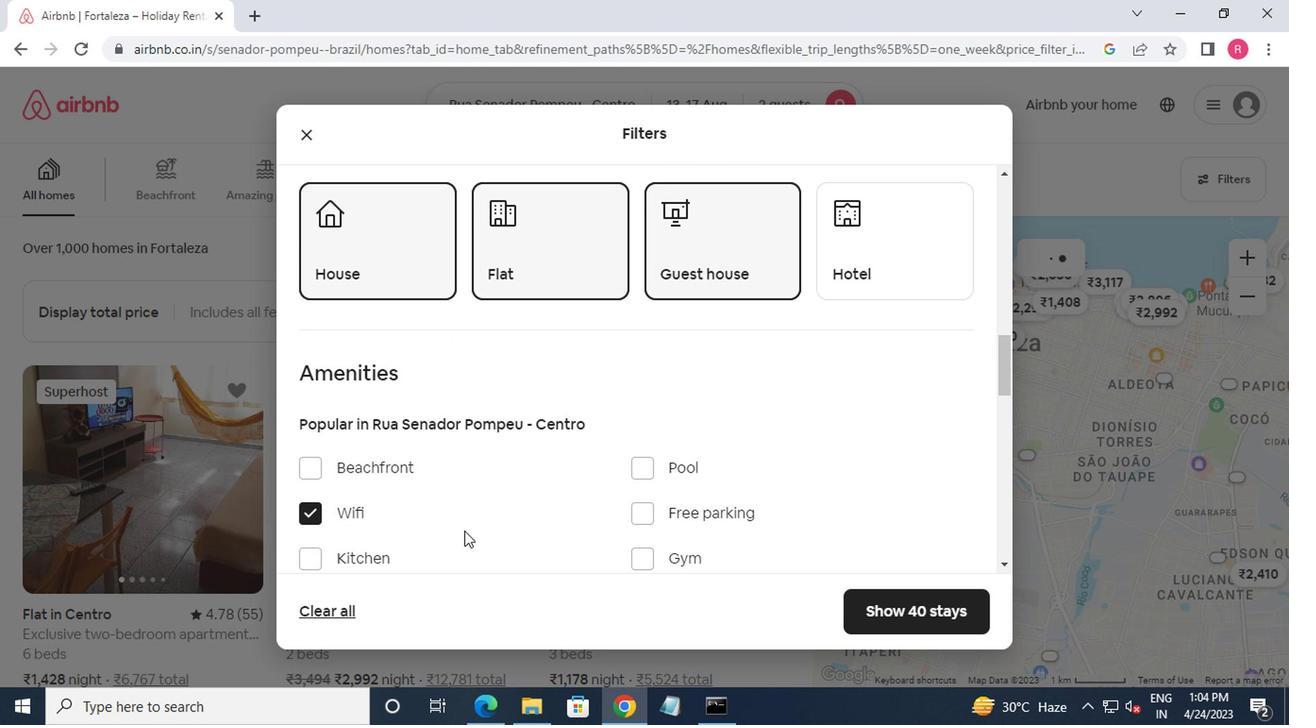 
Action: Mouse scrolled (471, 532) with delta (0, 0)
Screenshot: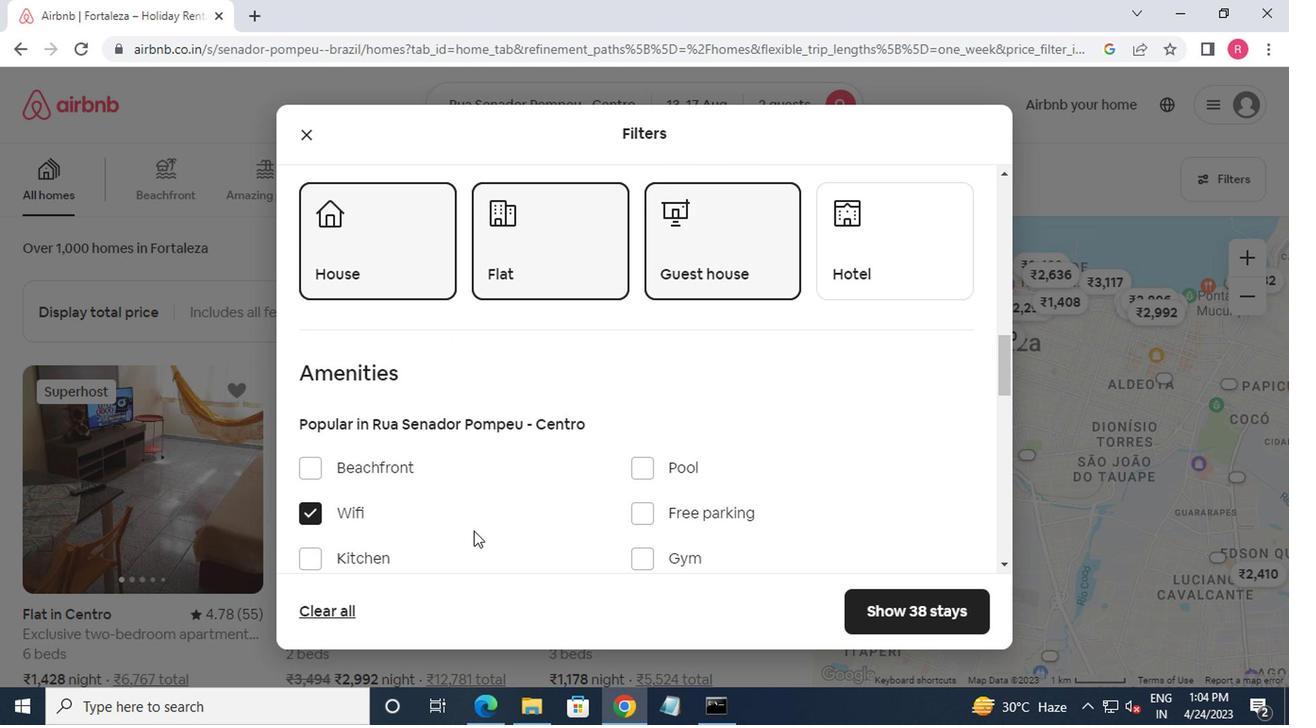 
Action: Mouse moved to (488, 533)
Screenshot: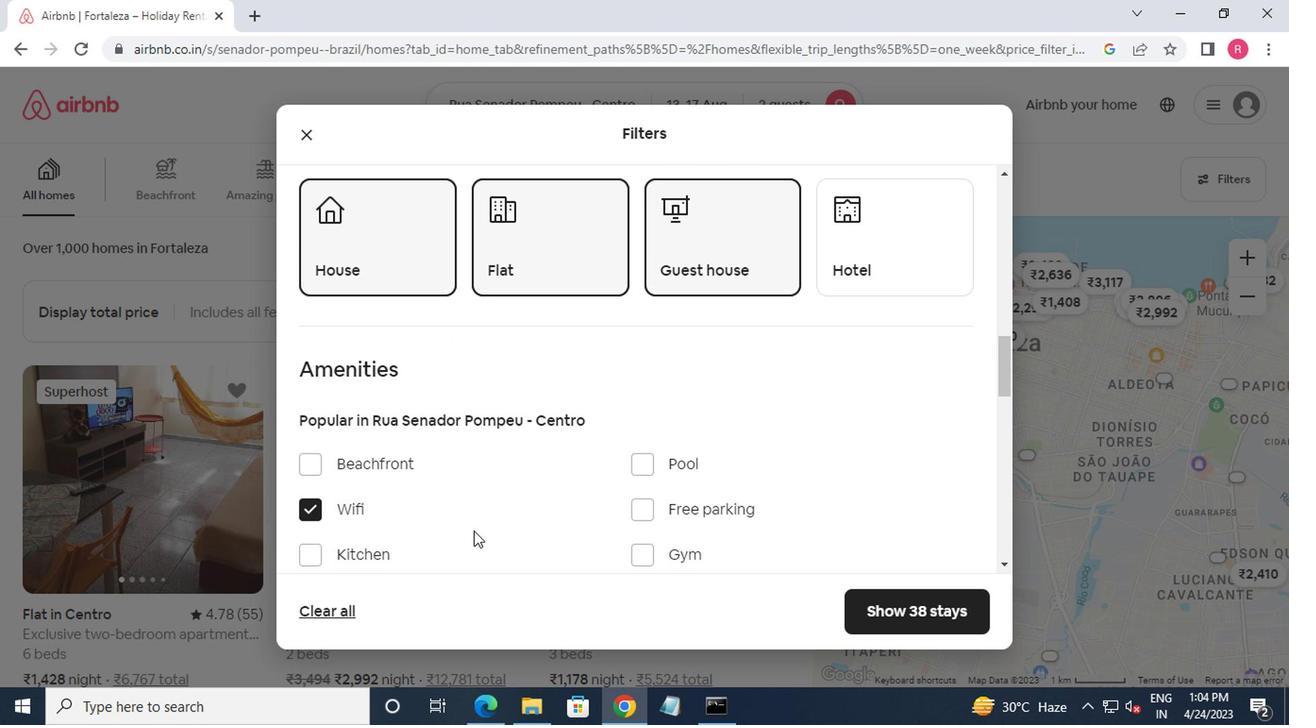 
Action: Mouse scrolled (488, 532) with delta (0, 0)
Screenshot: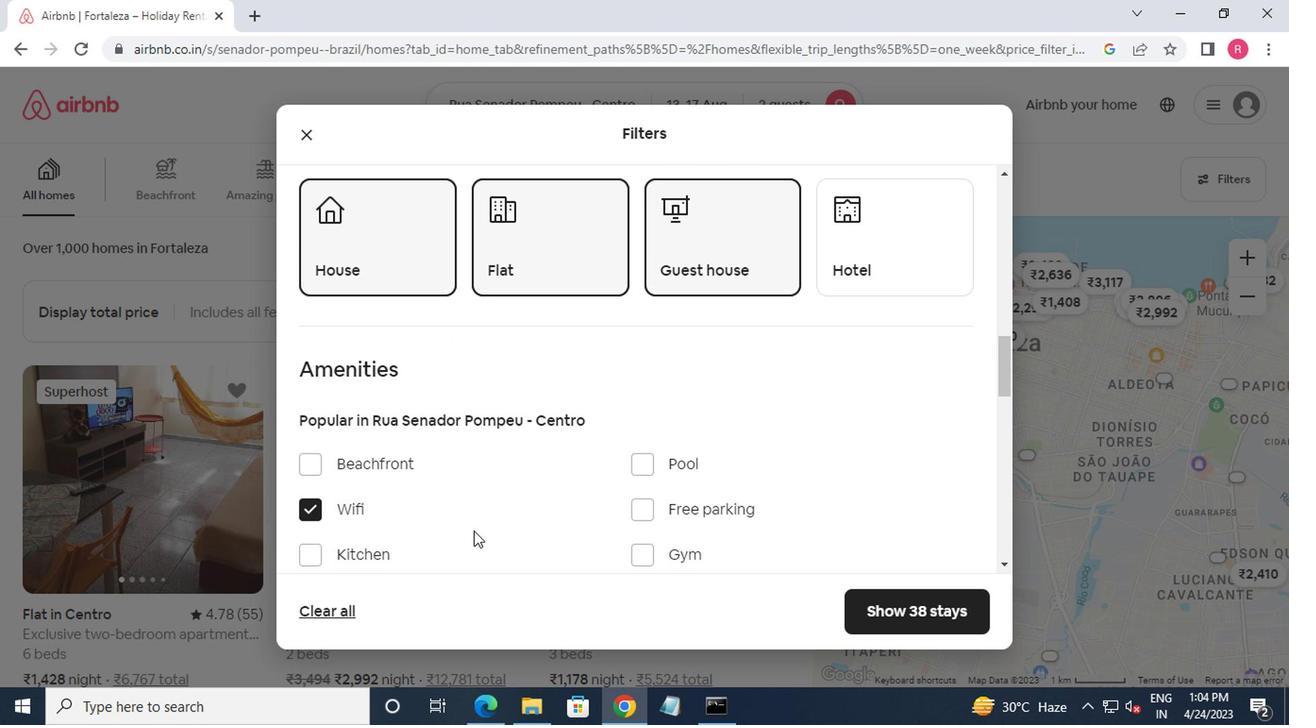 
Action: Mouse moved to (502, 530)
Screenshot: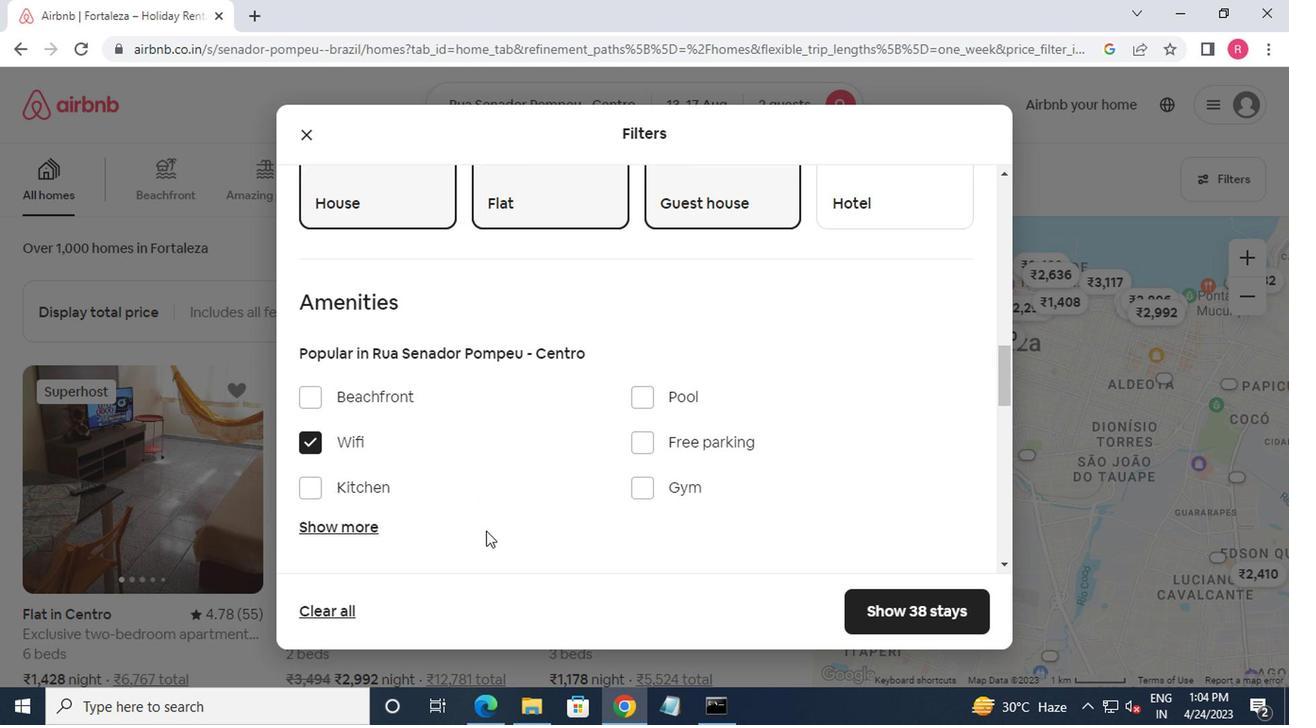 
Action: Mouse scrolled (502, 529) with delta (0, 0)
Screenshot: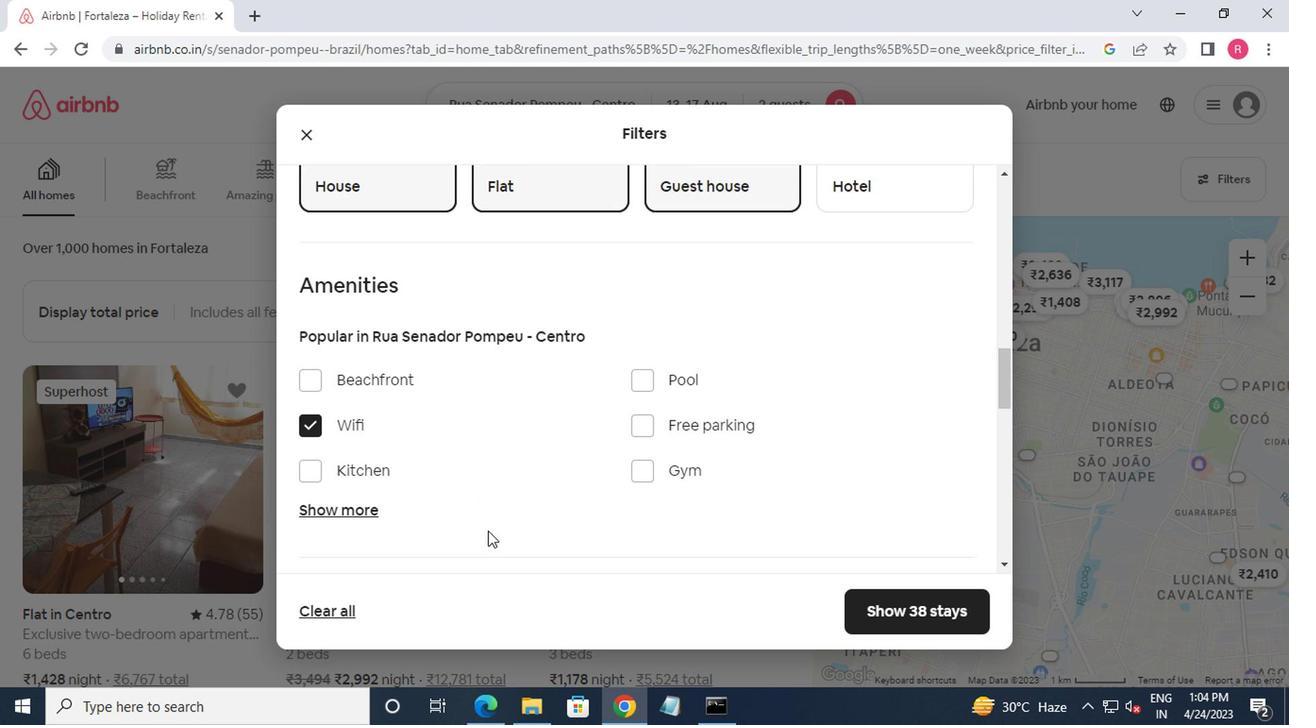 
Action: Mouse scrolled (502, 529) with delta (0, 0)
Screenshot: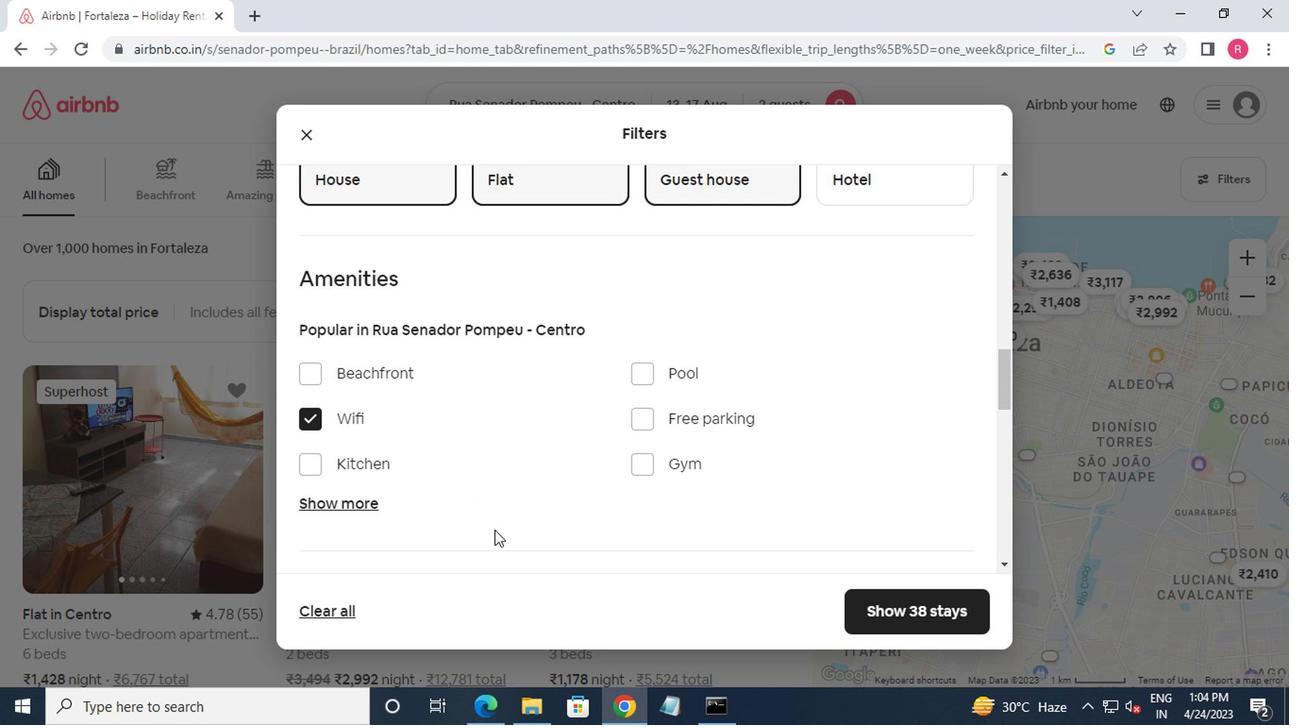 
Action: Mouse moved to (924, 442)
Screenshot: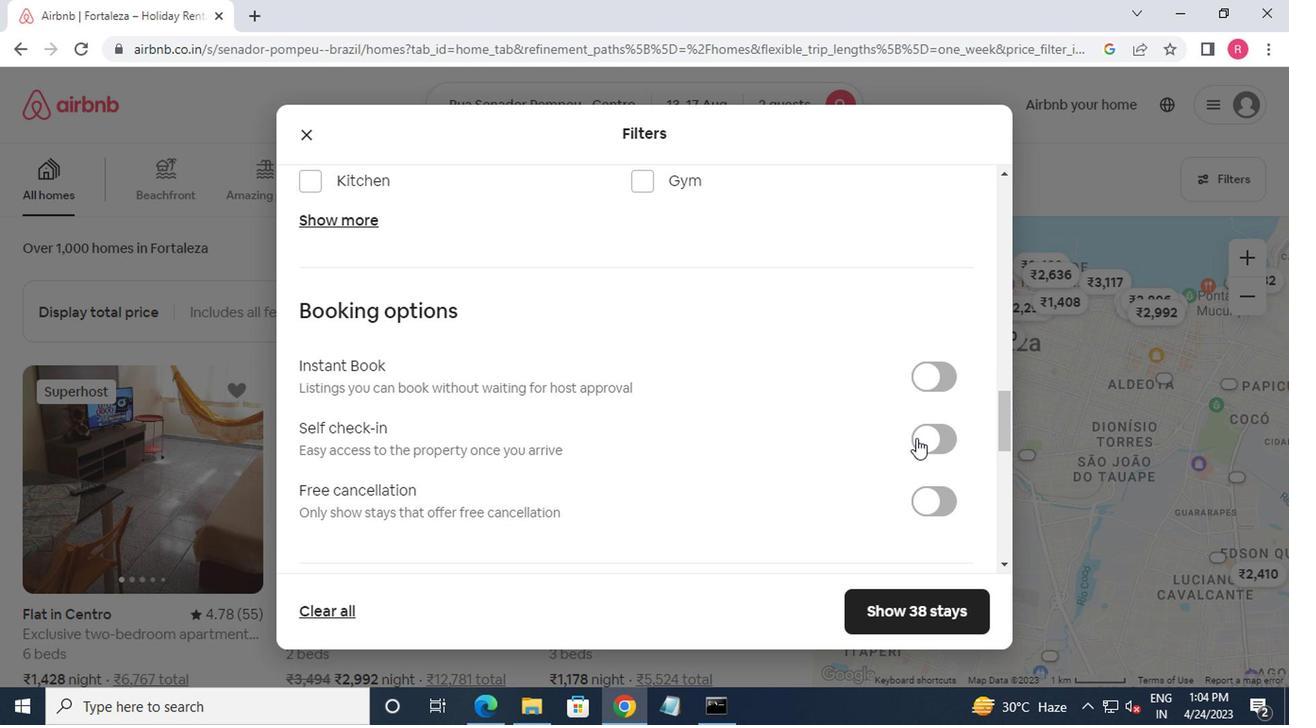 
Action: Mouse pressed left at (924, 442)
Screenshot: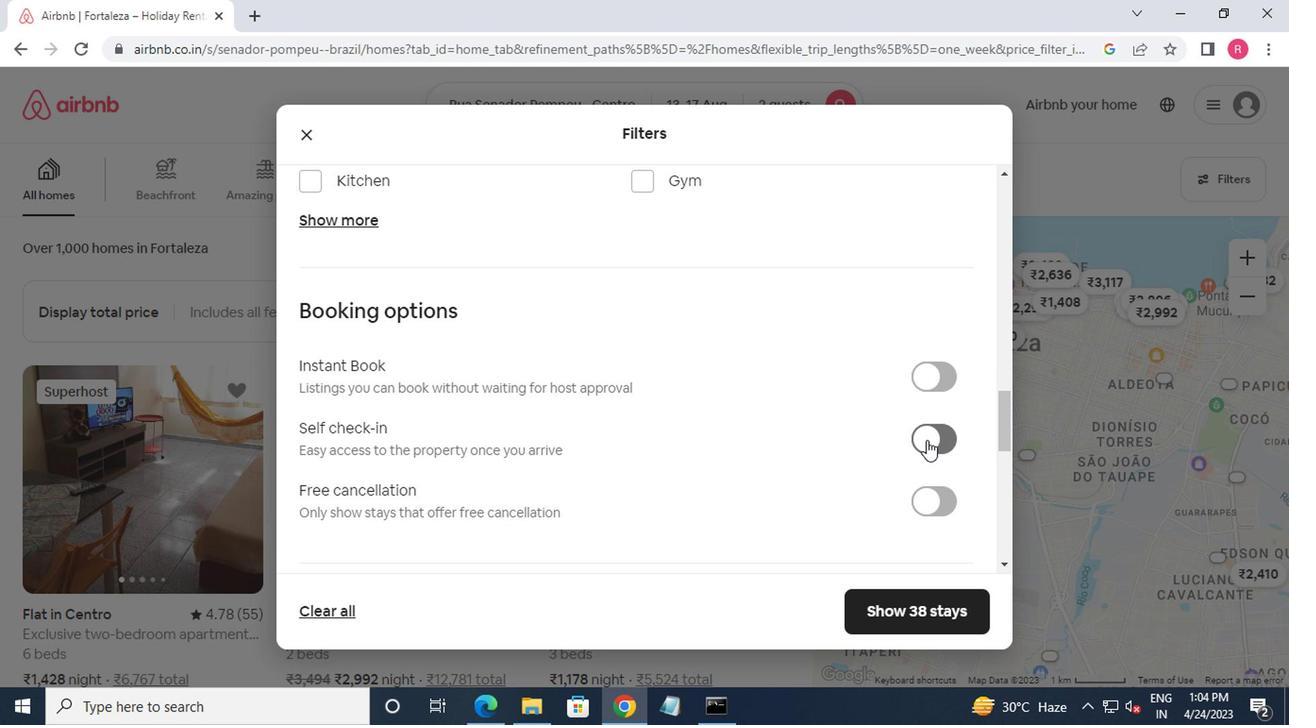 
Action: Mouse moved to (905, 441)
Screenshot: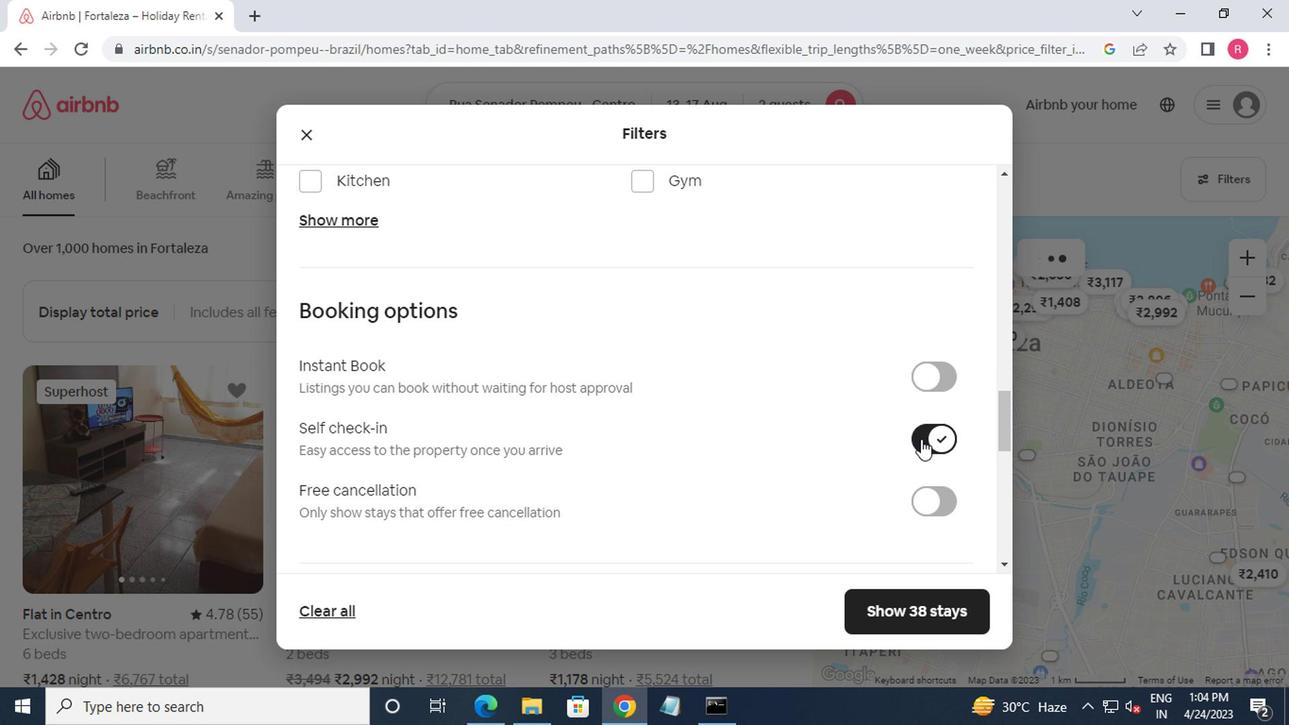 
Action: Mouse scrolled (905, 440) with delta (0, 0)
Screenshot: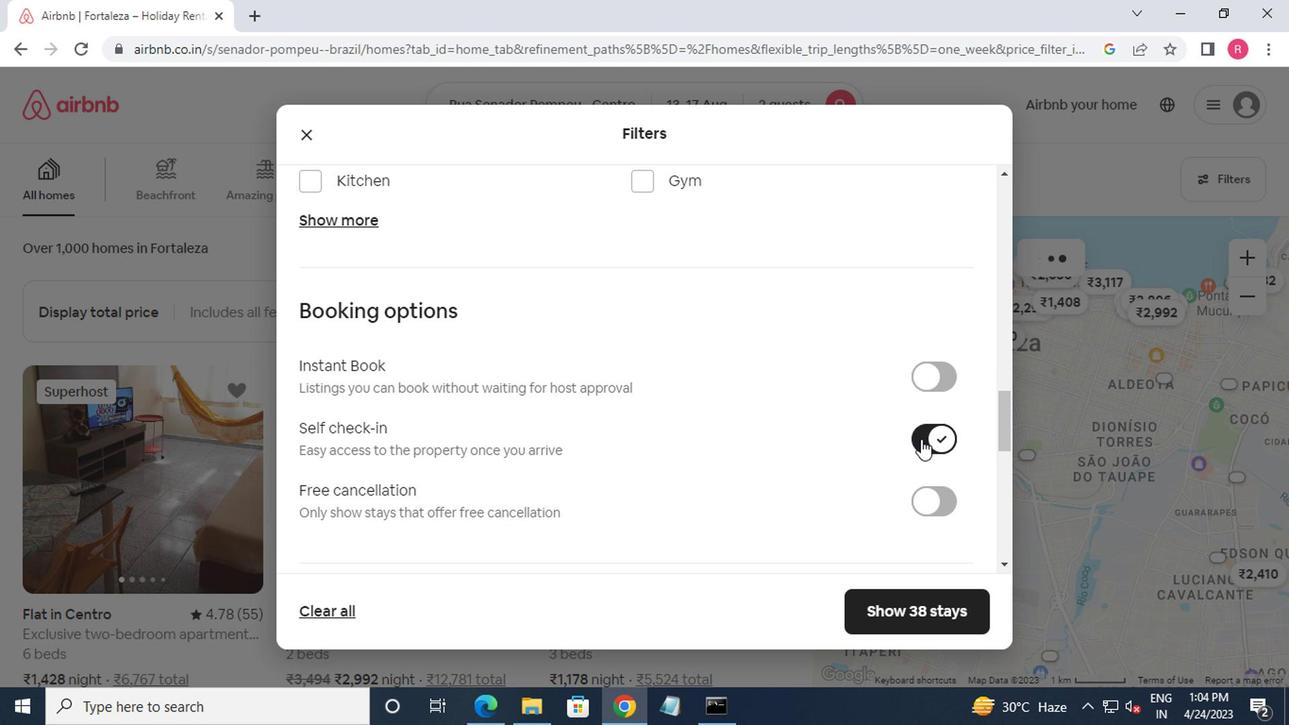 
Action: Mouse moved to (899, 444)
Screenshot: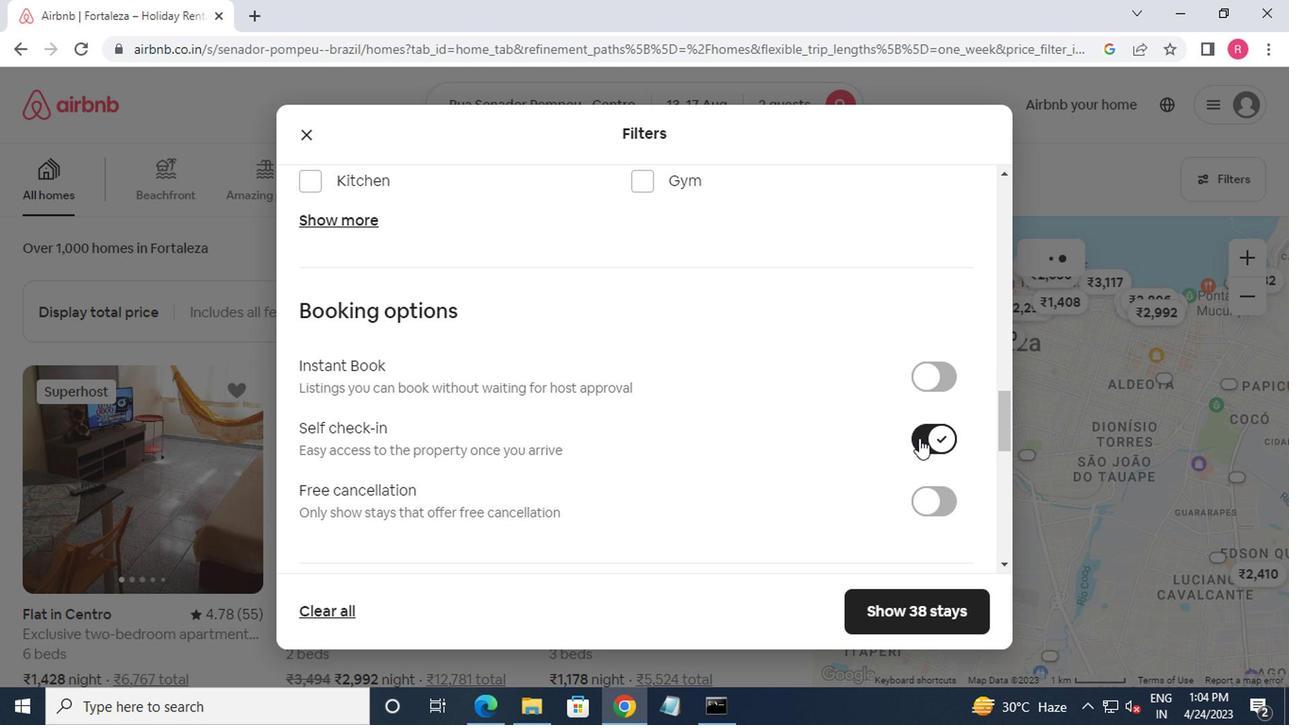 
Action: Mouse scrolled (899, 443) with delta (0, -1)
Screenshot: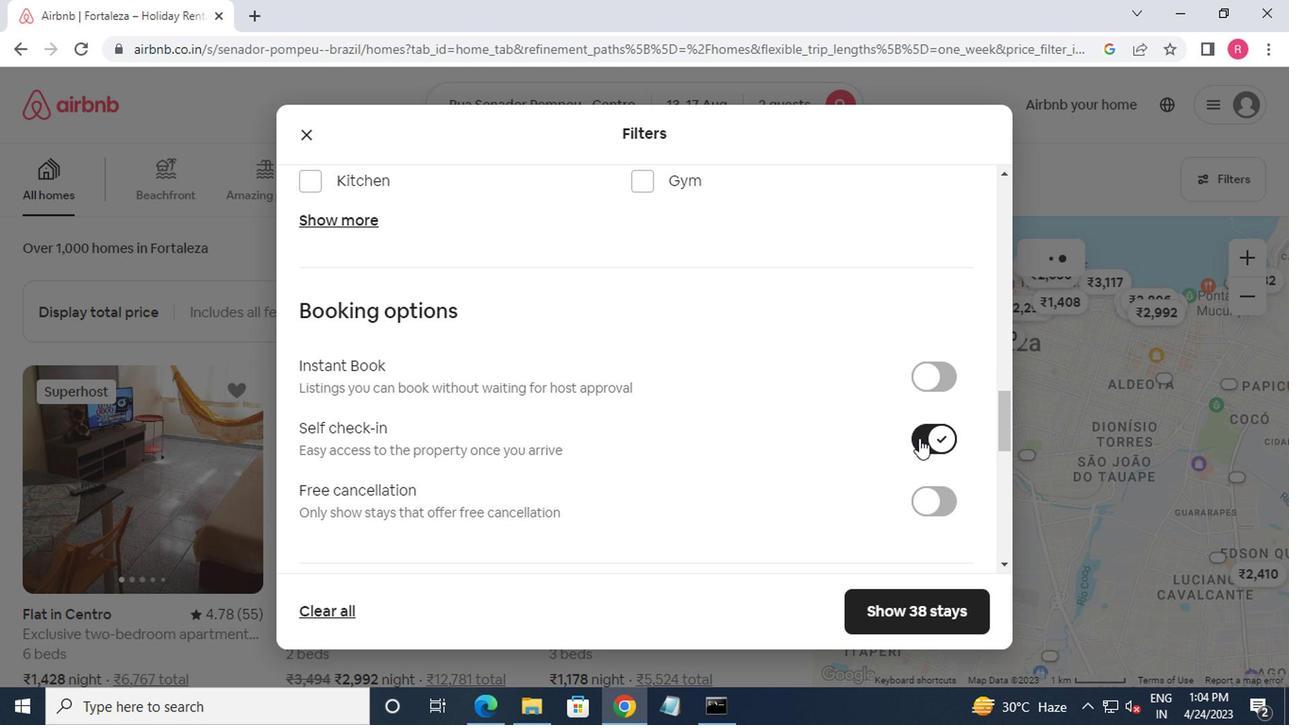 
Action: Mouse moved to (891, 445)
Screenshot: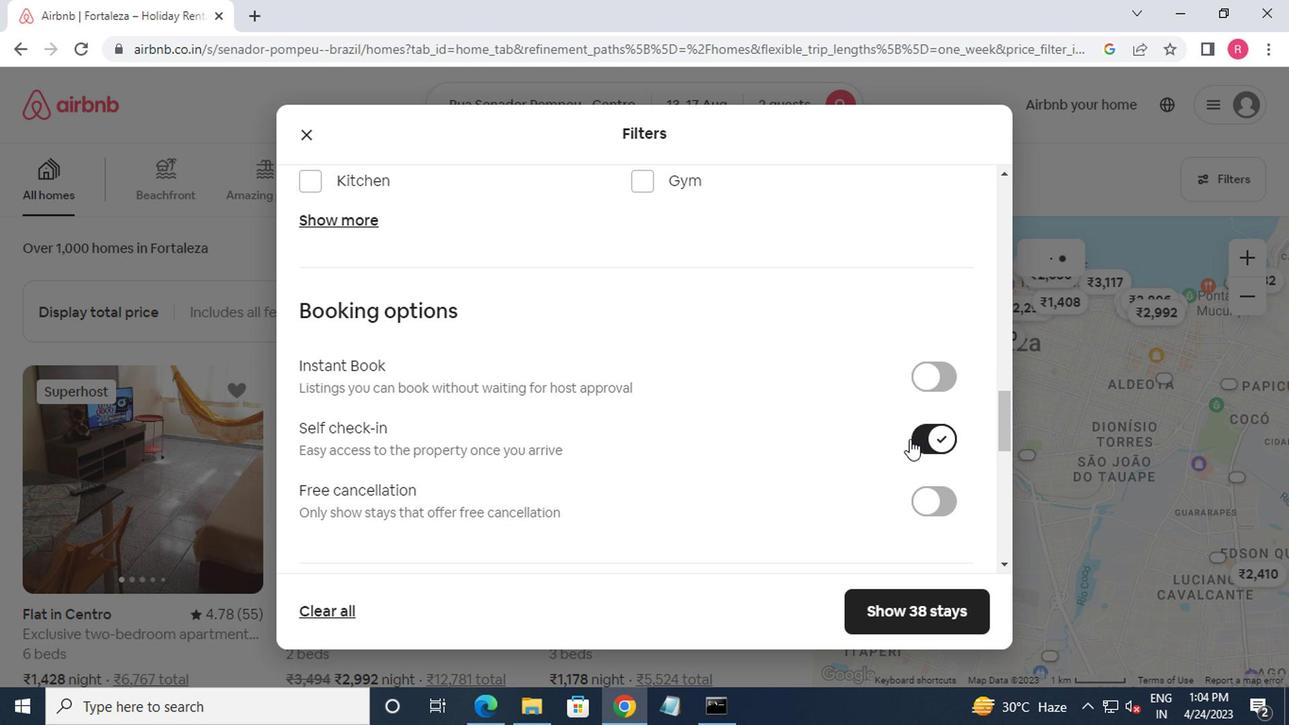 
Action: Mouse scrolled (891, 444) with delta (0, 0)
Screenshot: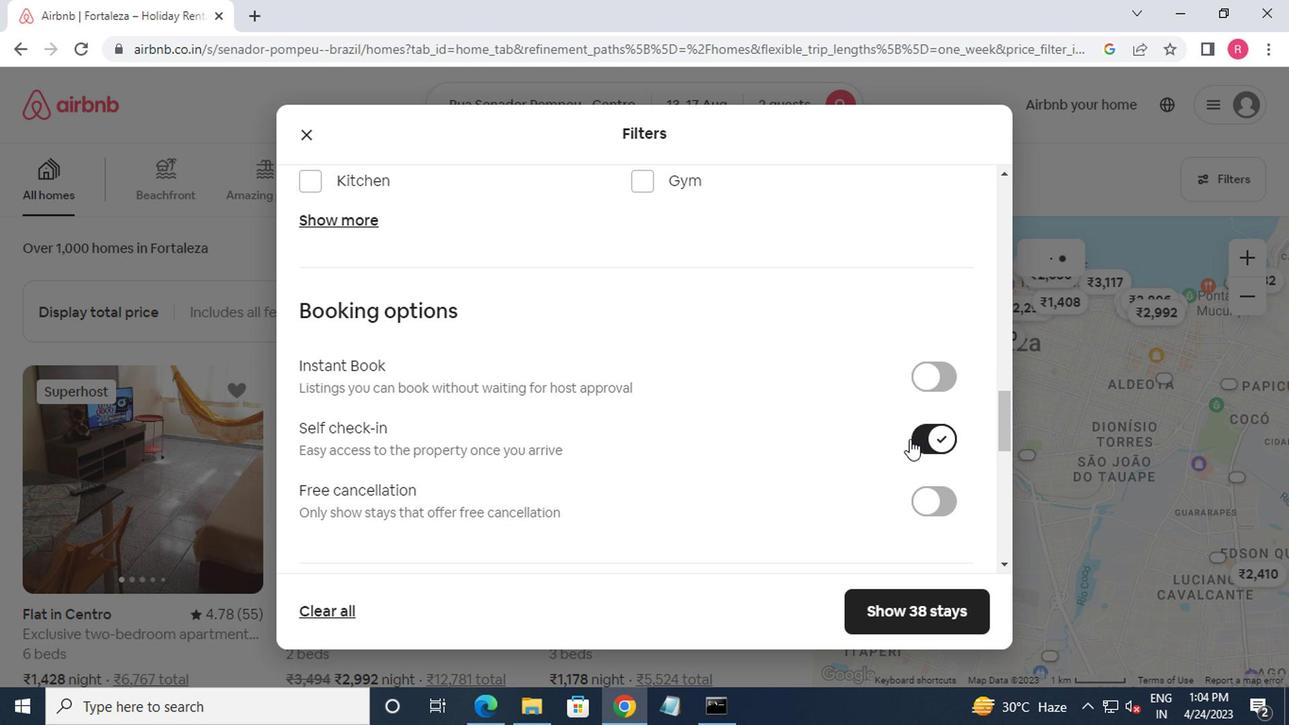 
Action: Mouse moved to (631, 454)
Screenshot: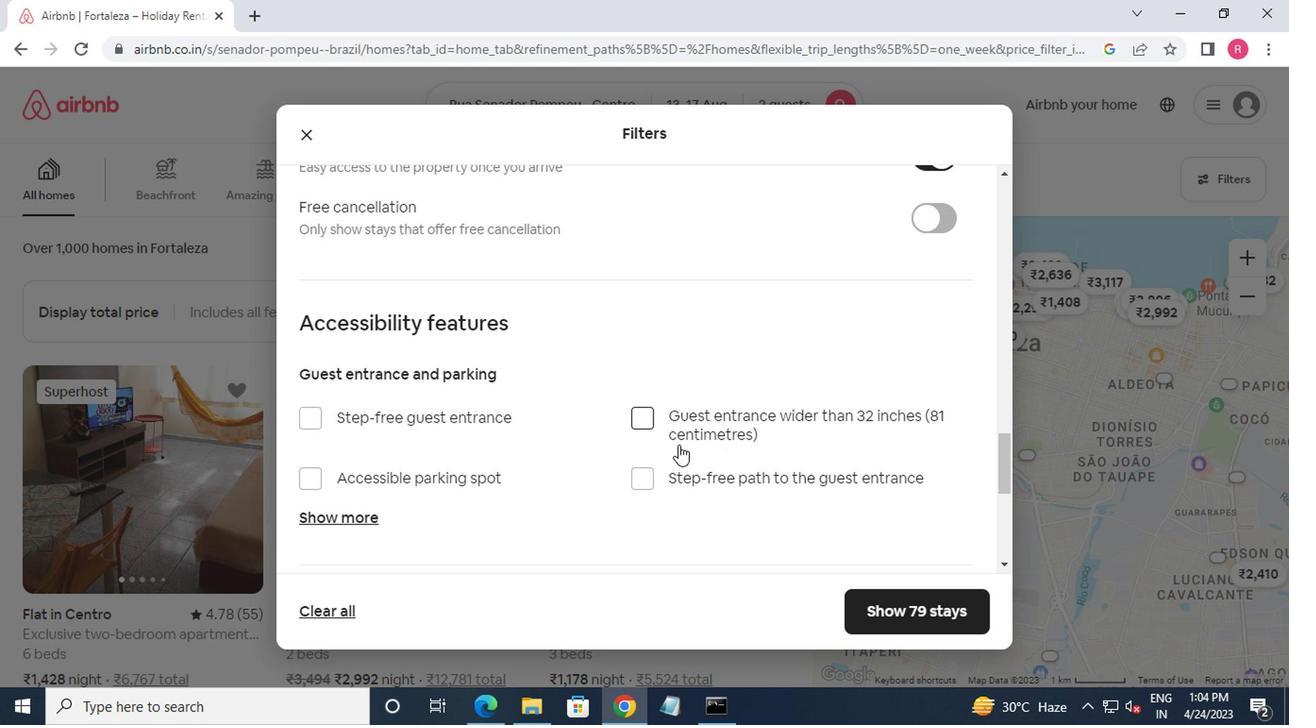 
Action: Mouse scrolled (631, 453) with delta (0, 0)
Screenshot: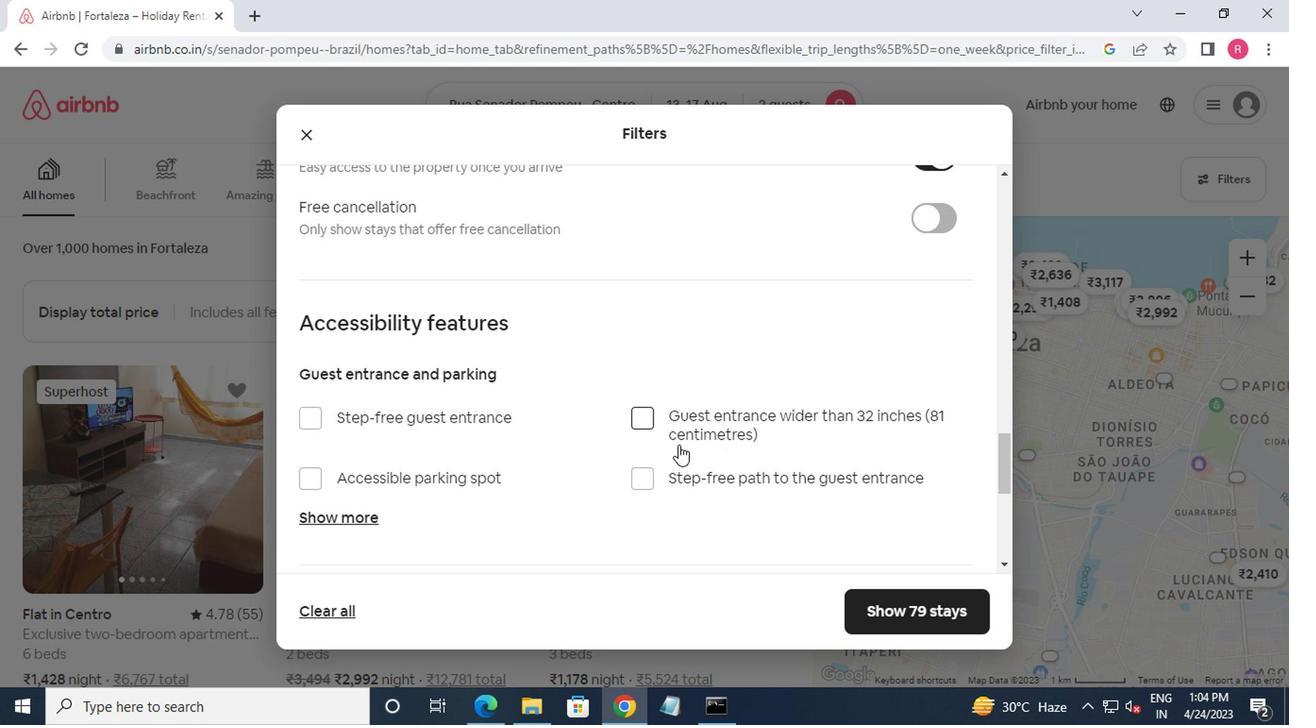 
Action: Mouse moved to (621, 461)
Screenshot: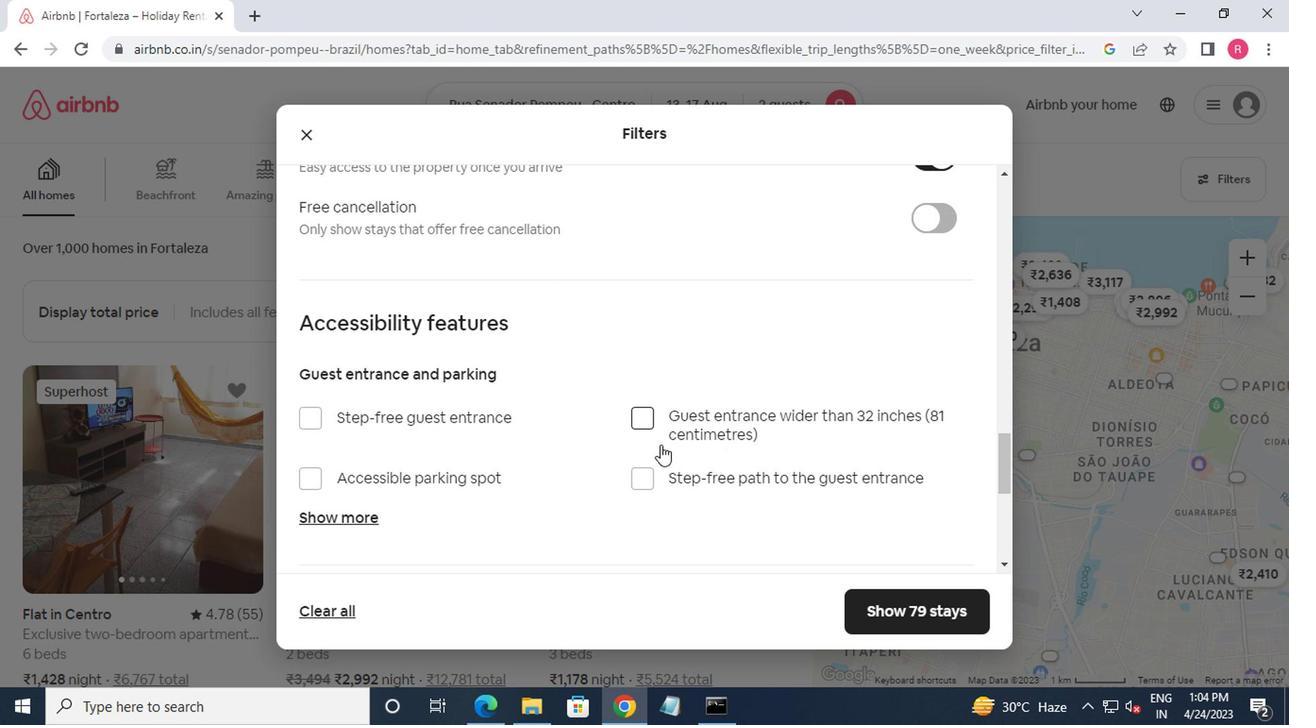 
Action: Mouse scrolled (621, 461) with delta (0, 0)
Screenshot: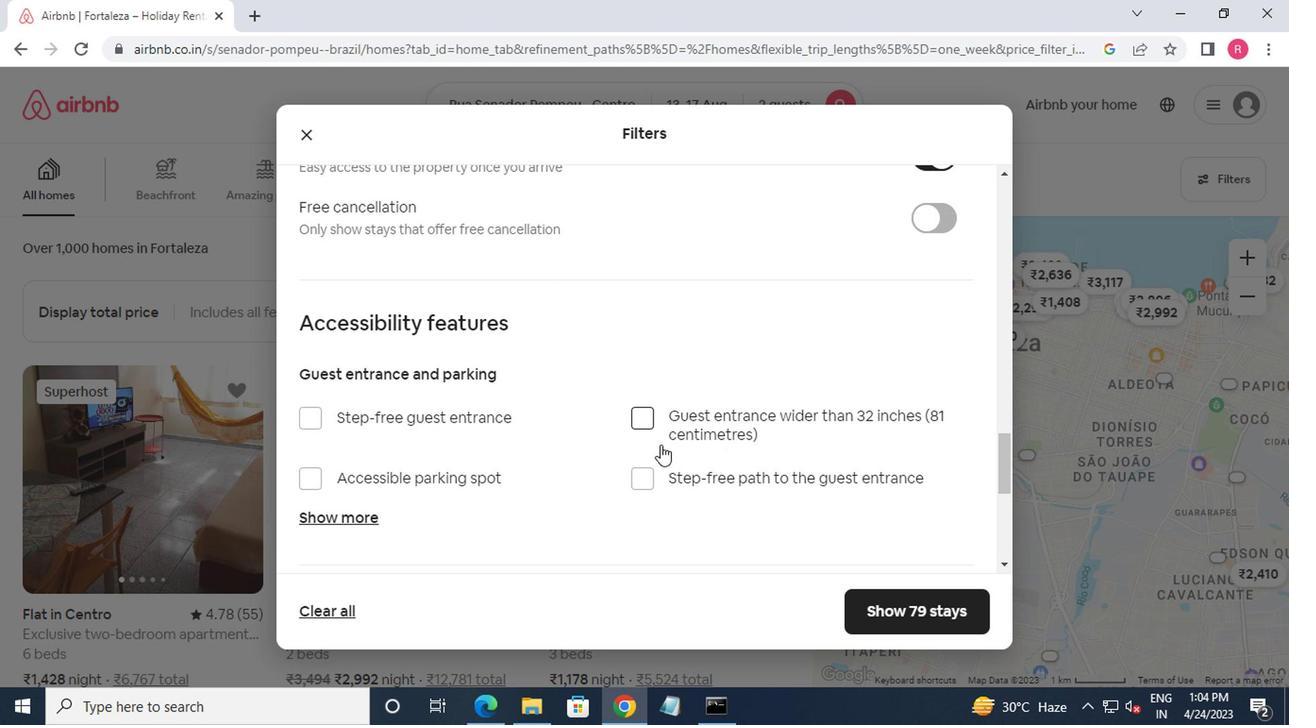 
Action: Mouse moved to (614, 465)
Screenshot: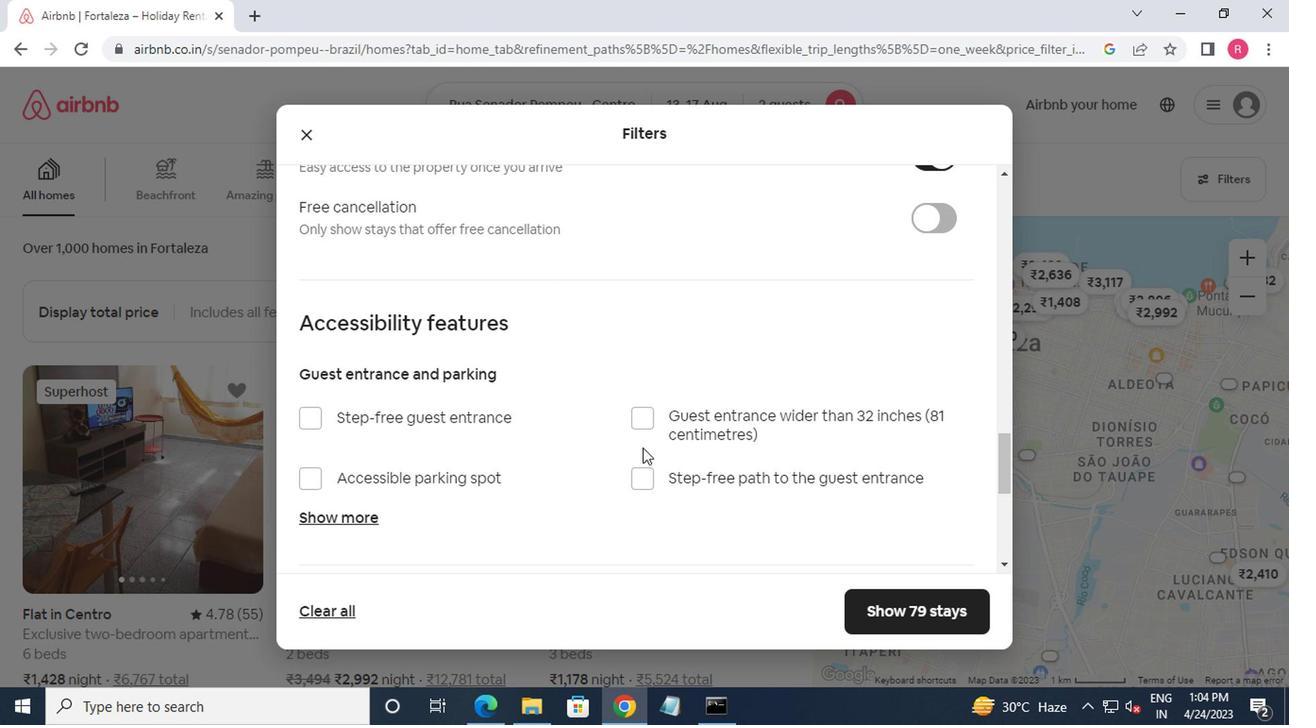 
Action: Mouse scrolled (614, 463) with delta (0, -1)
Screenshot: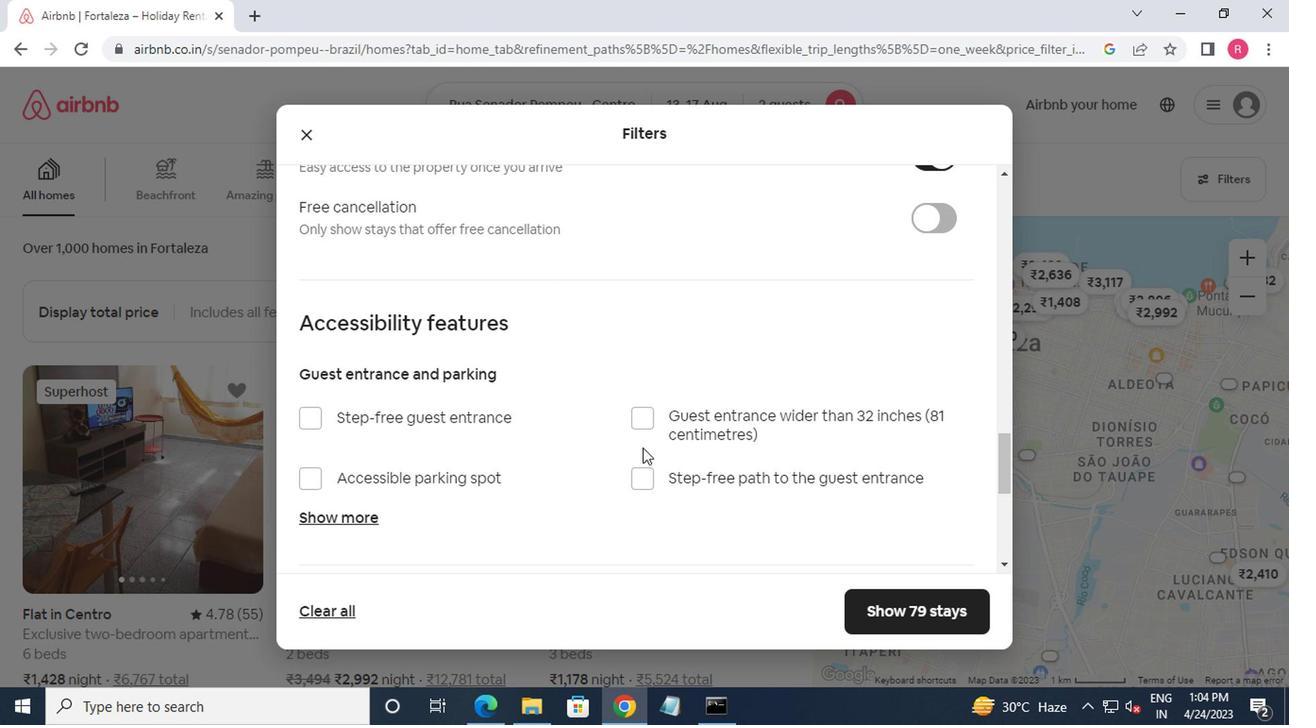 
Action: Mouse moved to (426, 495)
Screenshot: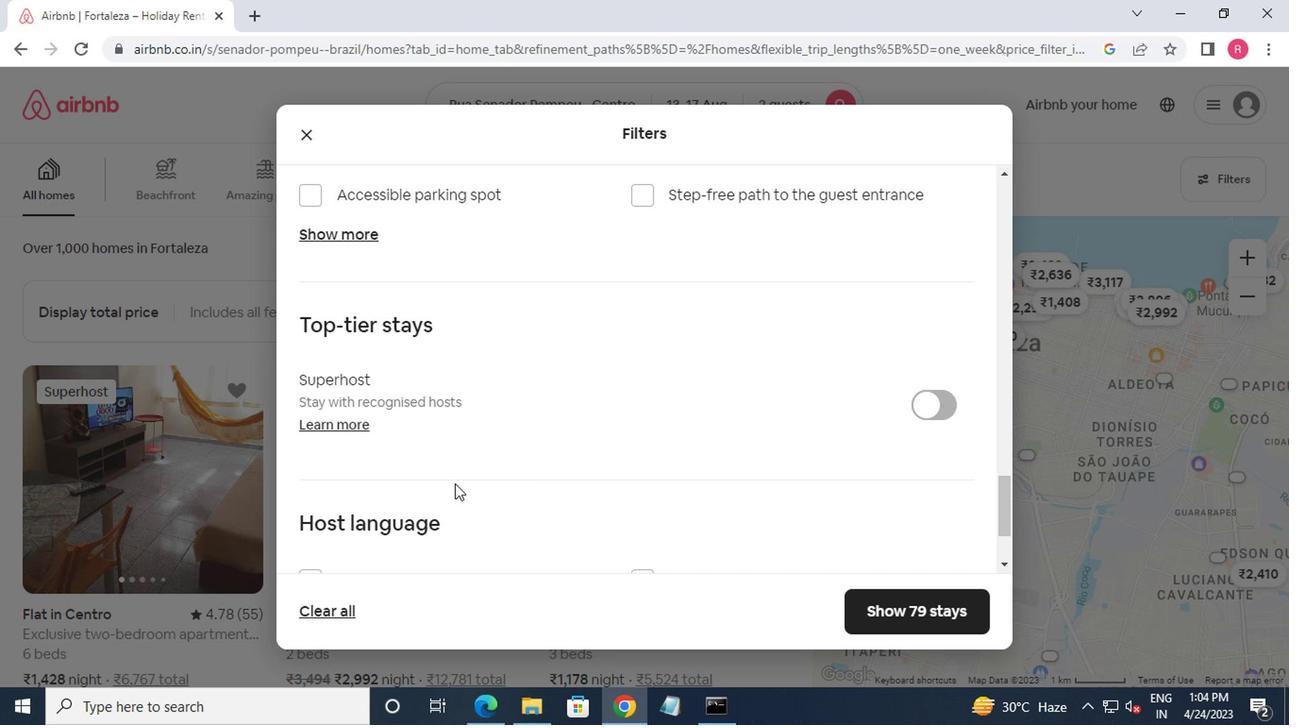 
Action: Mouse scrolled (426, 494) with delta (0, -1)
Screenshot: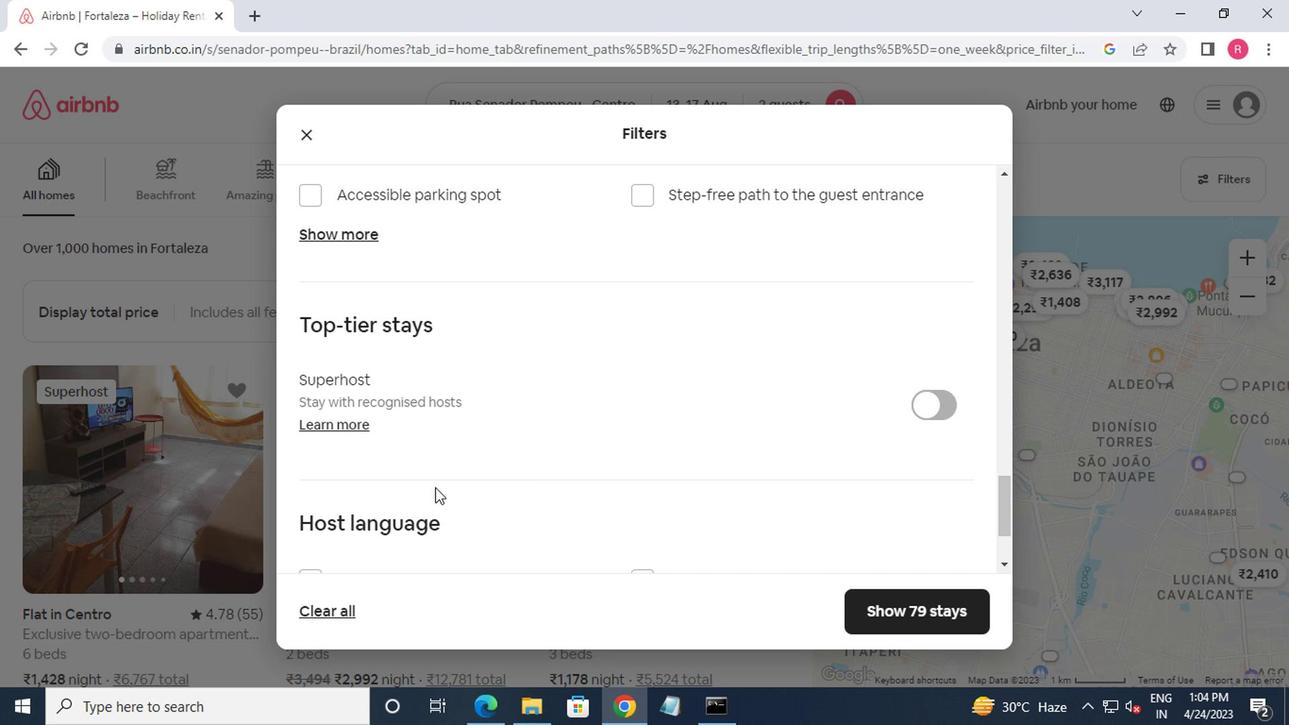 
Action: Mouse moved to (426, 498)
Screenshot: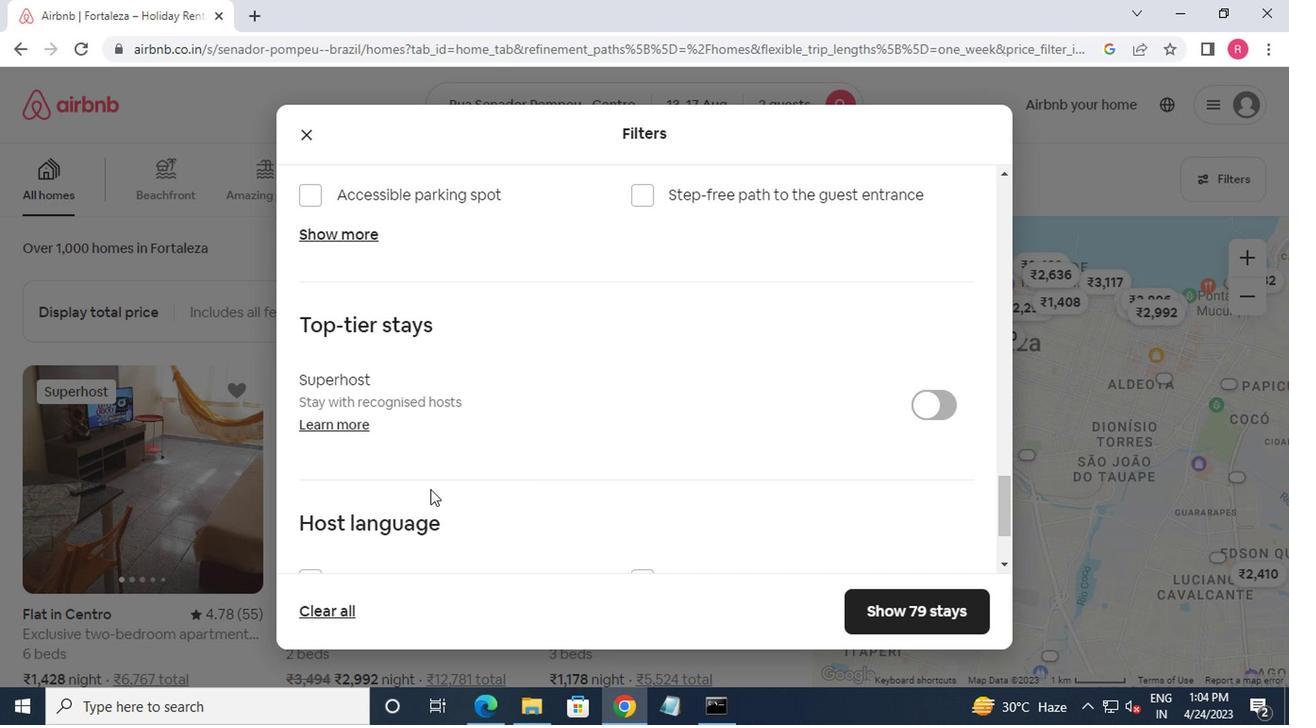 
Action: Mouse scrolled (426, 497) with delta (0, 0)
Screenshot: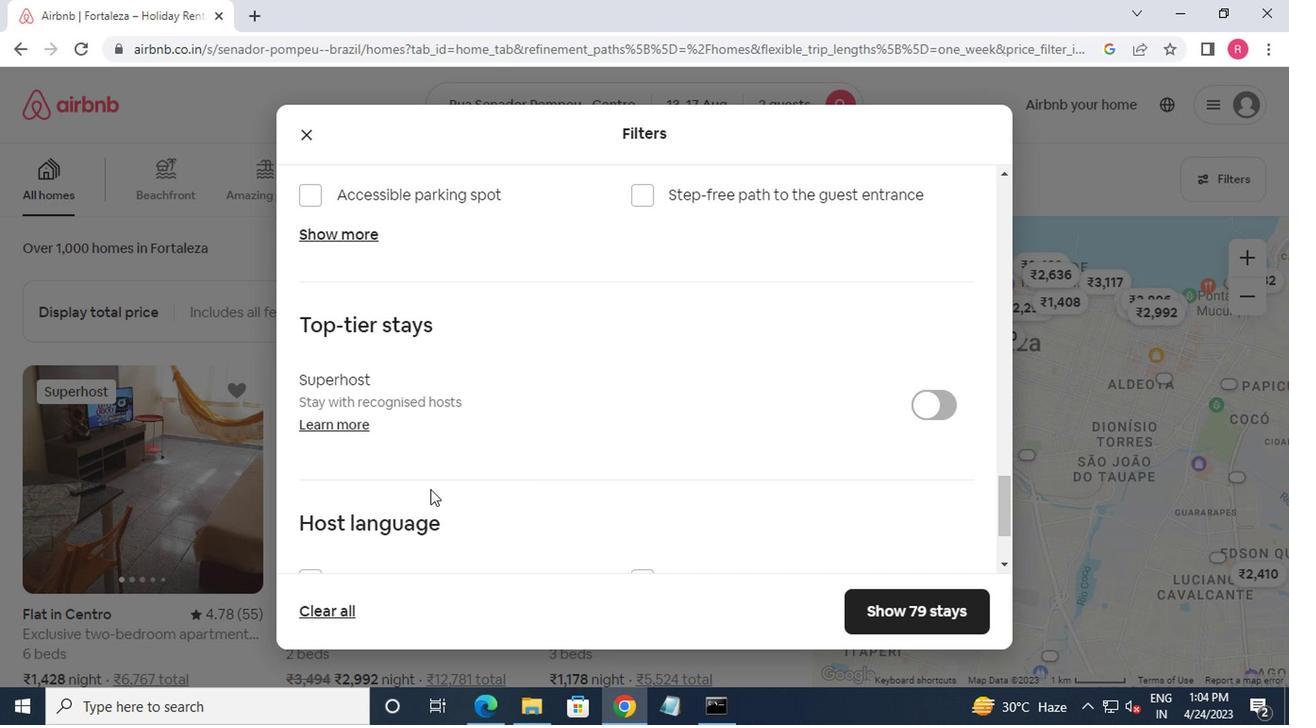 
Action: Mouse moved to (335, 514)
Screenshot: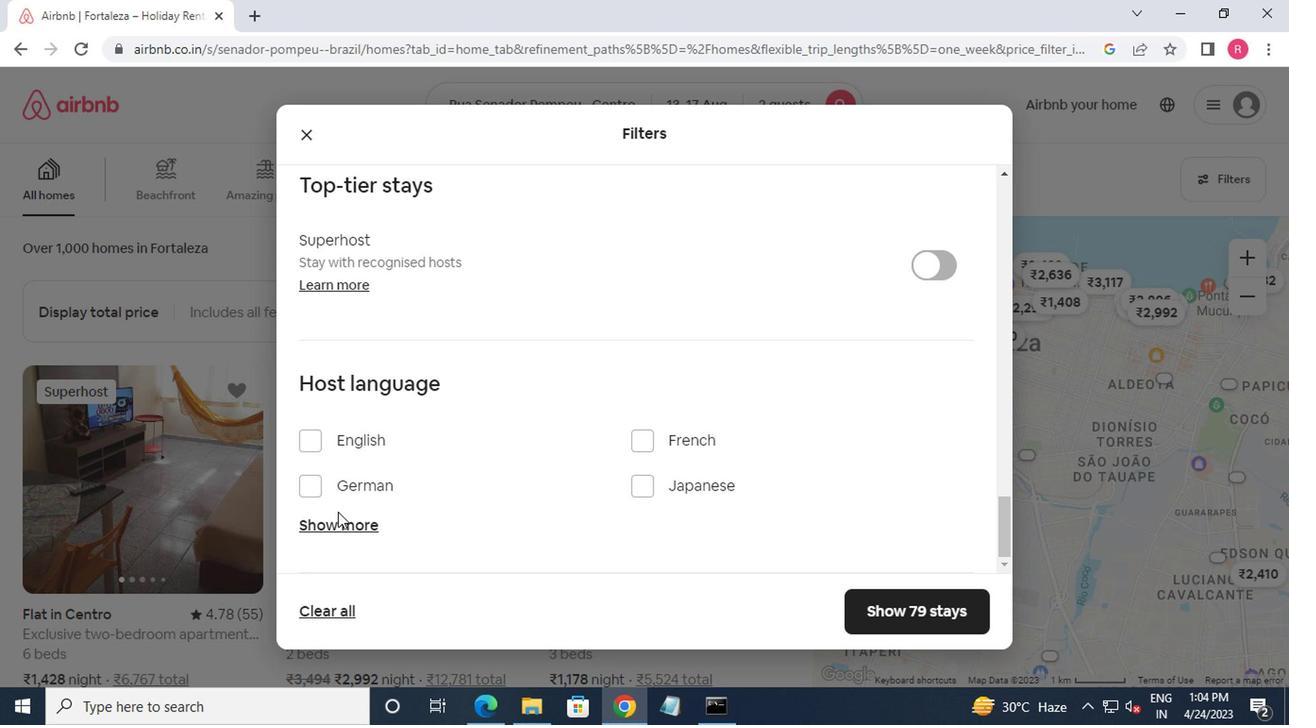 
Action: Mouse pressed left at (335, 514)
Screenshot: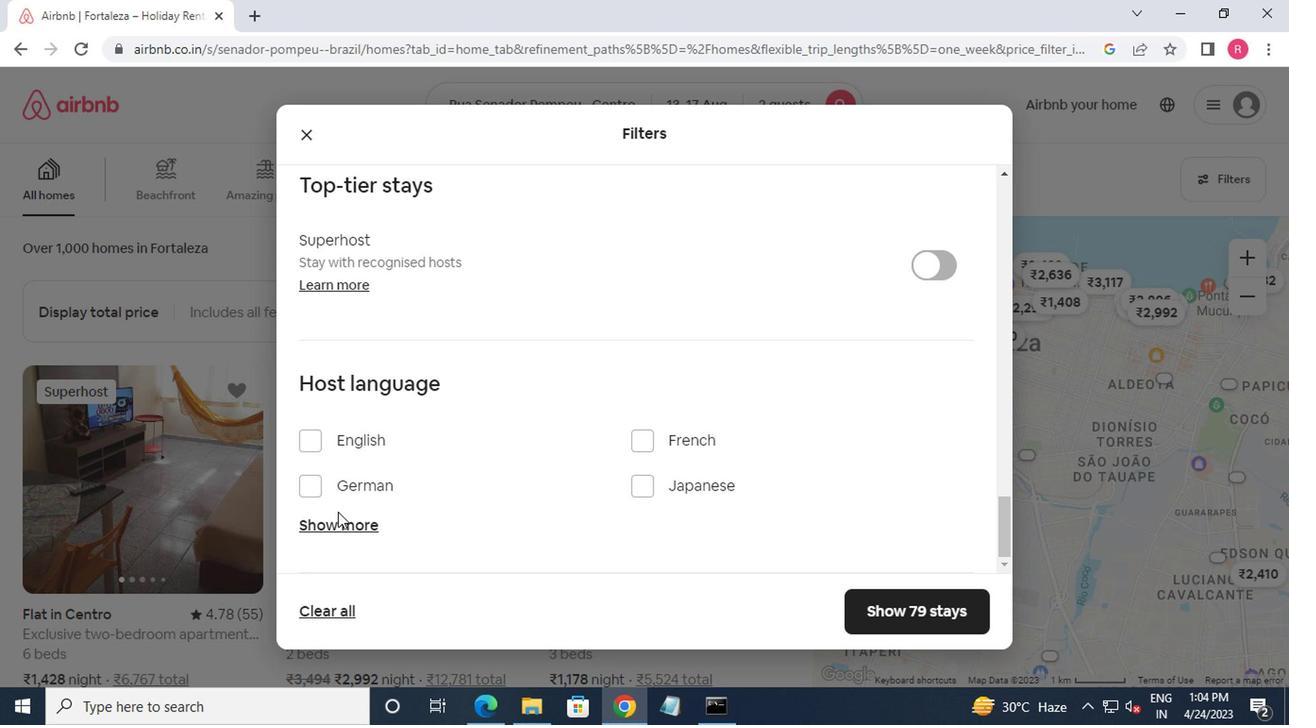 
Action: Mouse moved to (344, 528)
Screenshot: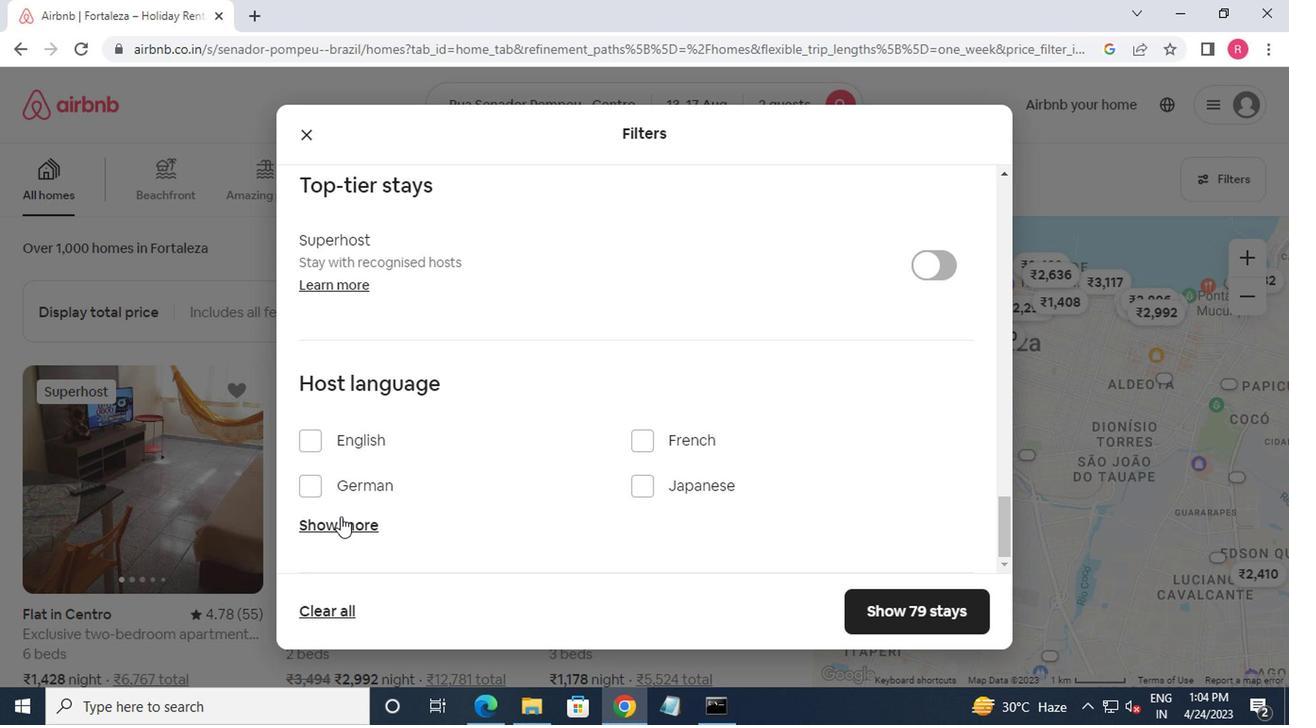 
Action: Mouse pressed left at (344, 528)
Screenshot: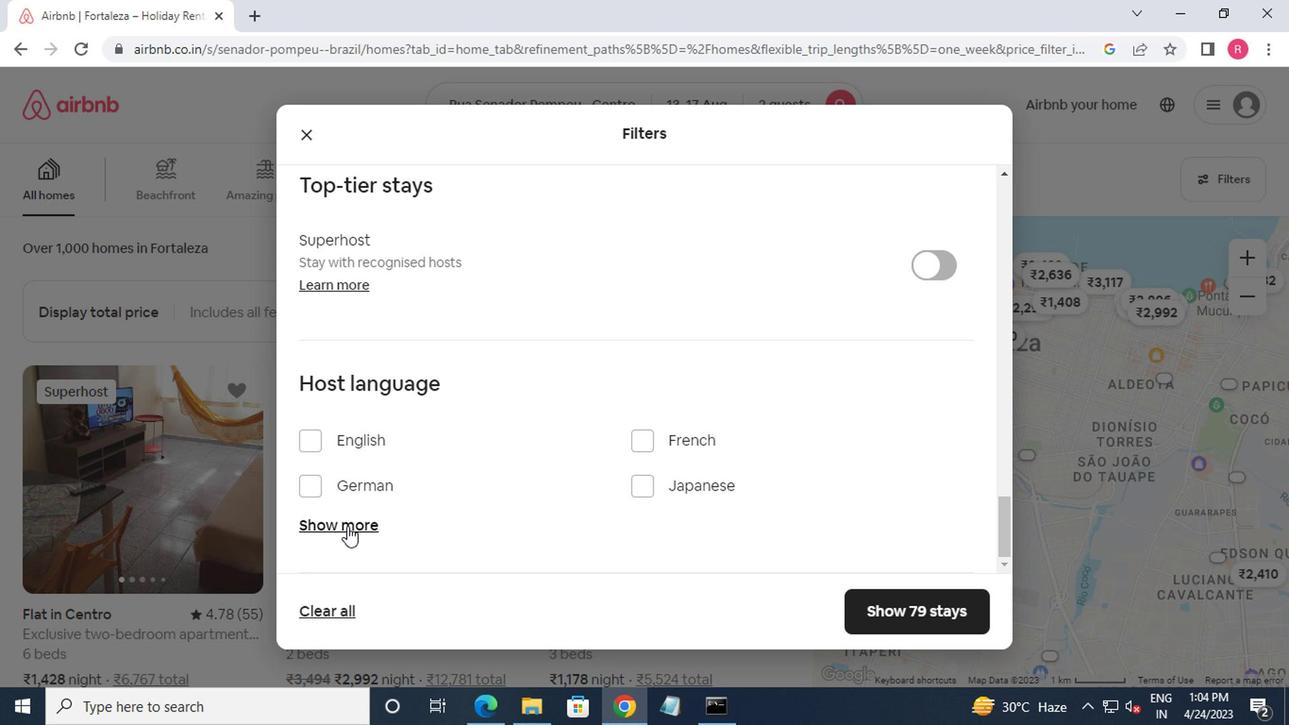 
Action: Mouse moved to (537, 526)
Screenshot: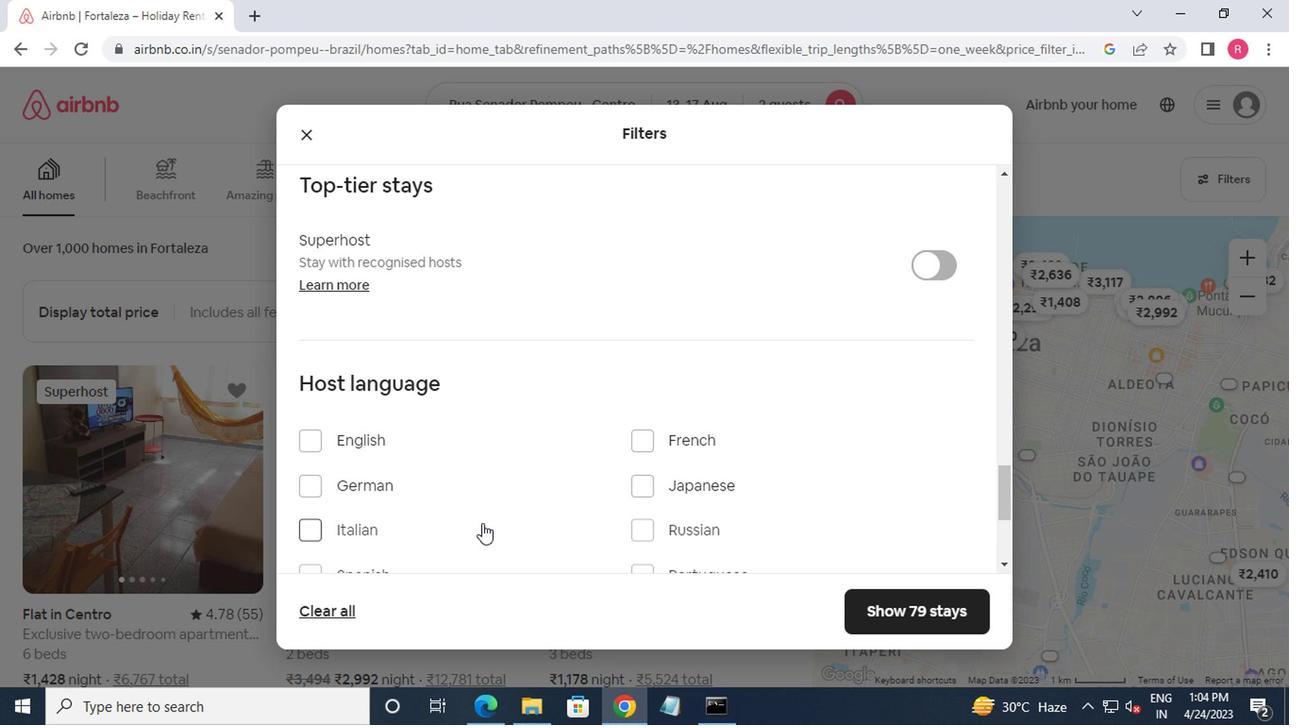 
Action: Mouse scrolled (537, 525) with delta (0, 0)
Screenshot: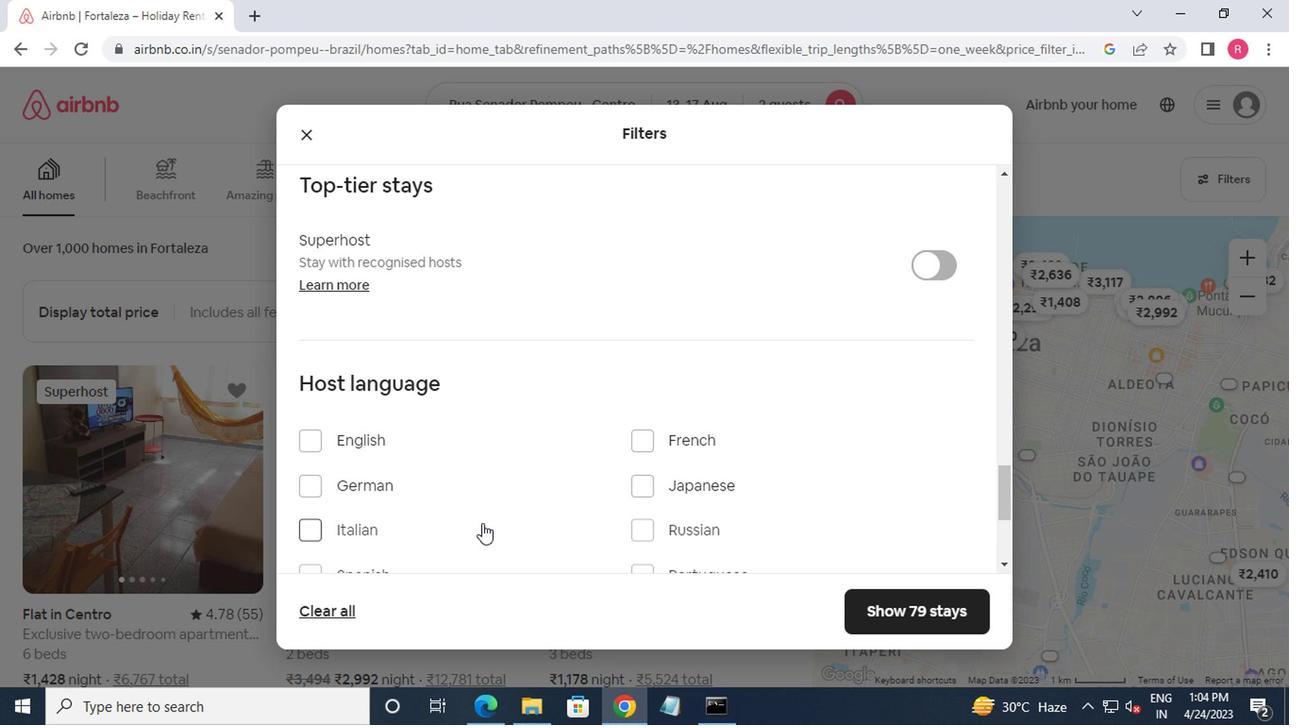 
Action: Mouse moved to (332, 487)
Screenshot: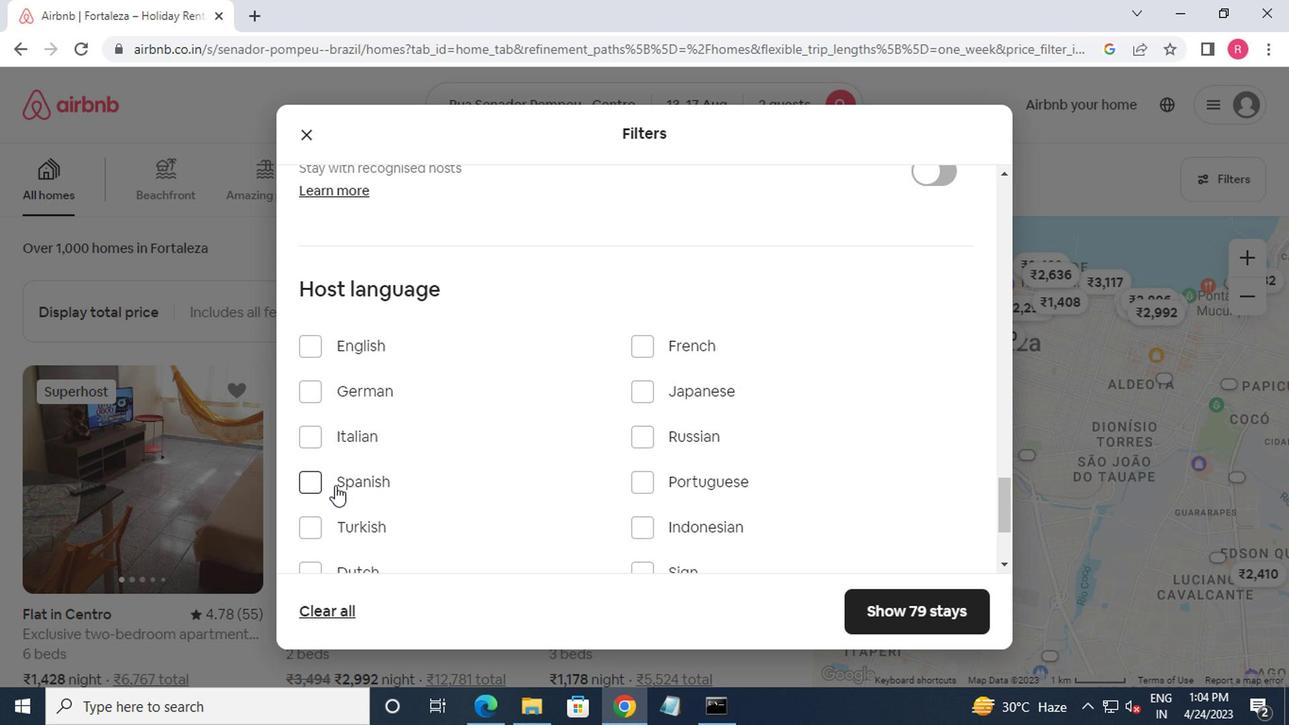 
Action: Mouse pressed left at (332, 487)
Screenshot: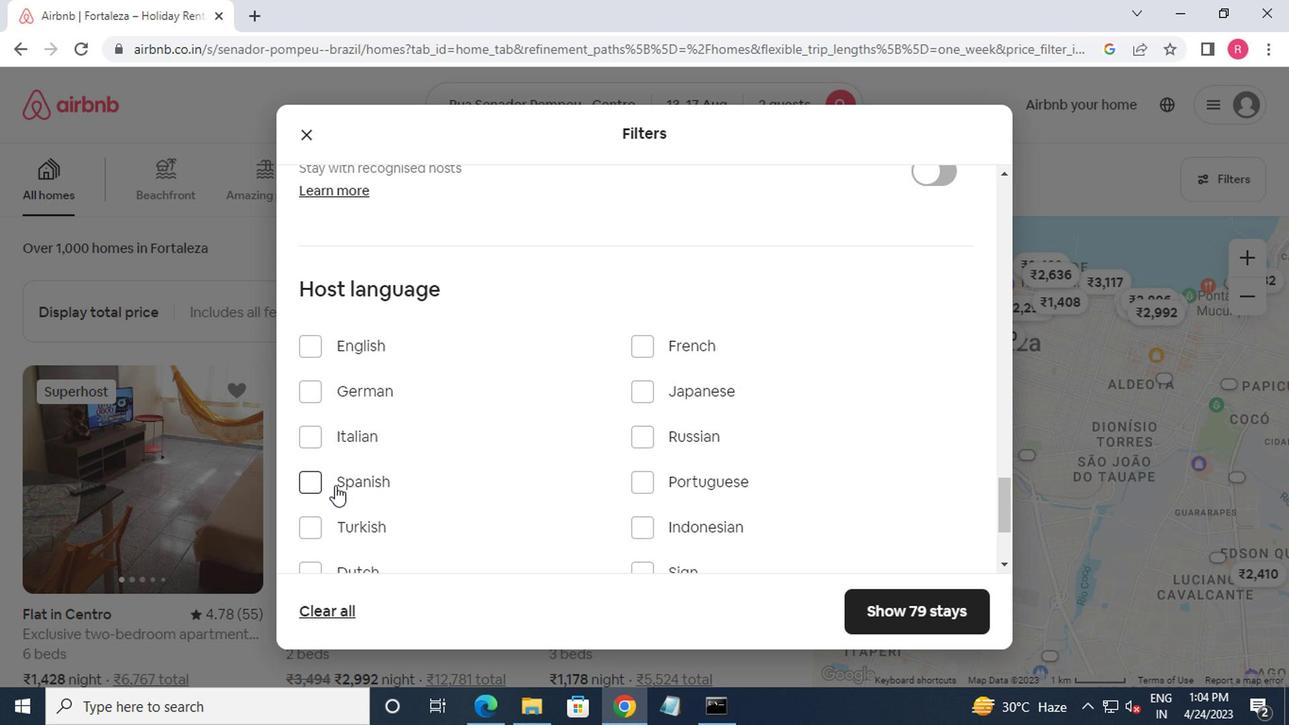 
Action: Mouse moved to (797, 525)
Screenshot: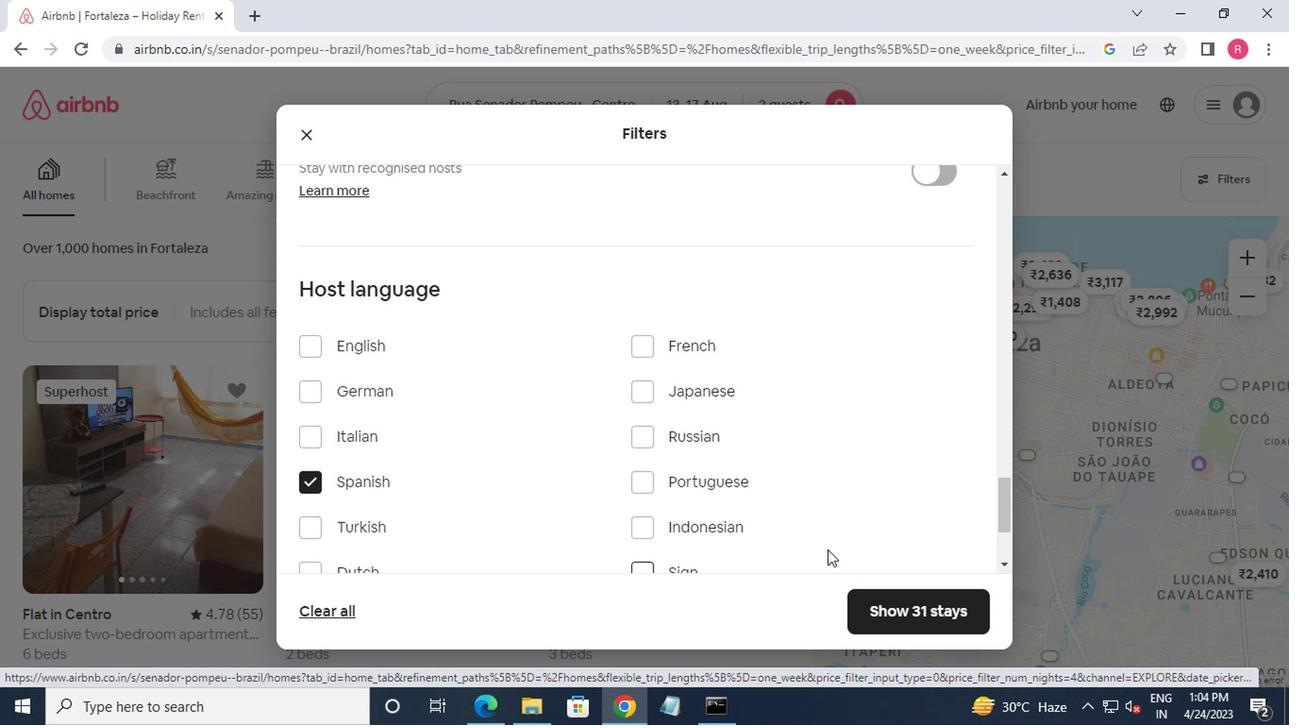 
Action: Mouse scrolled (797, 523) with delta (0, -1)
Screenshot: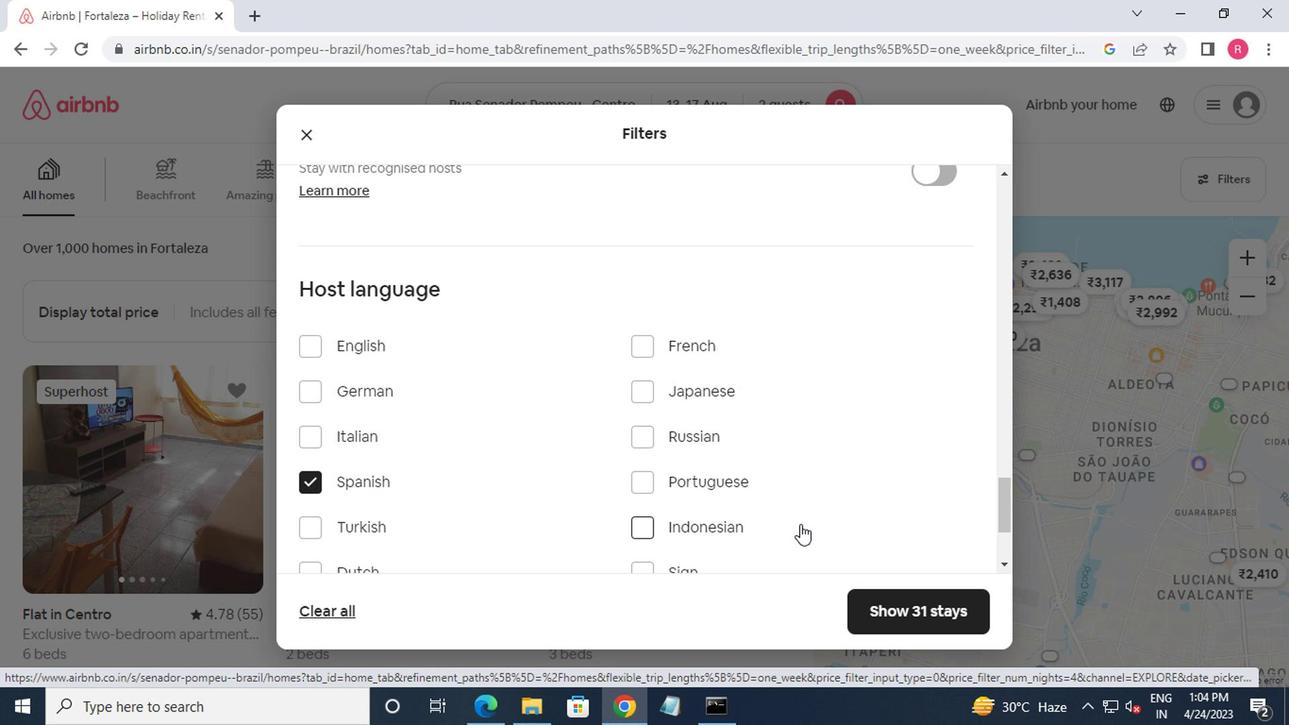 
Action: Mouse scrolled (797, 523) with delta (0, -1)
Screenshot: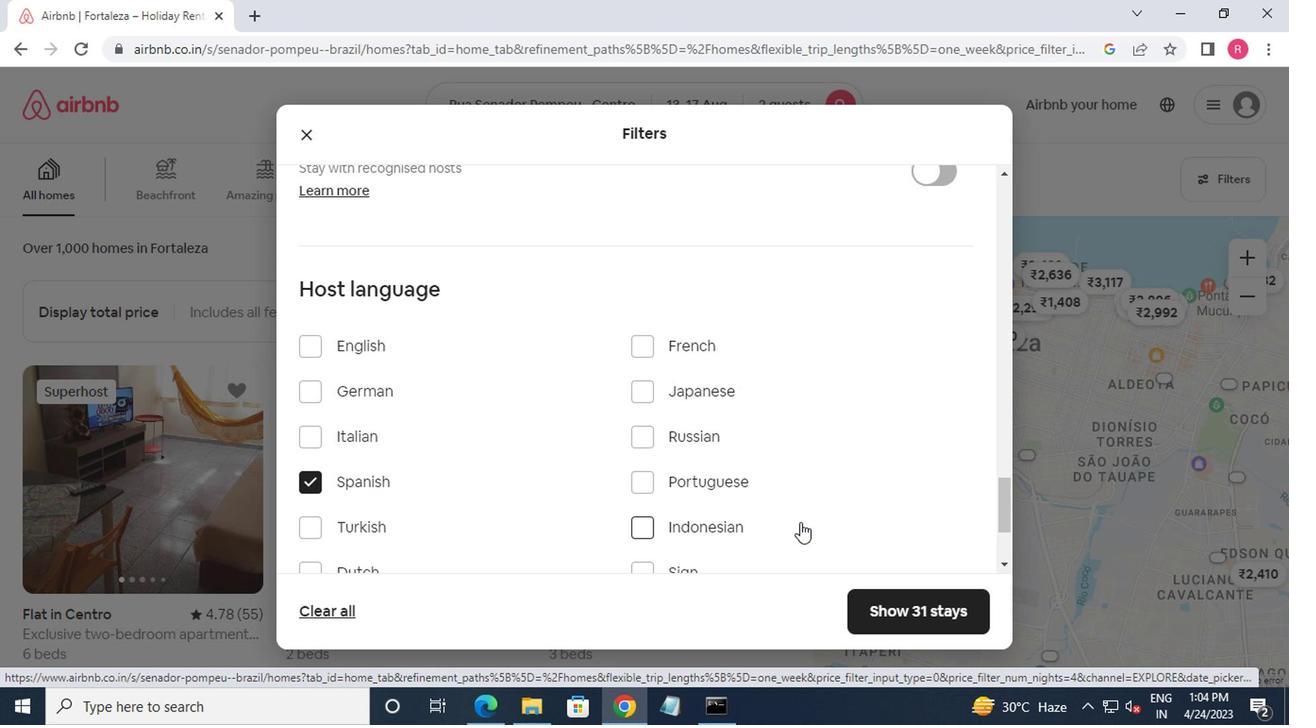 
Action: Mouse scrolled (797, 523) with delta (0, -1)
Screenshot: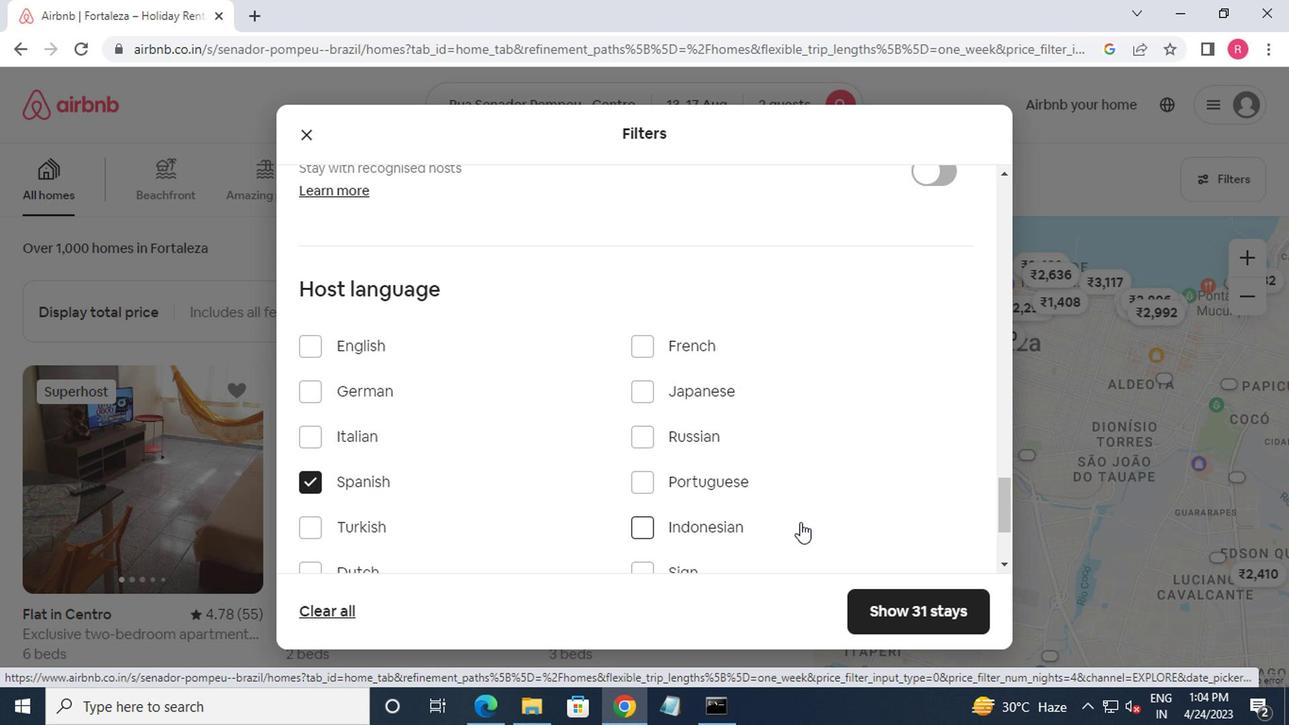 
Action: Mouse moved to (788, 509)
Screenshot: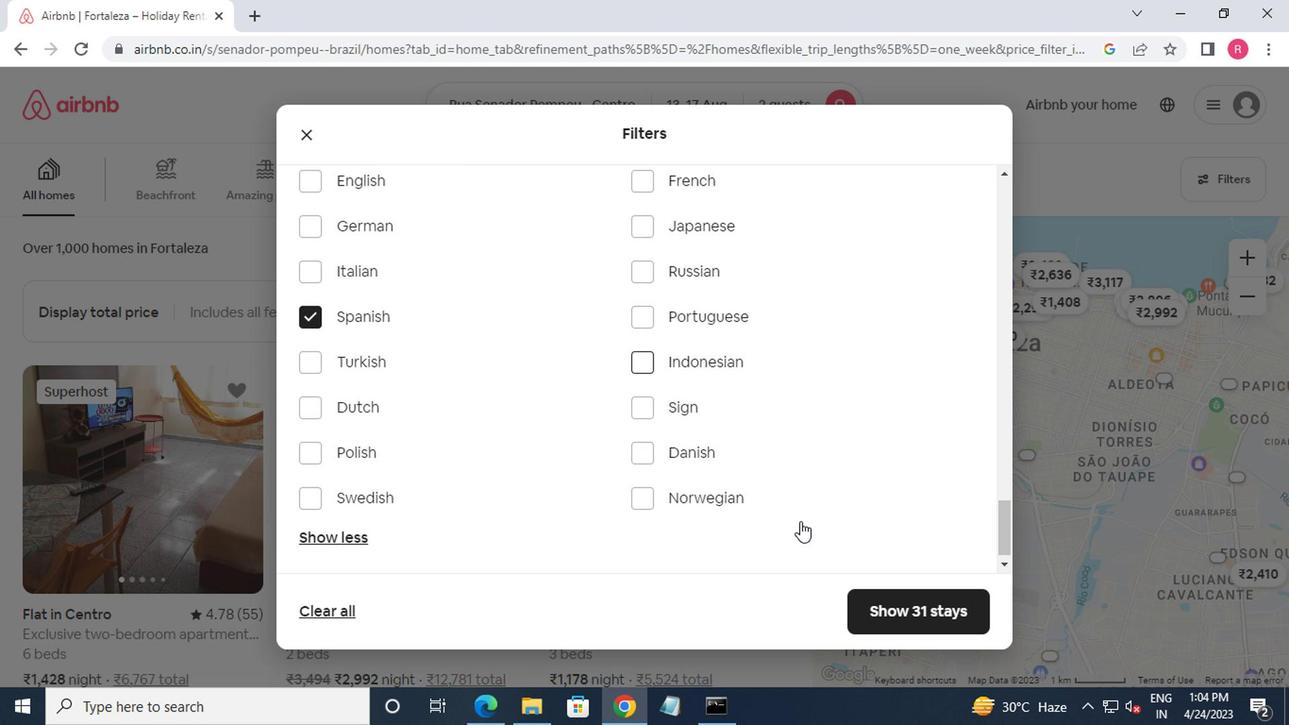 
Action: Mouse scrolled (788, 508) with delta (0, 0)
Screenshot: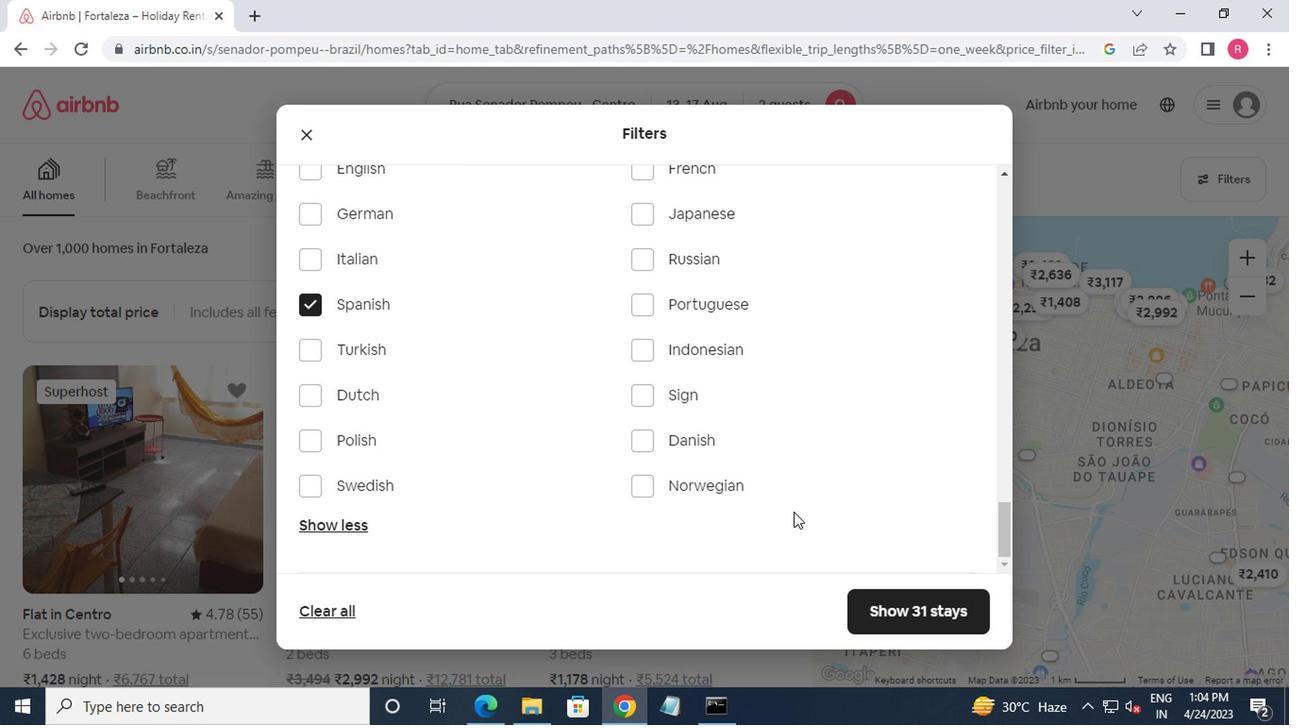 
Action: Mouse moved to (788, 509)
Screenshot: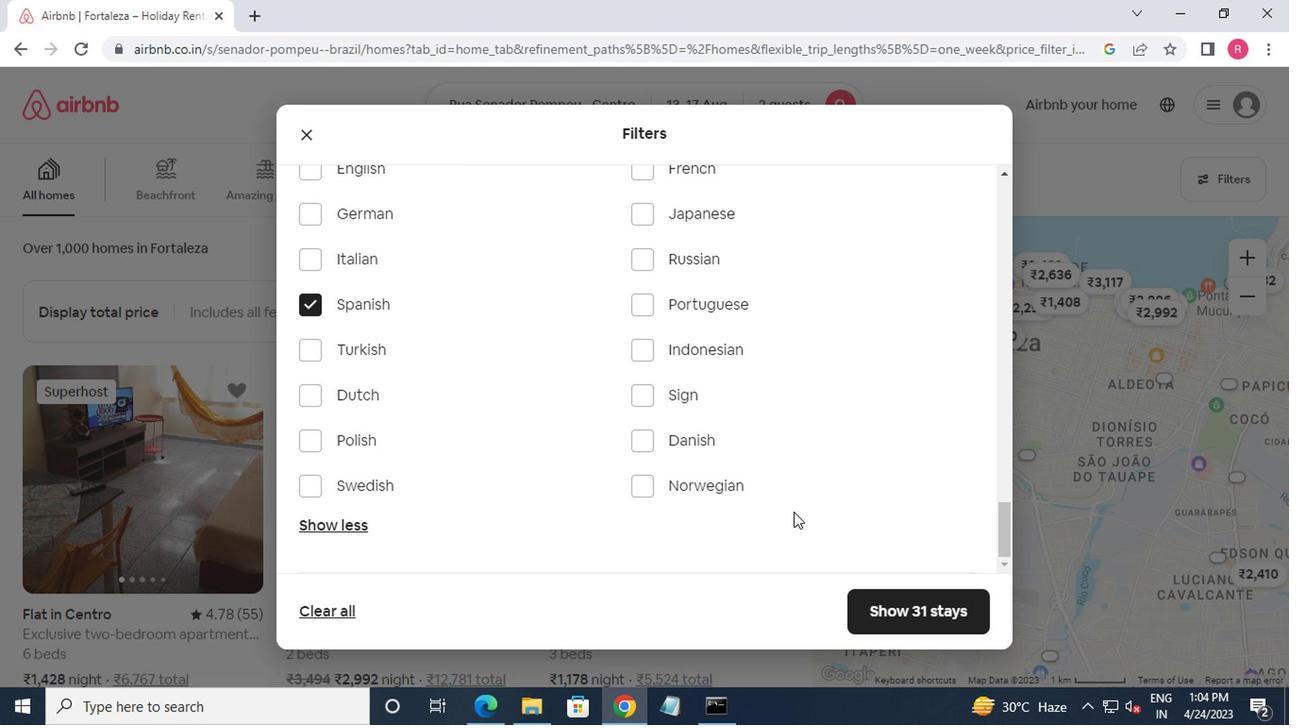 
Action: Mouse scrolled (788, 508) with delta (0, 0)
Screenshot: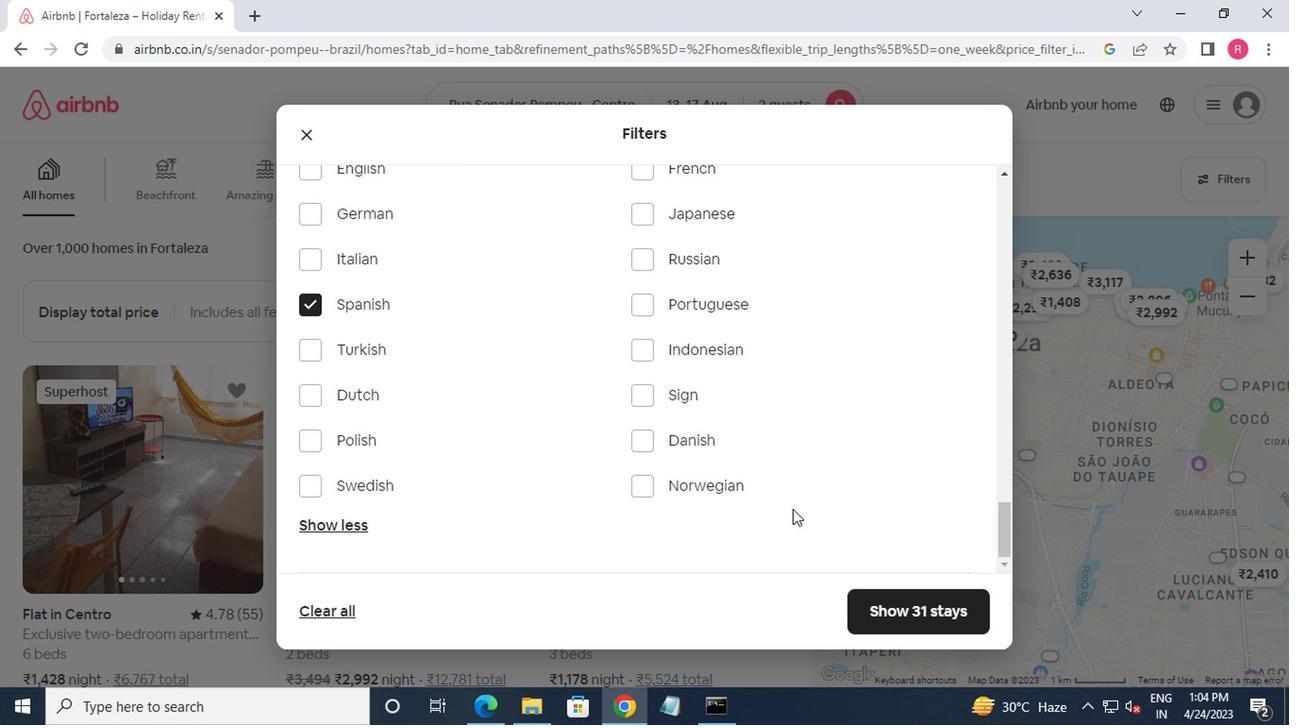 
Action: Mouse moved to (787, 509)
Screenshot: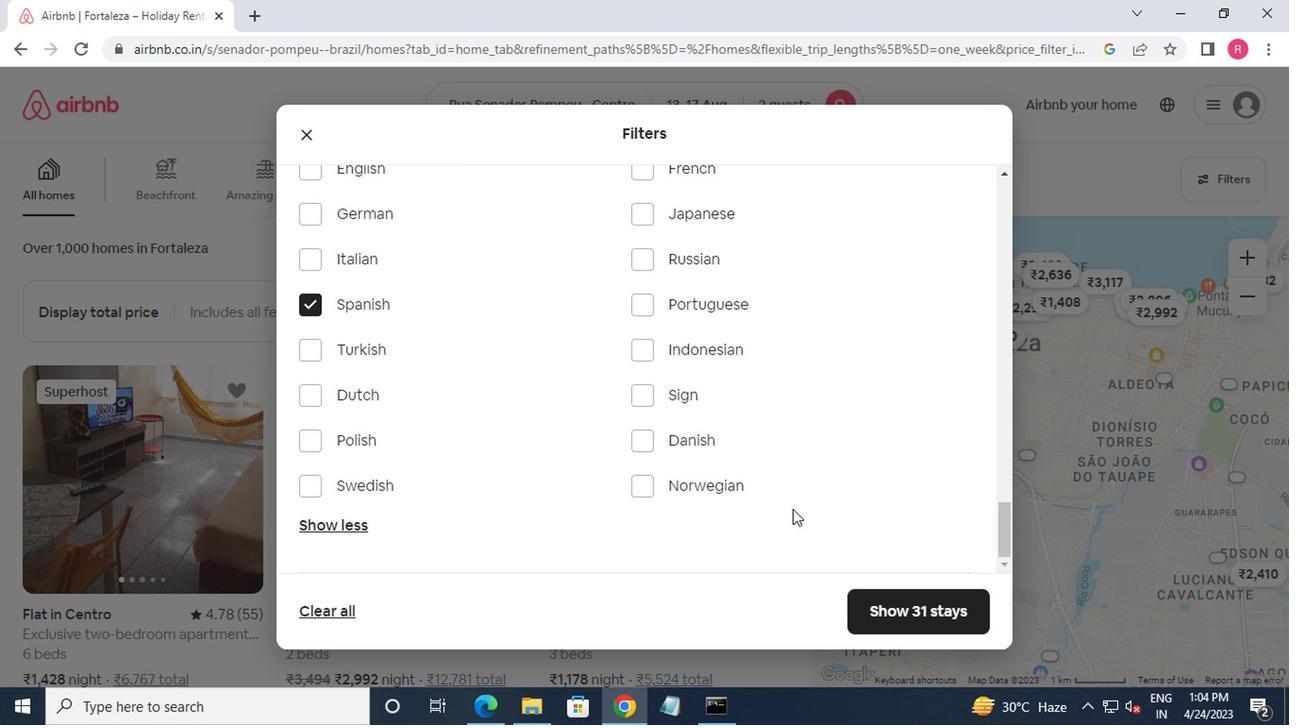 
Action: Mouse scrolled (787, 508) with delta (0, 0)
Screenshot: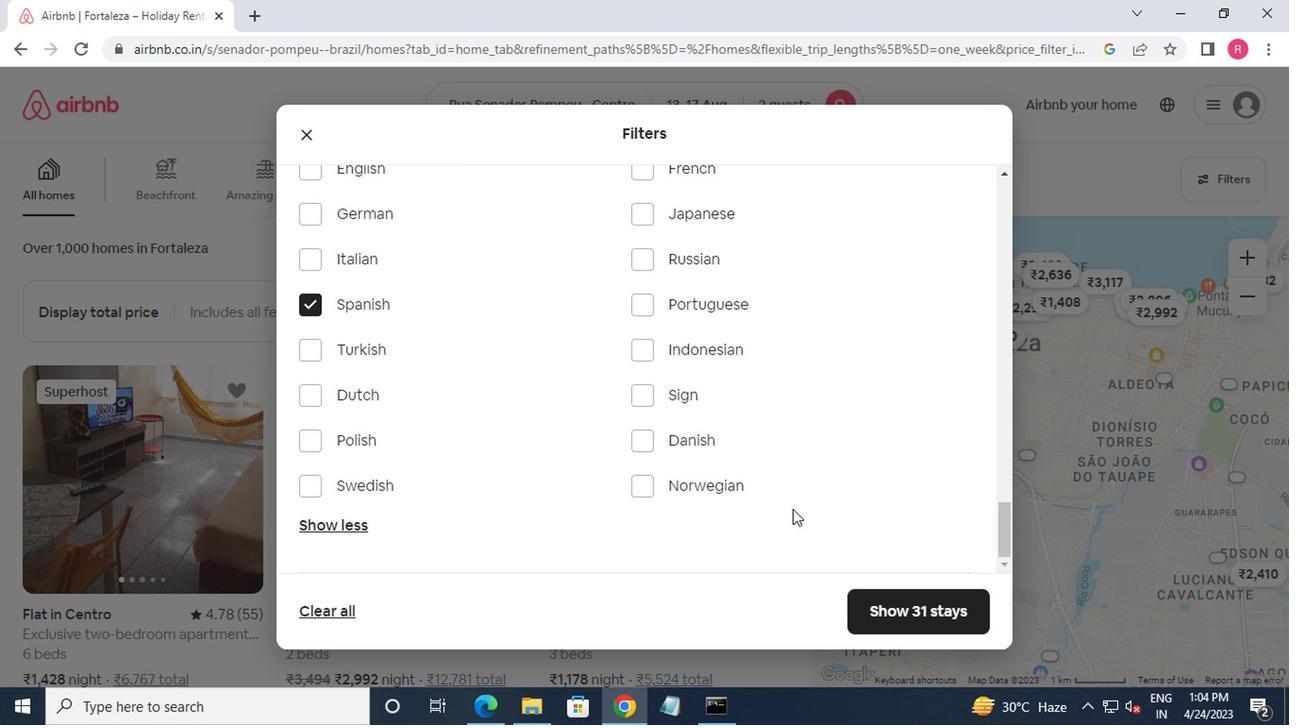 
Action: Mouse moved to (786, 510)
Screenshot: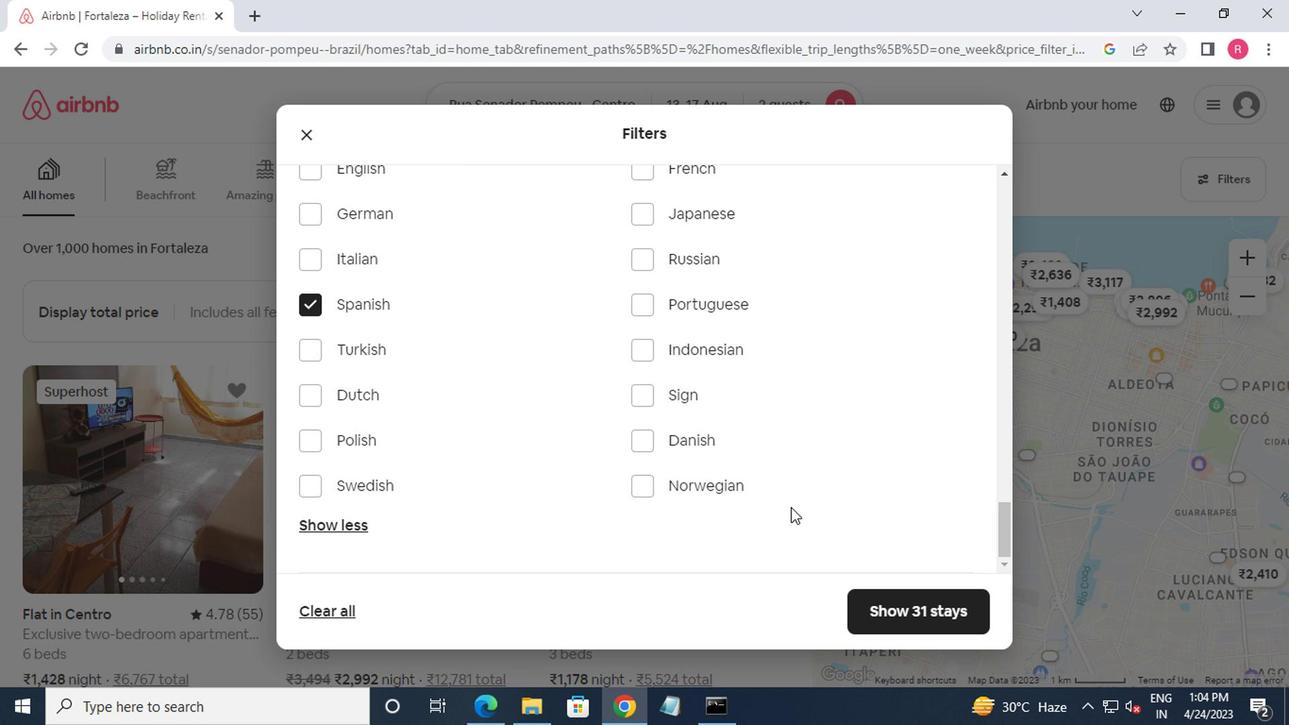 
Action: Mouse scrolled (786, 509) with delta (0, 0)
Screenshot: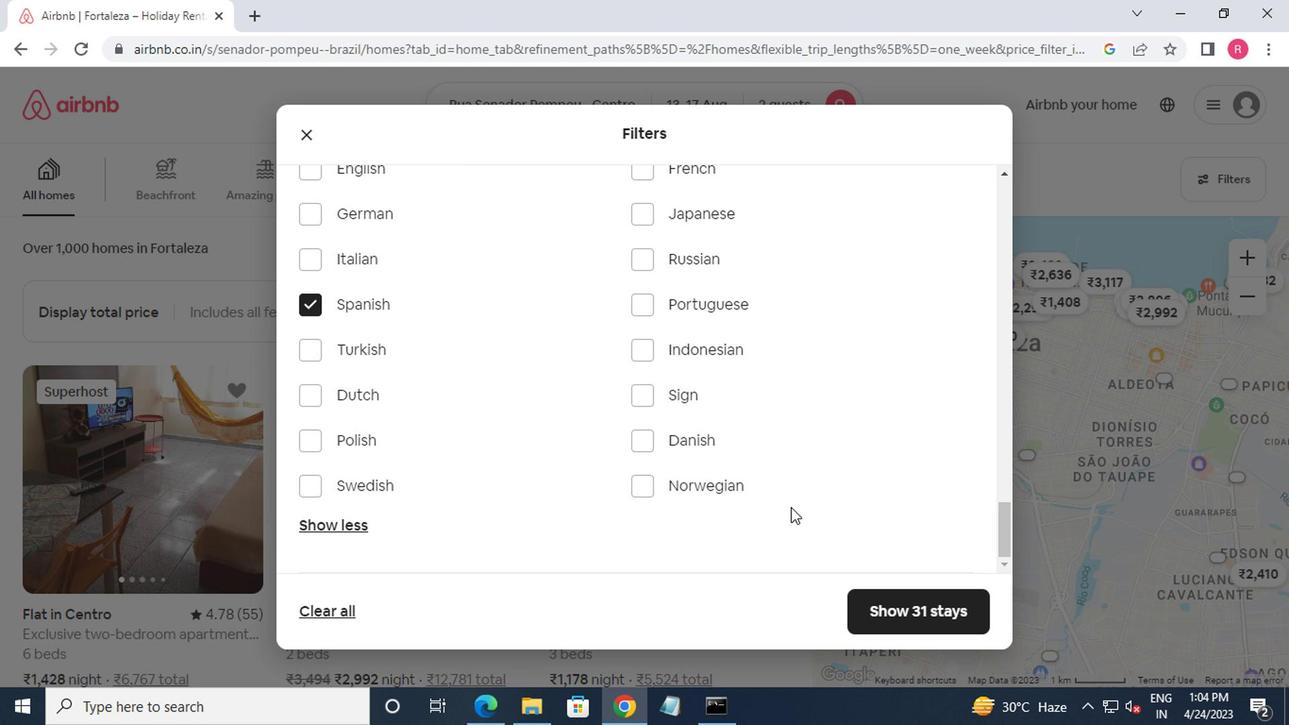 
Action: Mouse moved to (906, 613)
Screenshot: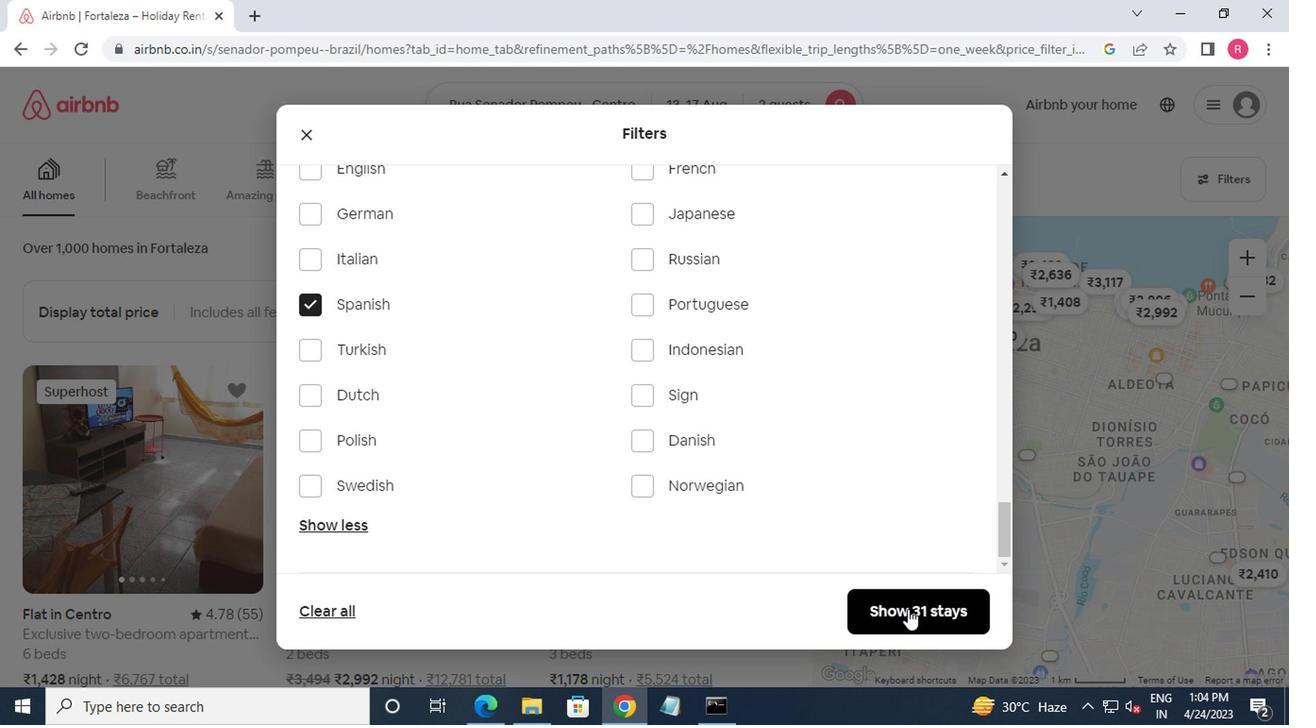 
Action: Mouse pressed left at (906, 613)
Screenshot: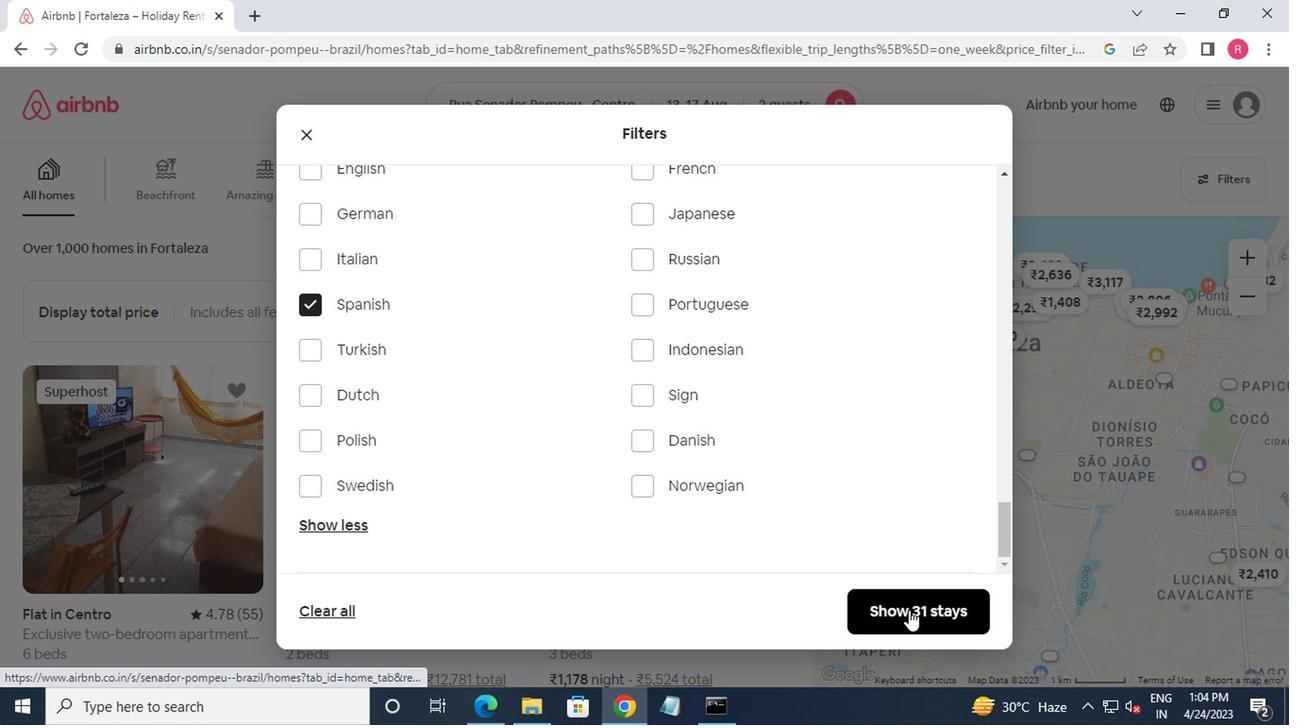 
Action: Mouse moved to (906, 613)
Screenshot: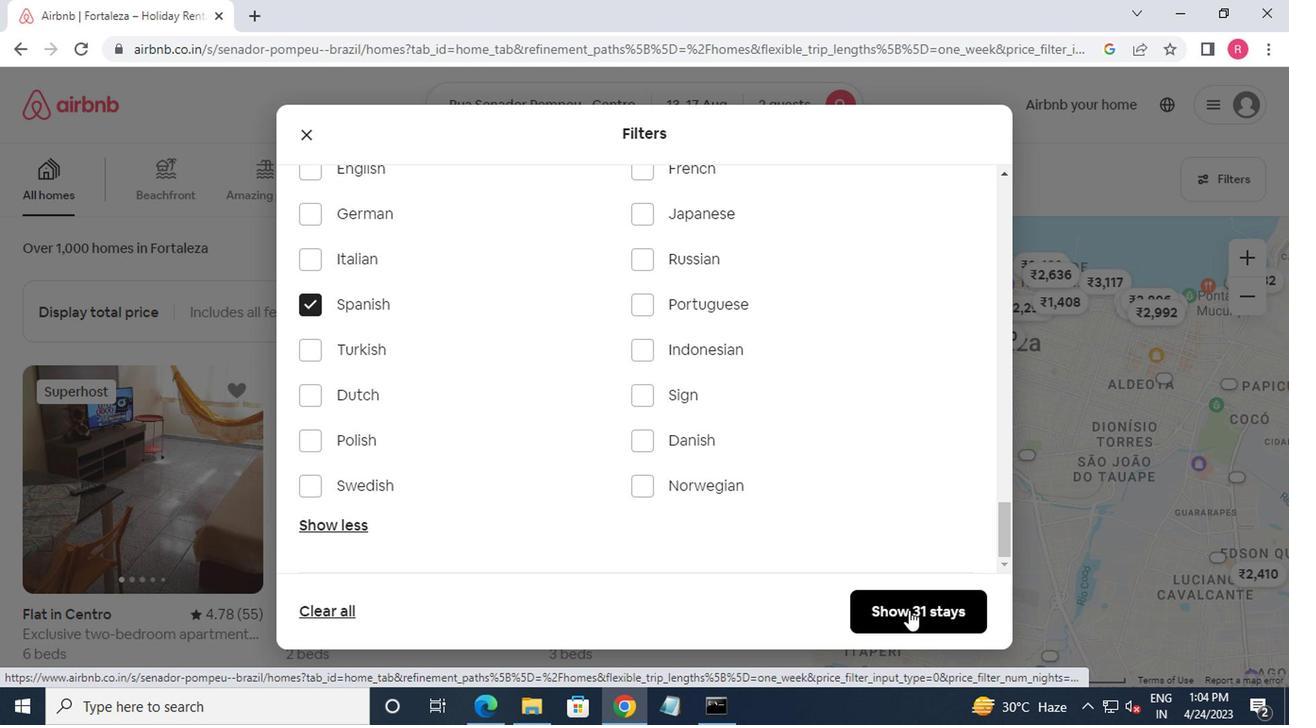 
